 Task: Search one way flight ticket for 3 adults, 3 children in premium economy from San Diego: San Diego International Airport (lindbergh Field) to Sheridan: Sheridan County Airport on 8-6-2023. Choice of flights is Westjet. Number of bags: 1 carry on bag. Price is upto 94000. Outbound departure time preference is 19:15.
Action: Mouse moved to (329, 446)
Screenshot: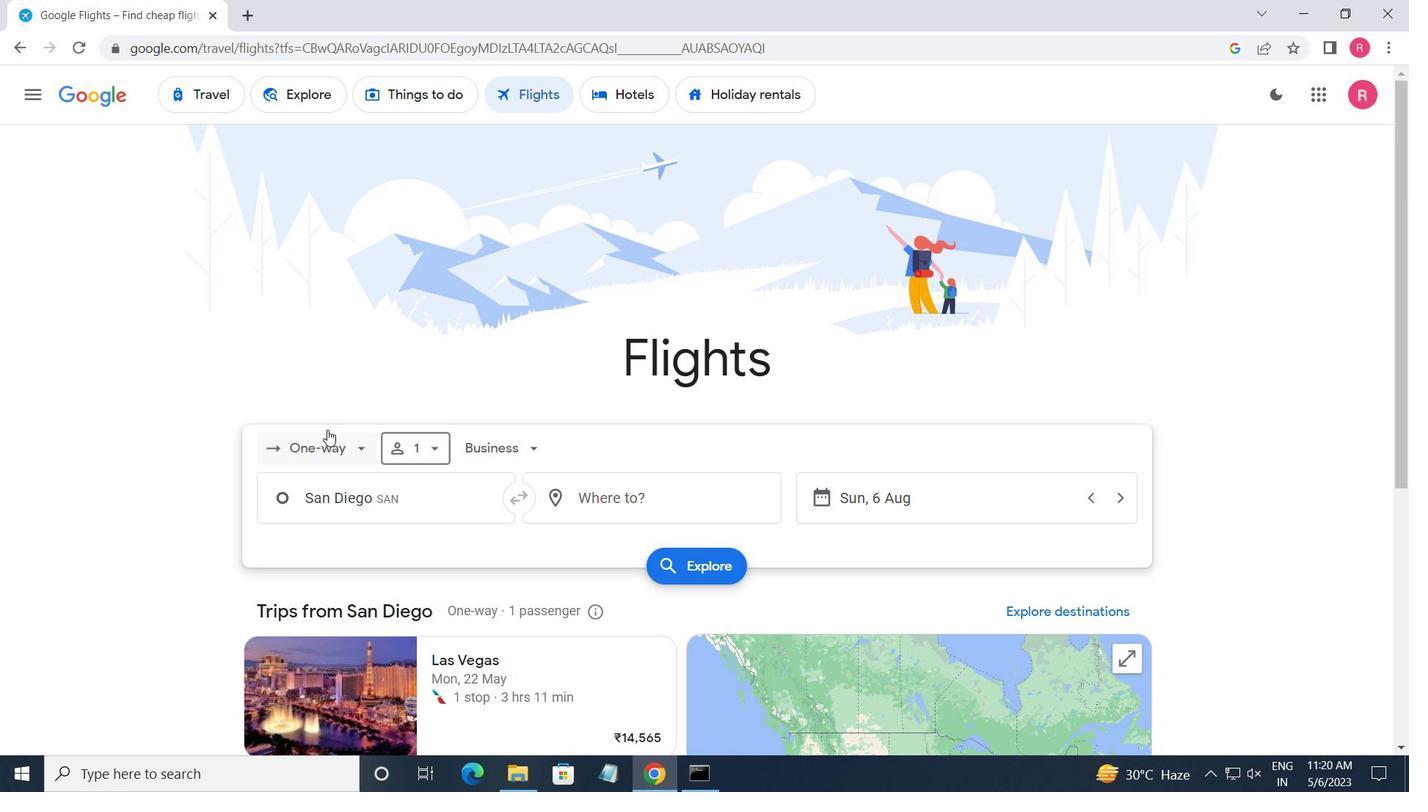 
Action: Mouse pressed left at (329, 446)
Screenshot: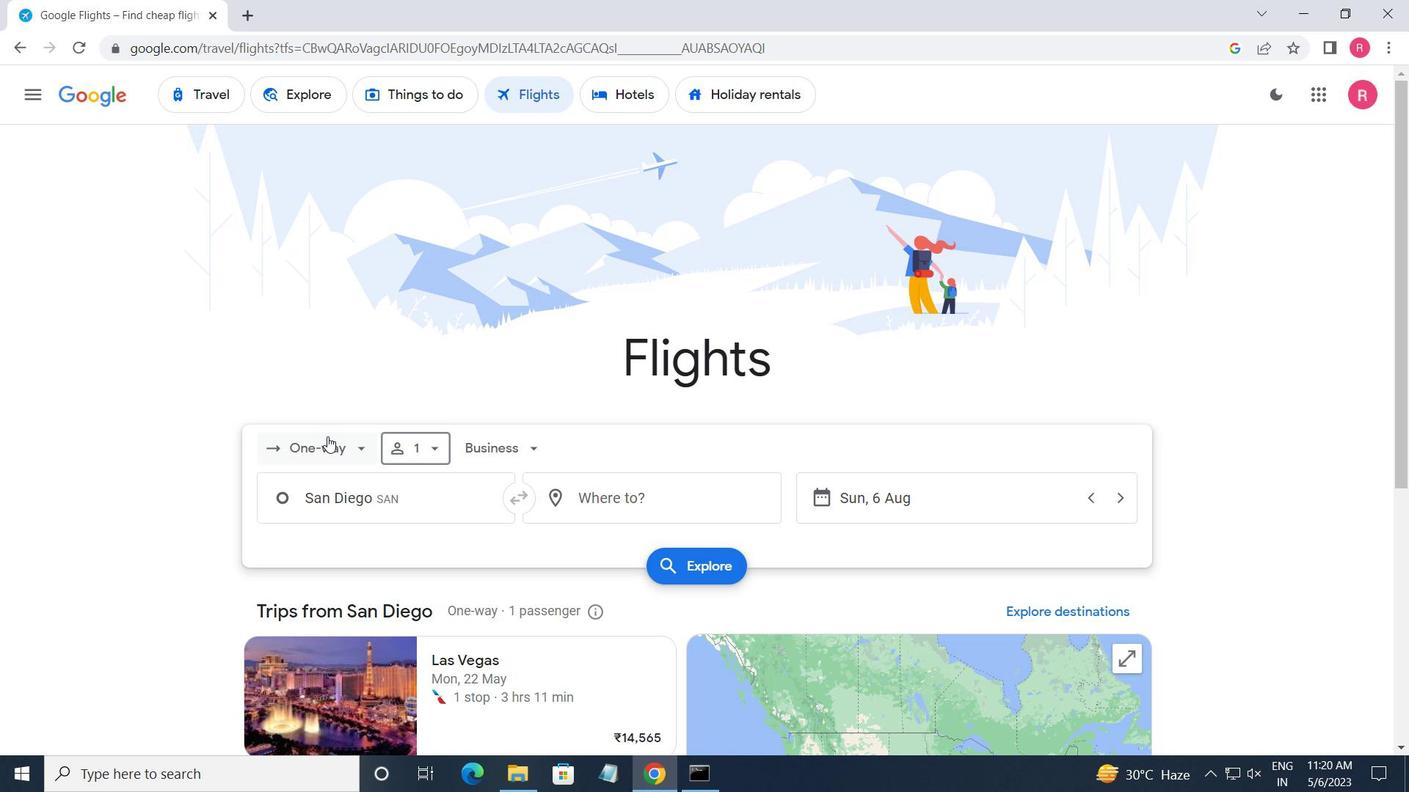 
Action: Mouse moved to (330, 547)
Screenshot: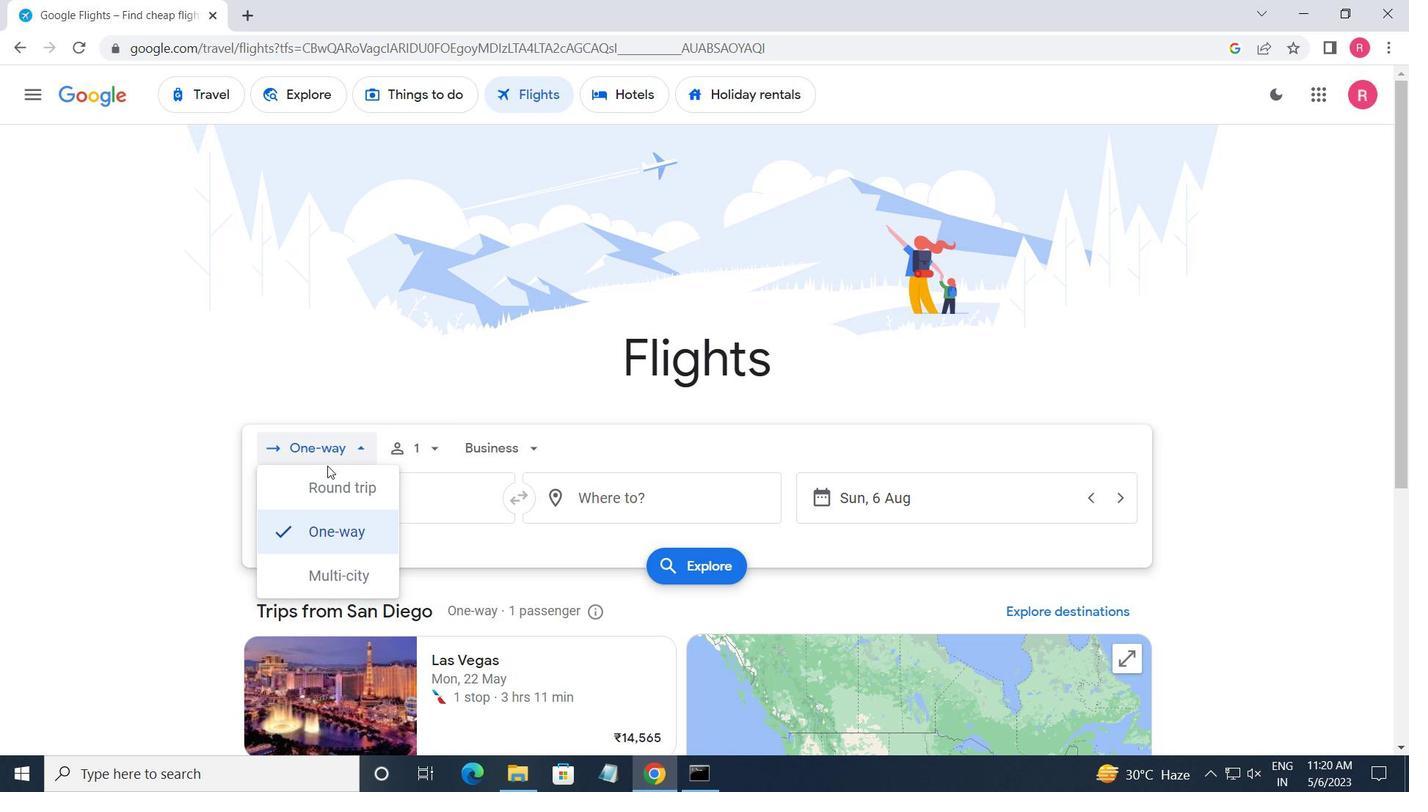 
Action: Mouse pressed left at (330, 547)
Screenshot: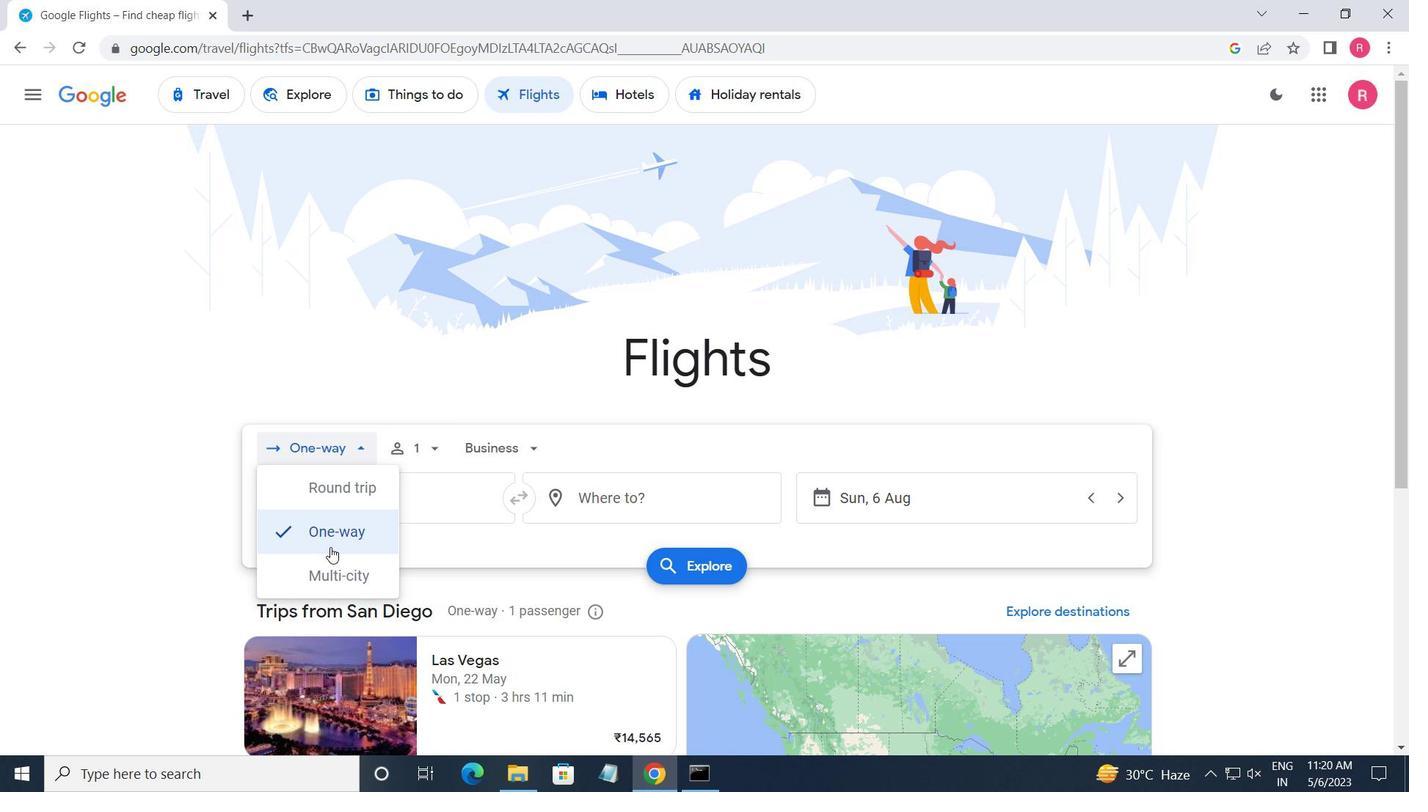 
Action: Mouse moved to (417, 455)
Screenshot: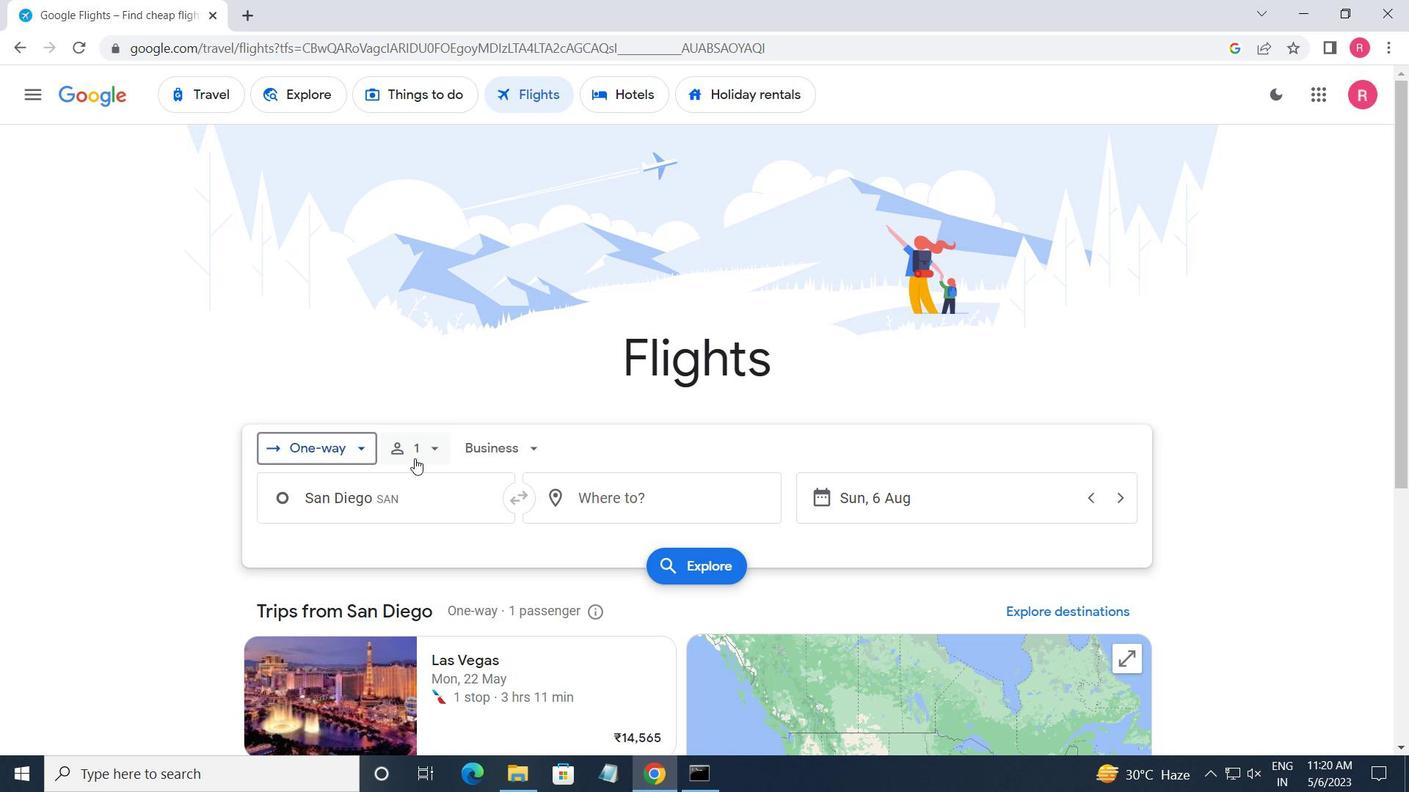
Action: Mouse pressed left at (417, 455)
Screenshot: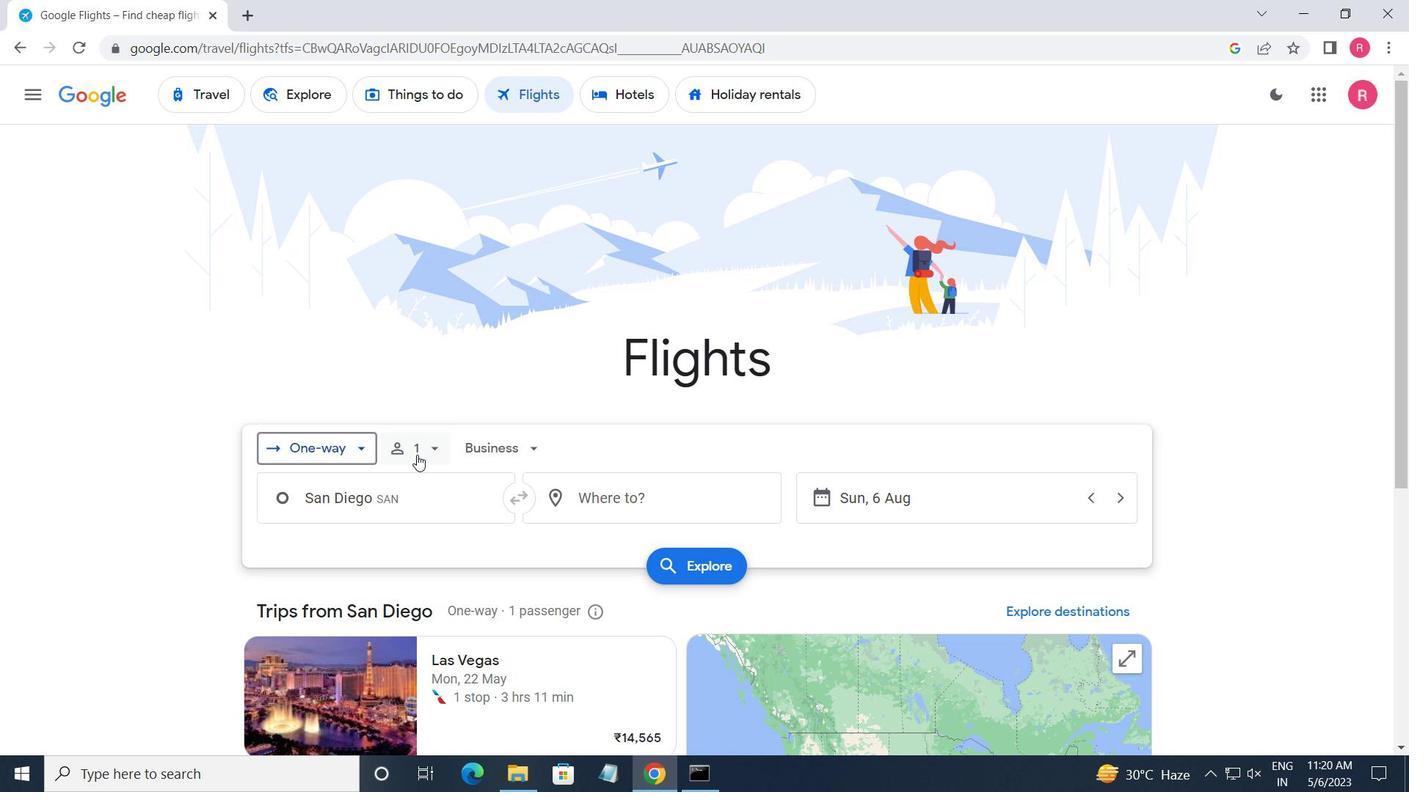 
Action: Mouse moved to (566, 496)
Screenshot: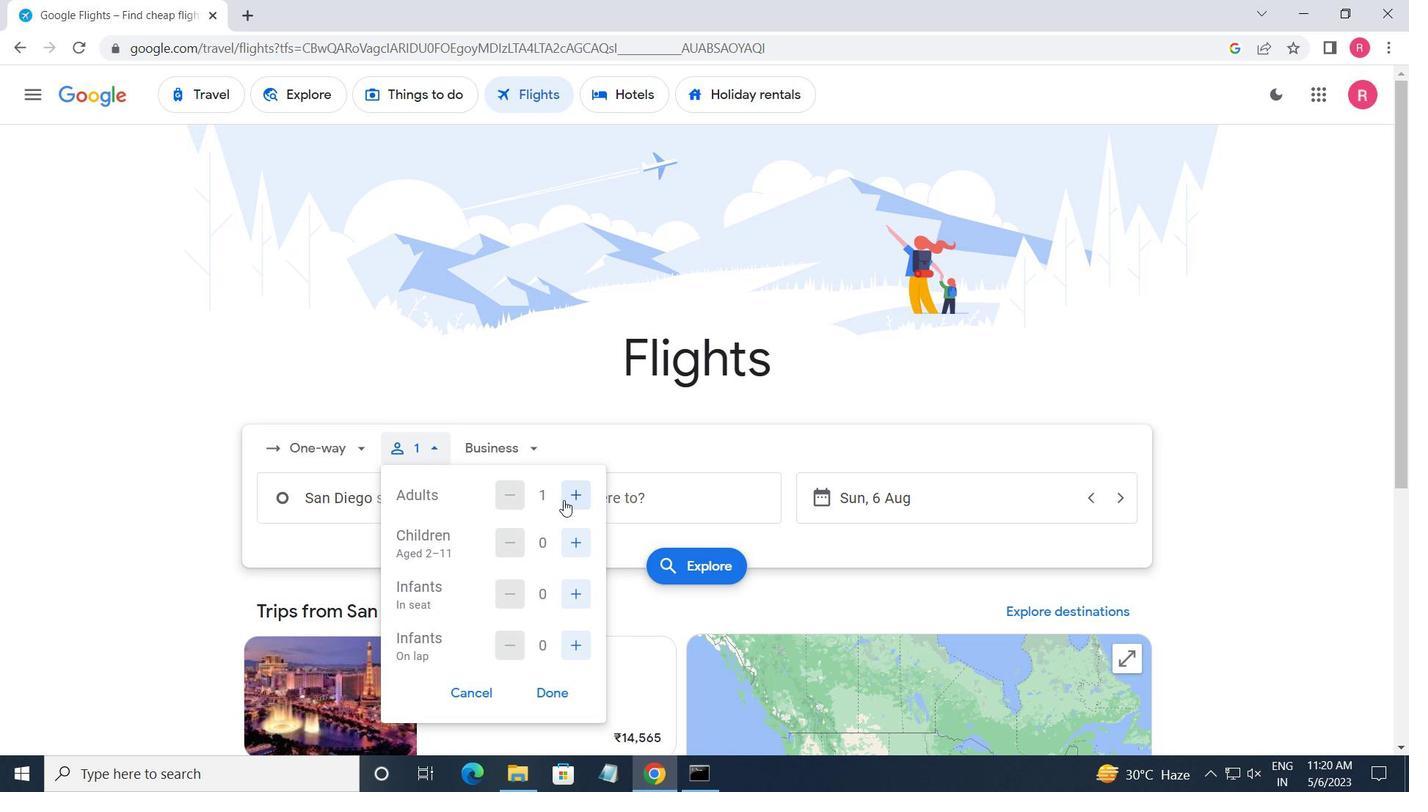 
Action: Mouse pressed left at (566, 496)
Screenshot: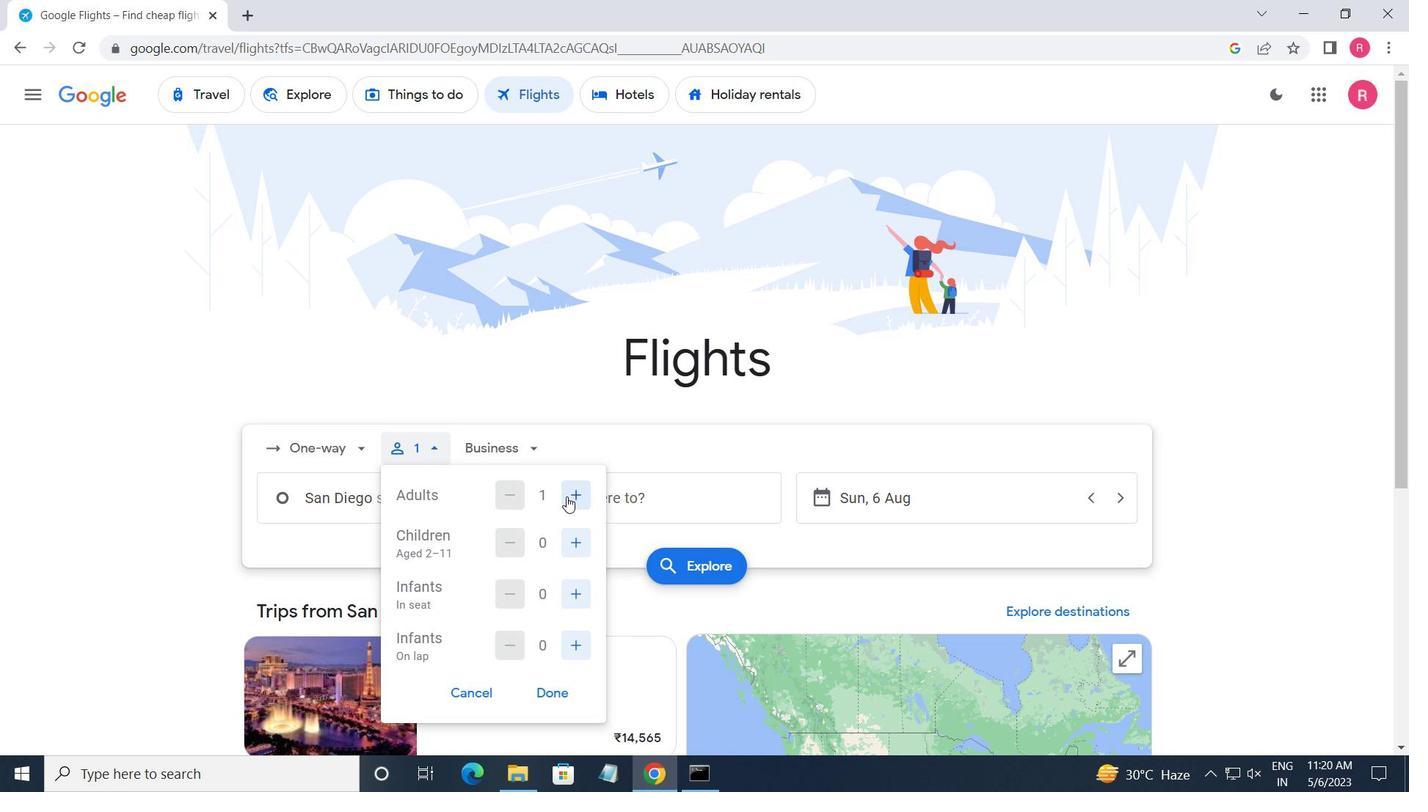 
Action: Mouse pressed left at (566, 496)
Screenshot: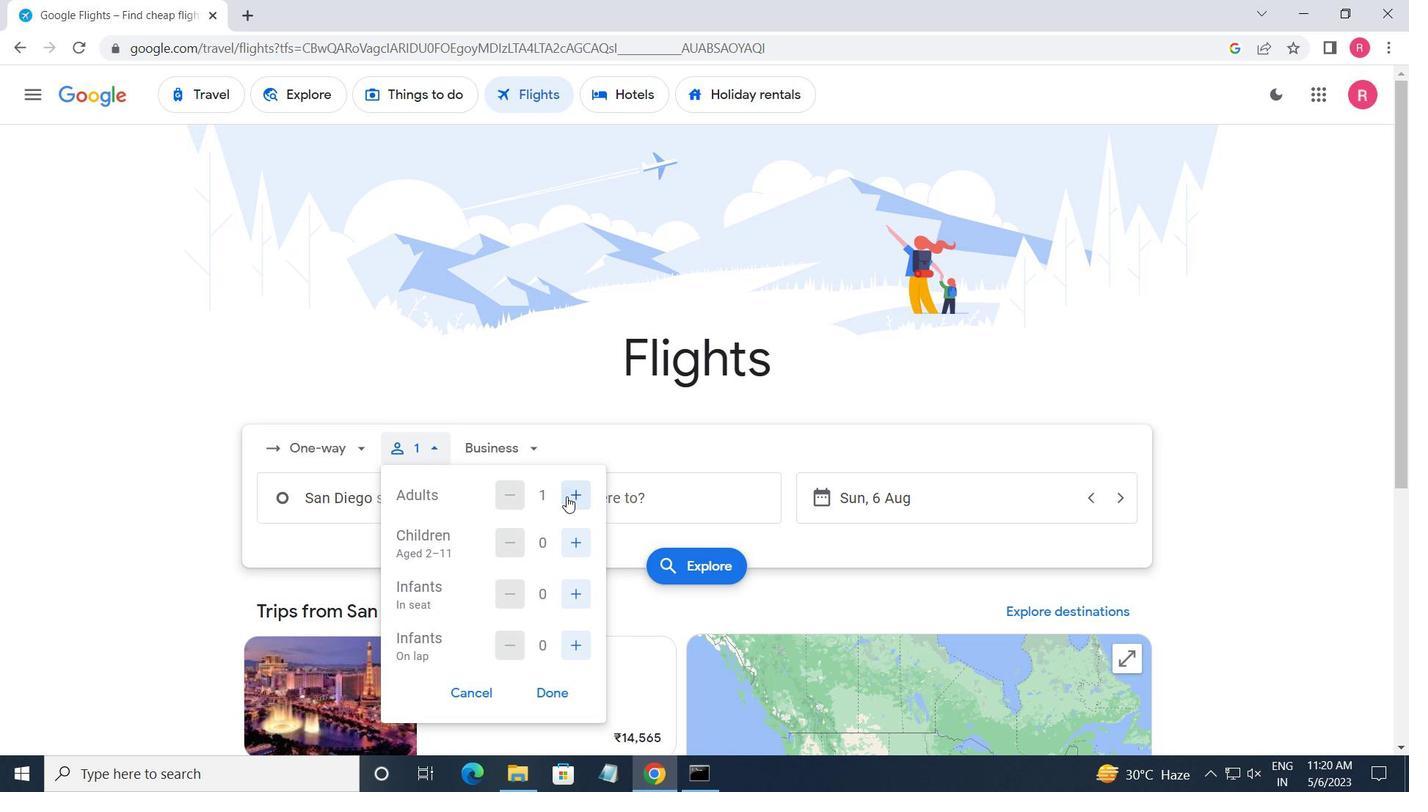 
Action: Mouse moved to (582, 552)
Screenshot: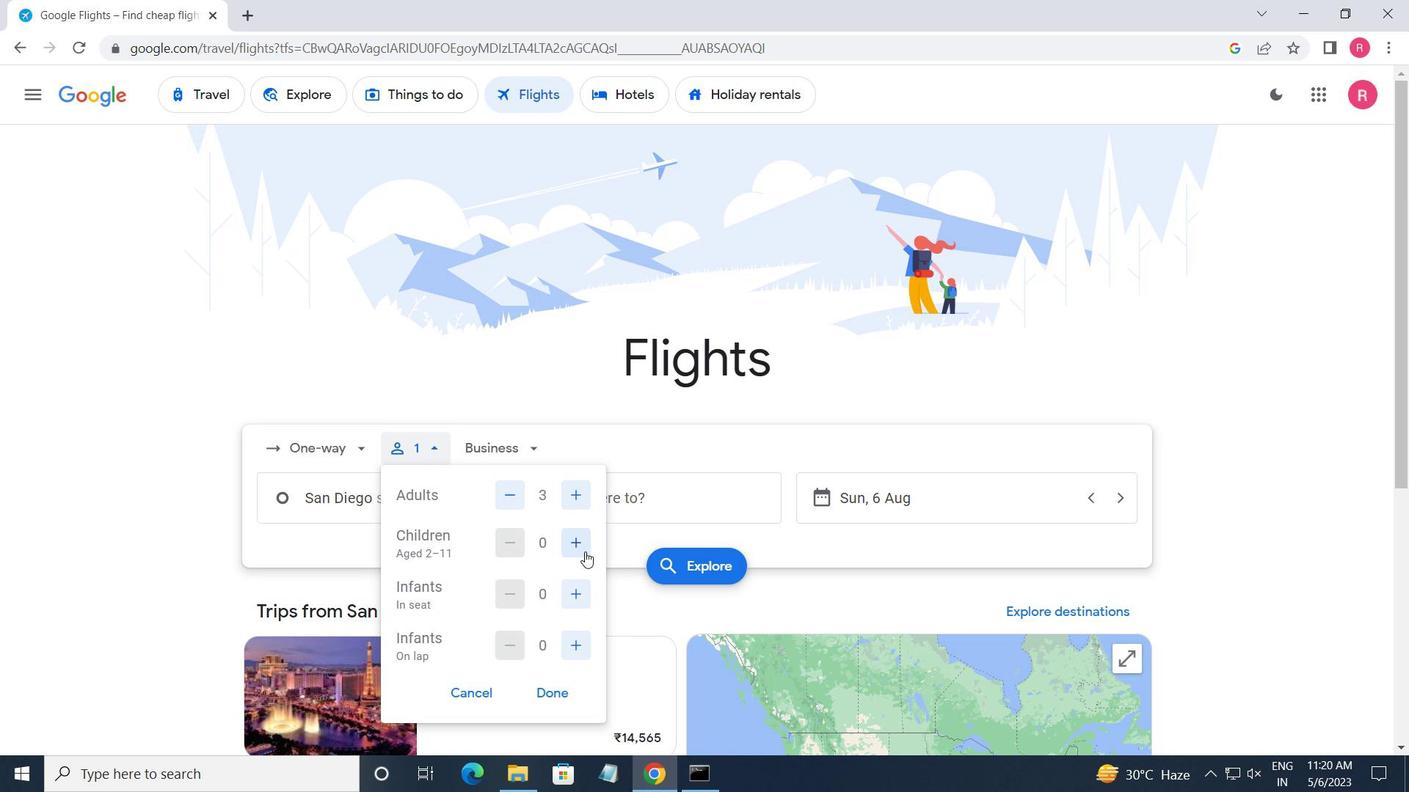 
Action: Mouse pressed left at (582, 552)
Screenshot: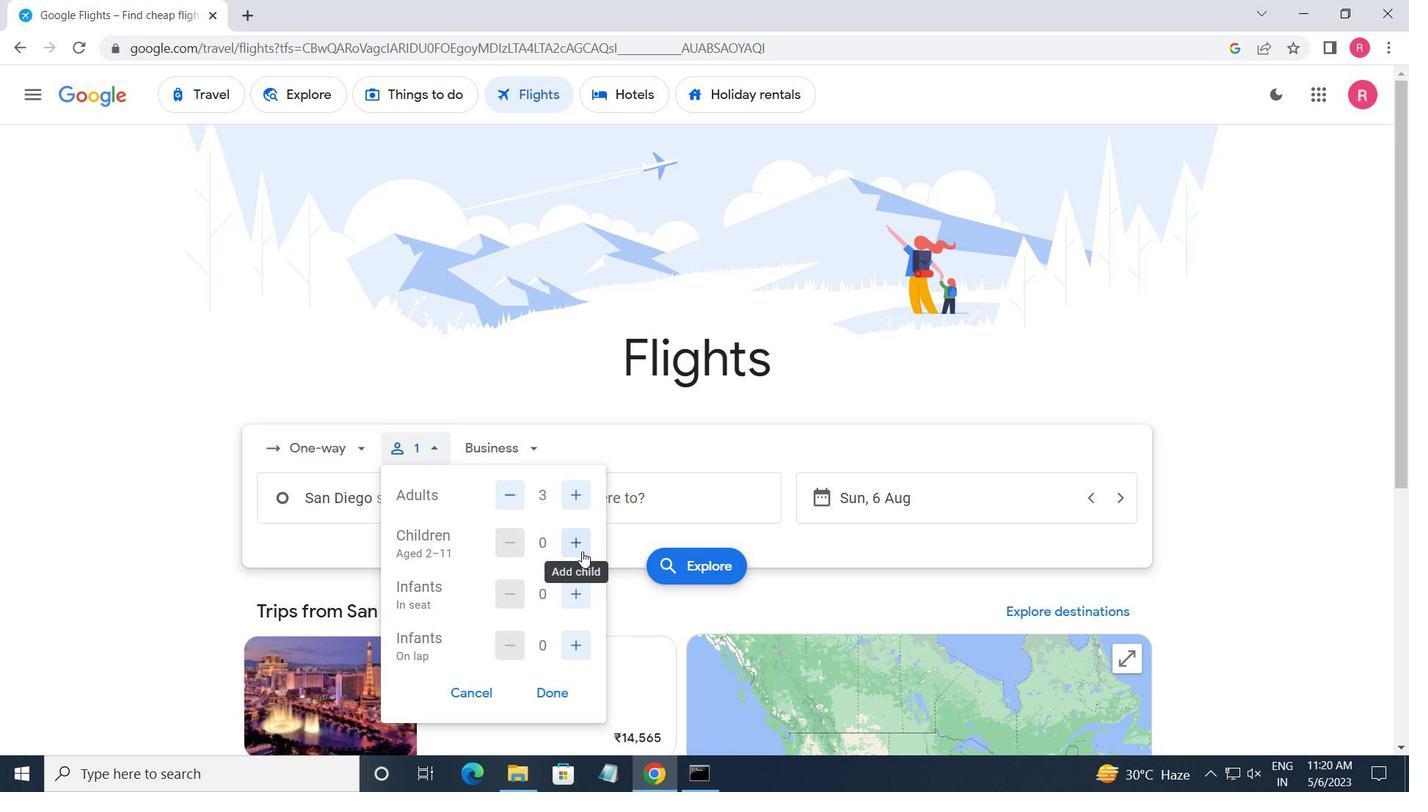 
Action: Mouse moved to (582, 552)
Screenshot: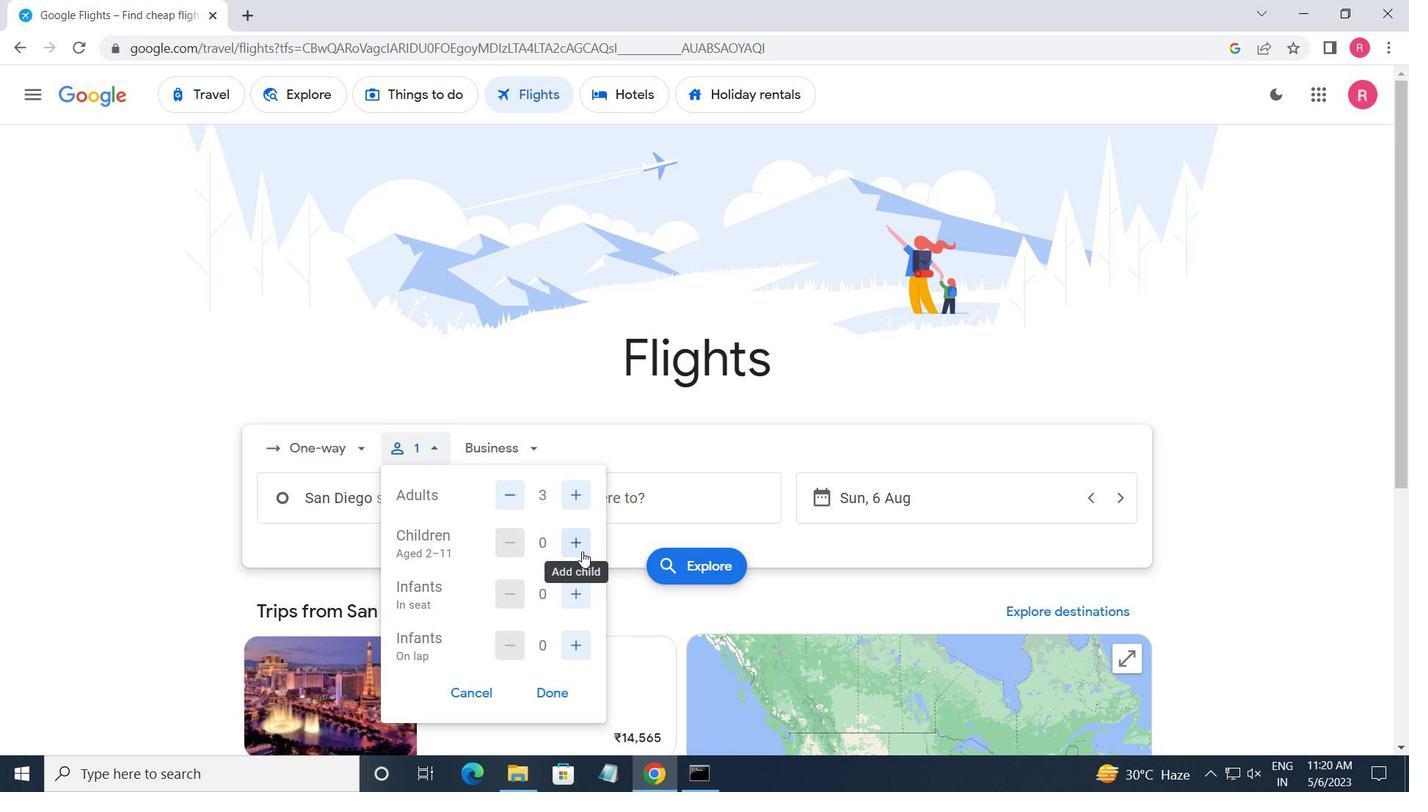 
Action: Mouse pressed left at (582, 552)
Screenshot: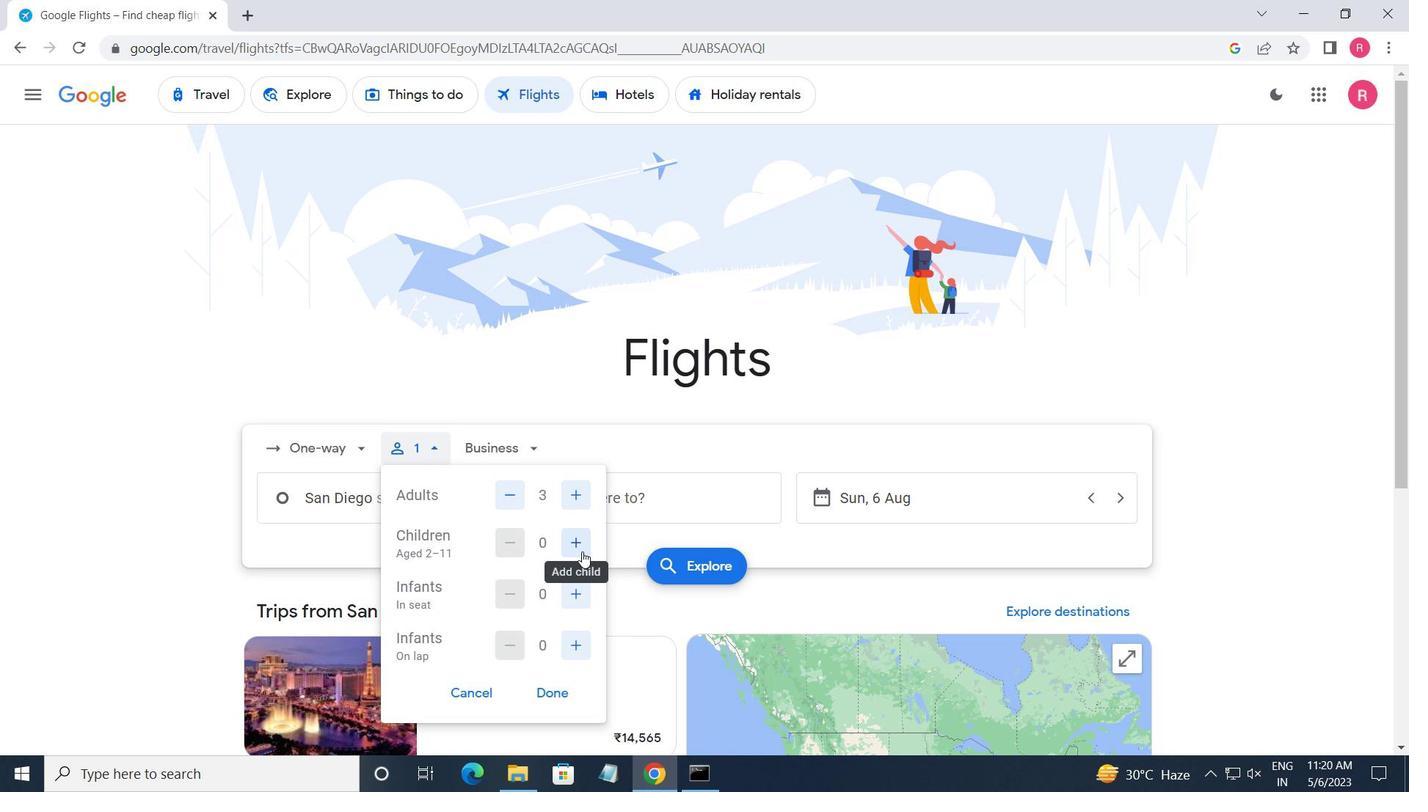 
Action: Mouse moved to (564, 533)
Screenshot: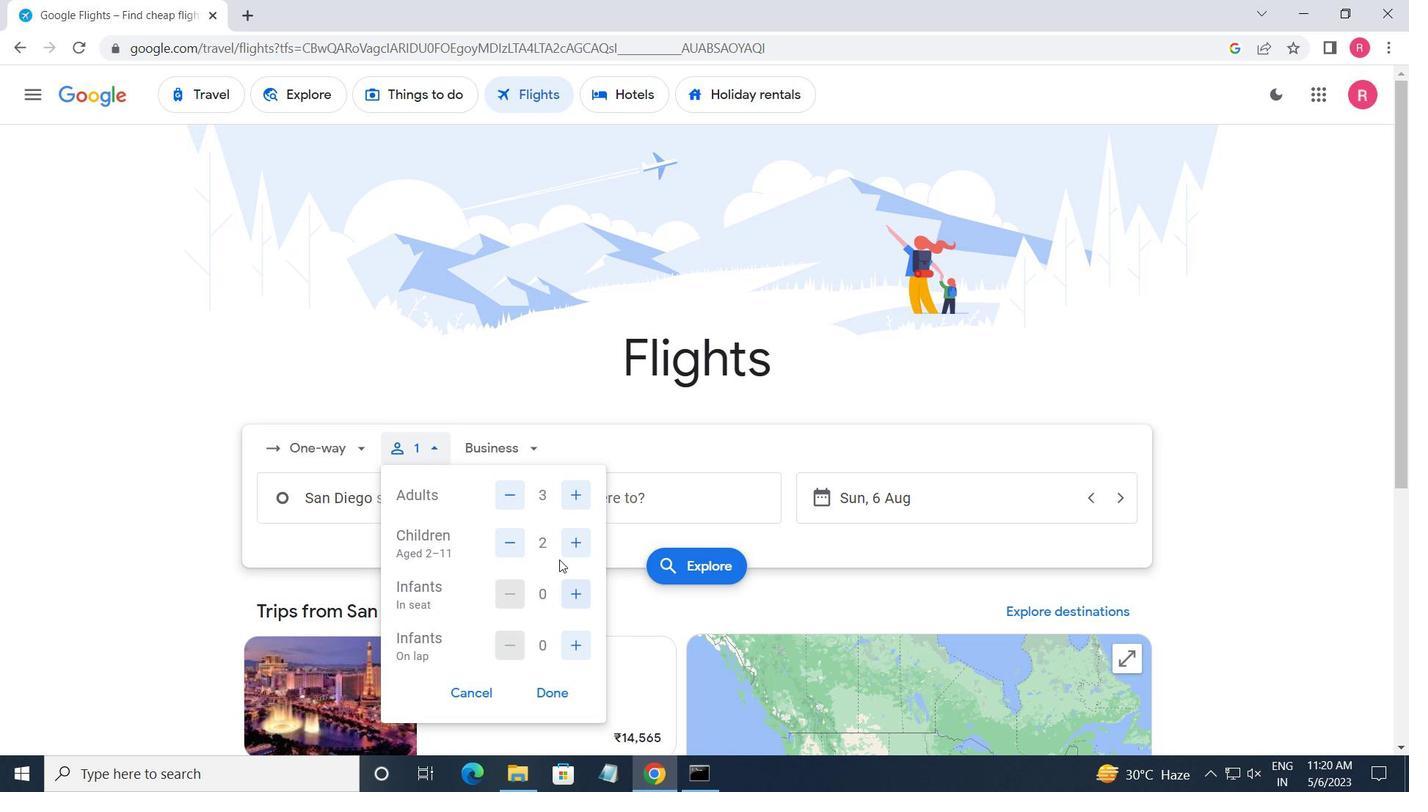 
Action: Mouse pressed left at (564, 533)
Screenshot: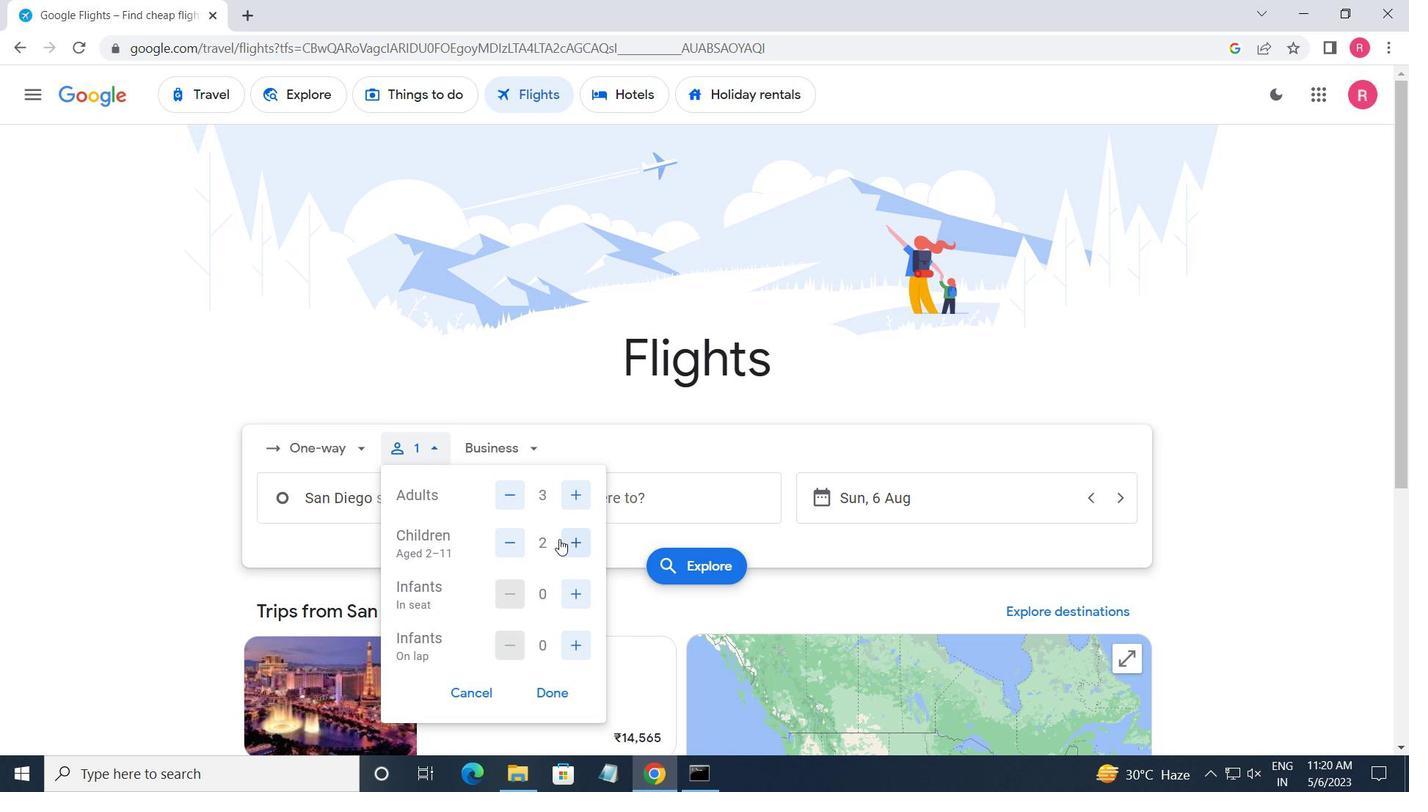 
Action: Mouse moved to (552, 692)
Screenshot: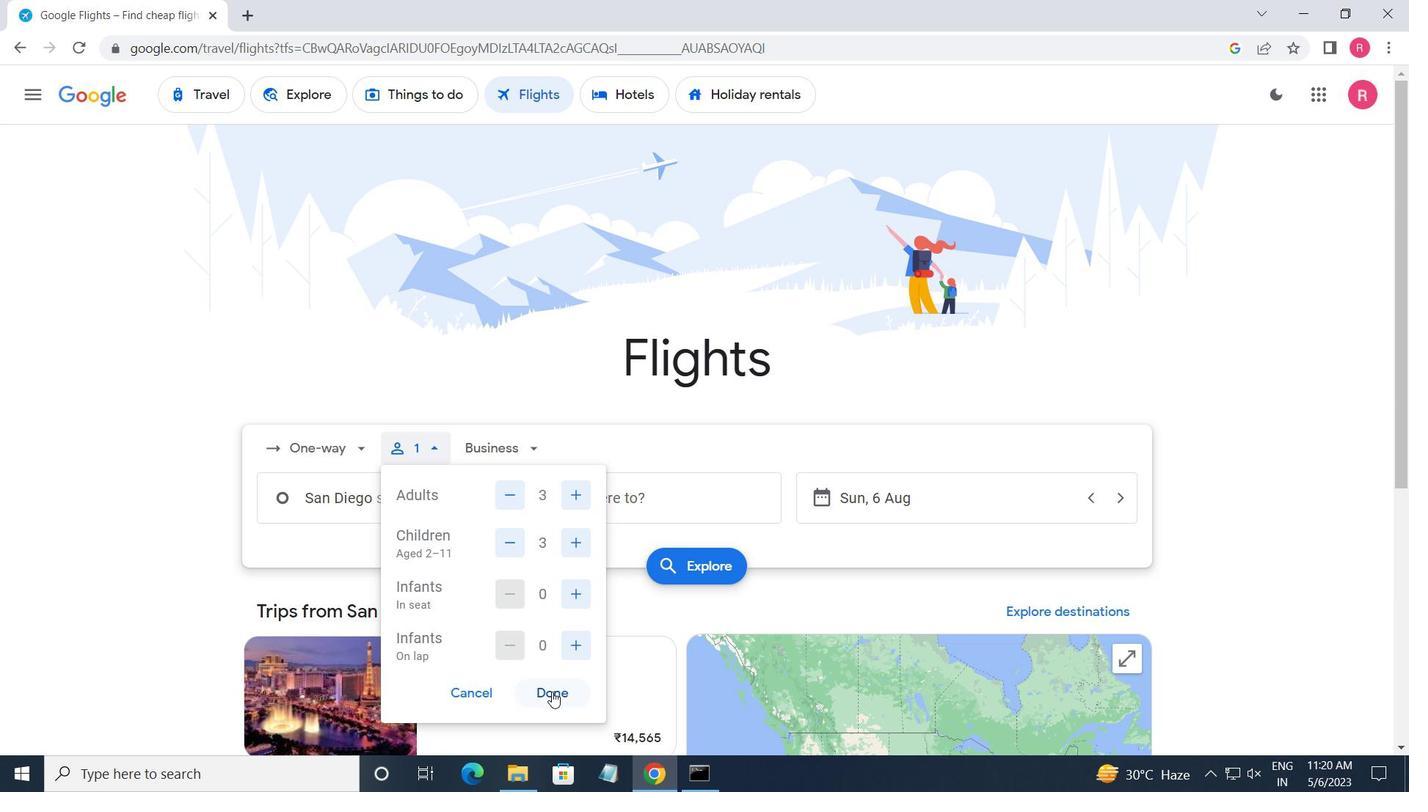 
Action: Mouse pressed left at (552, 692)
Screenshot: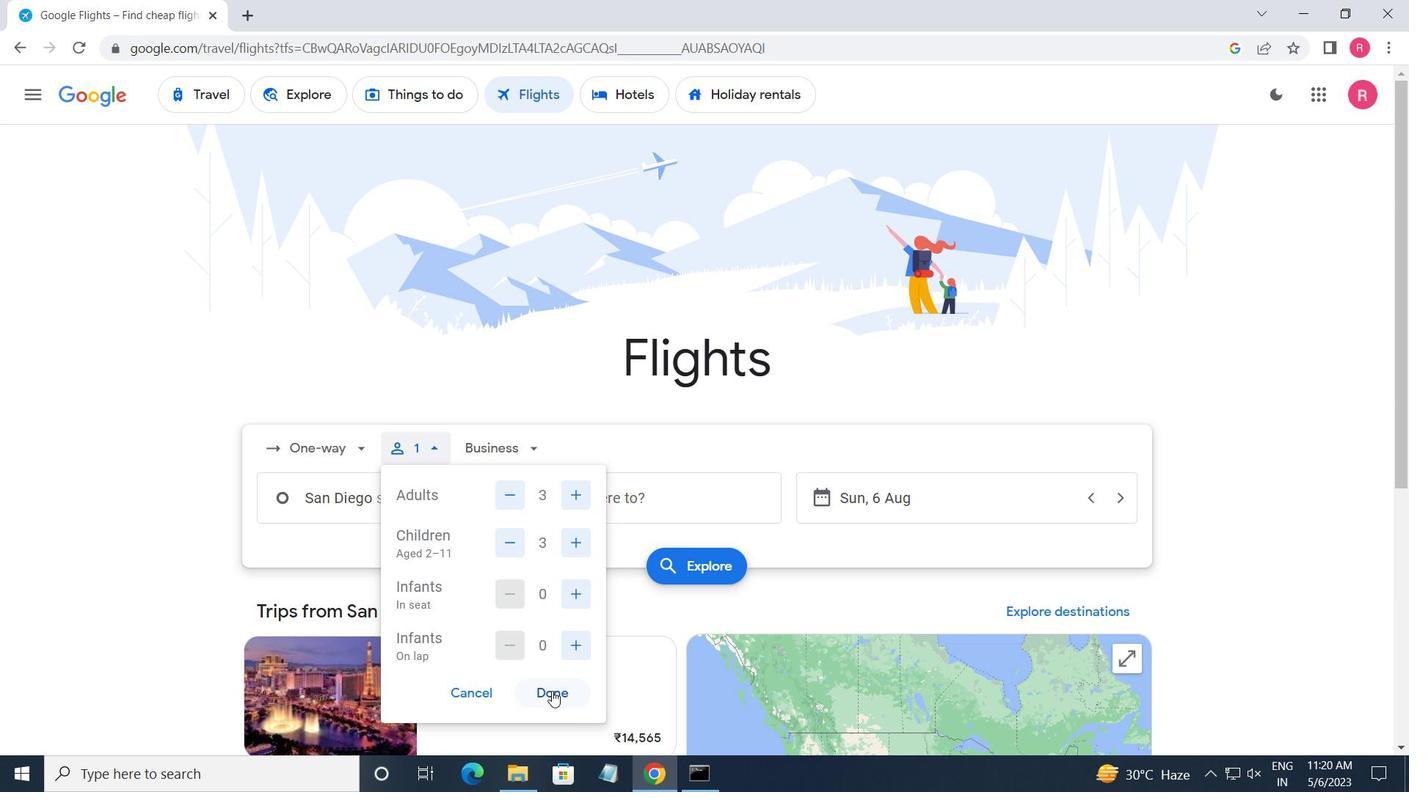 
Action: Mouse moved to (487, 452)
Screenshot: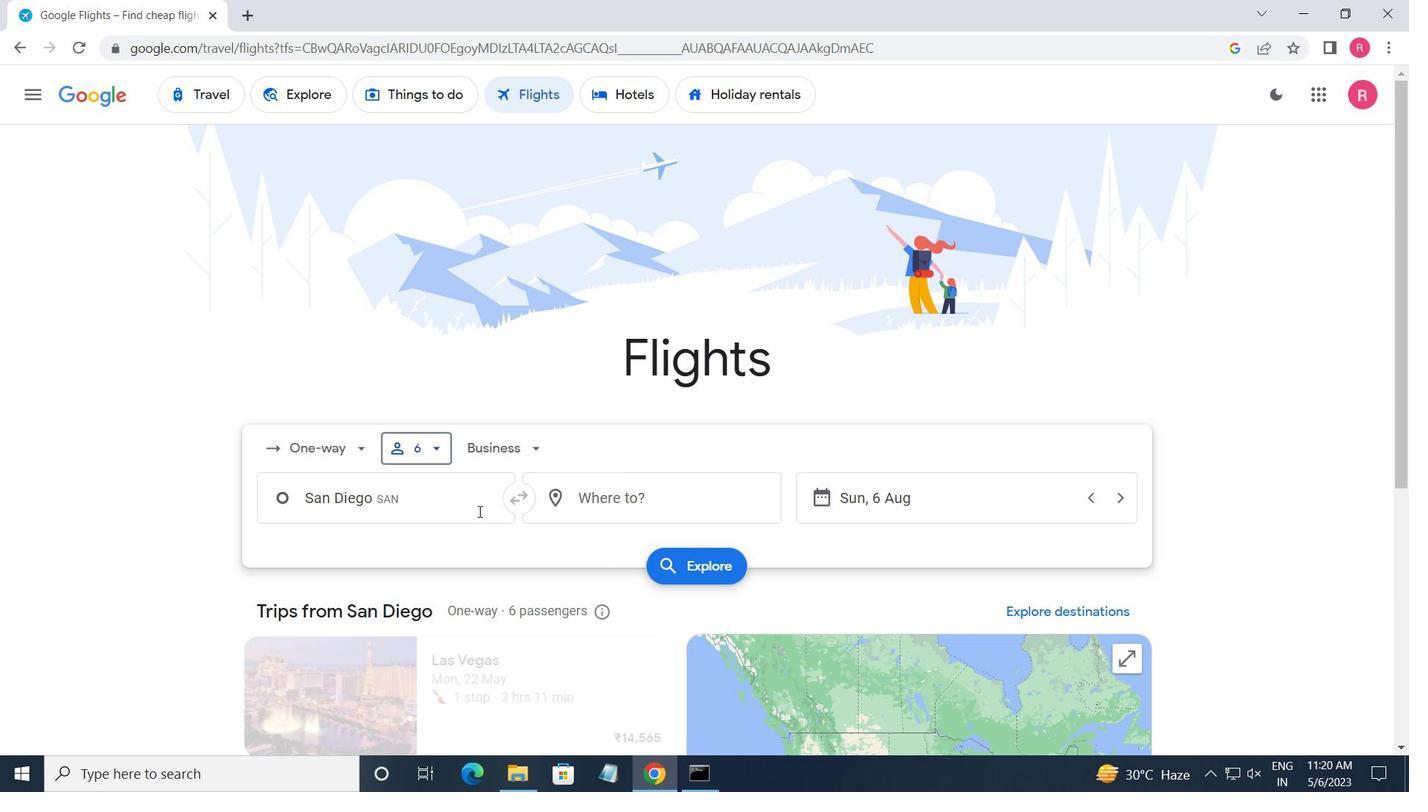 
Action: Mouse pressed left at (487, 452)
Screenshot: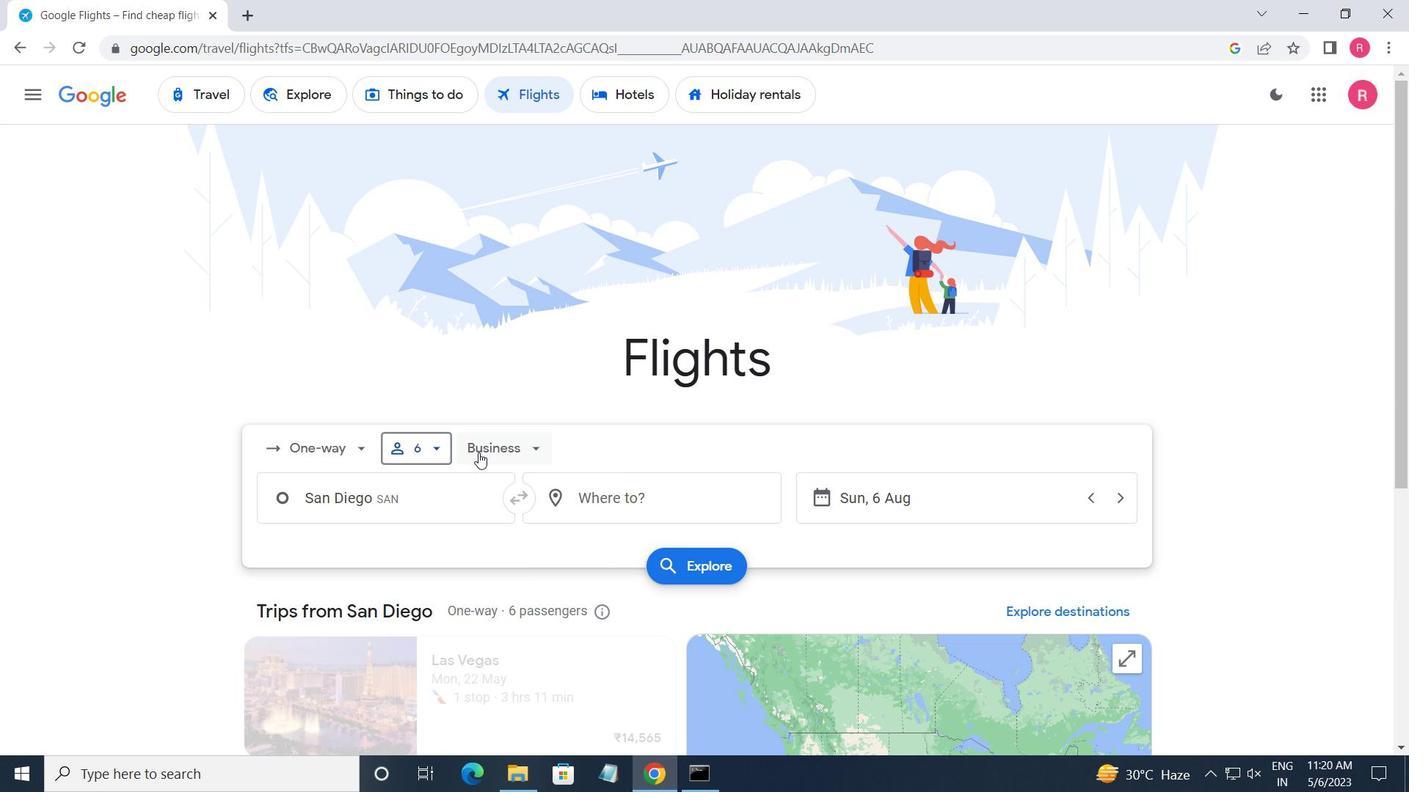 
Action: Mouse moved to (529, 537)
Screenshot: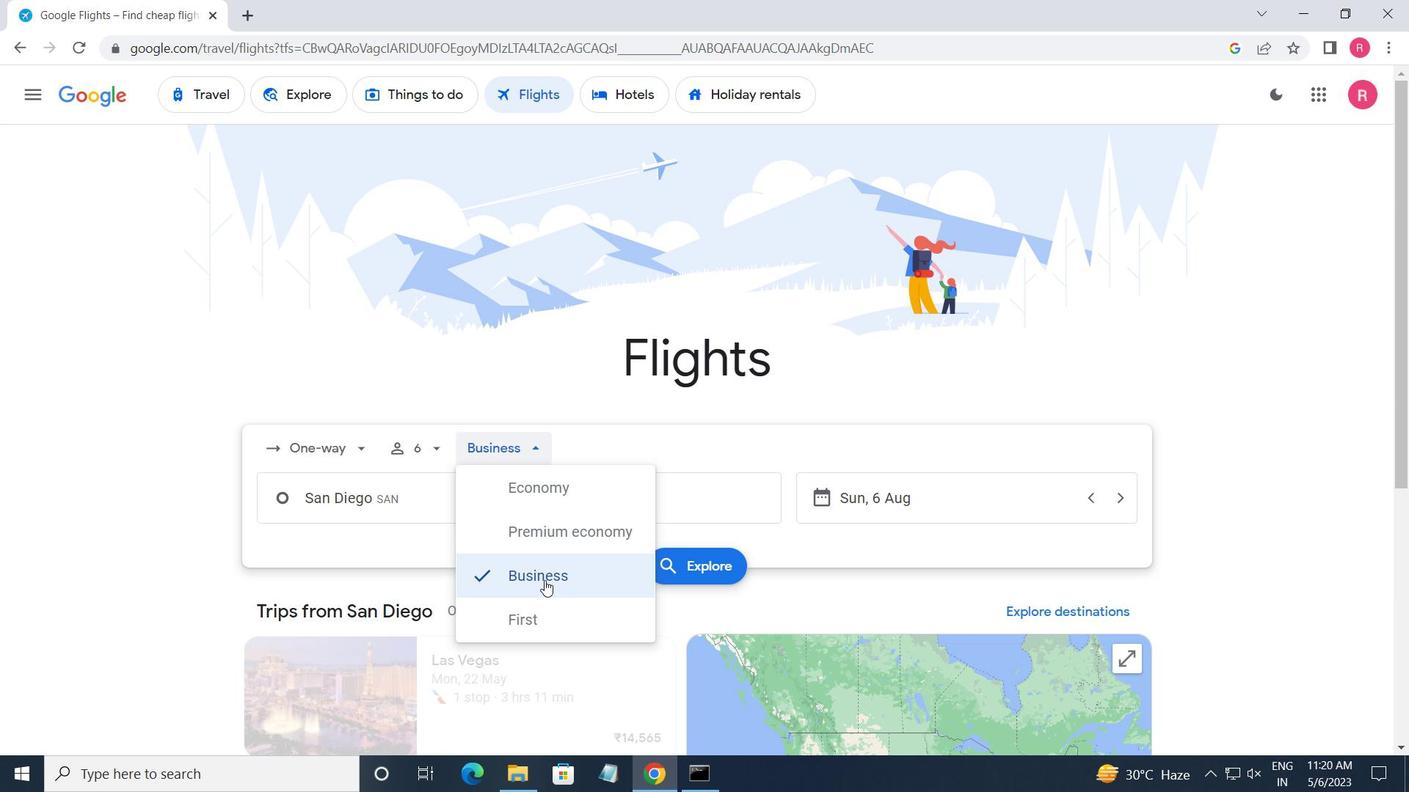 
Action: Mouse pressed left at (529, 537)
Screenshot: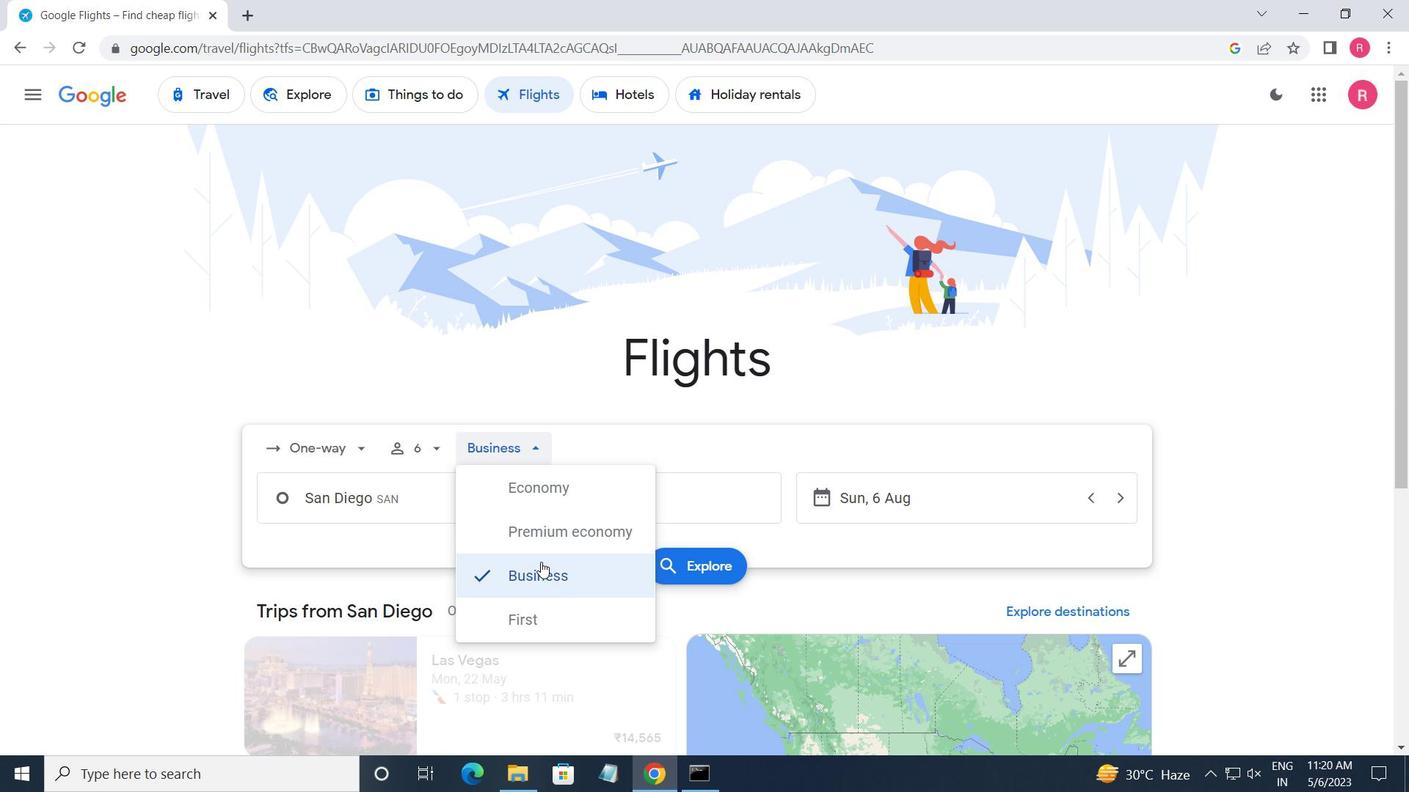 
Action: Mouse moved to (444, 516)
Screenshot: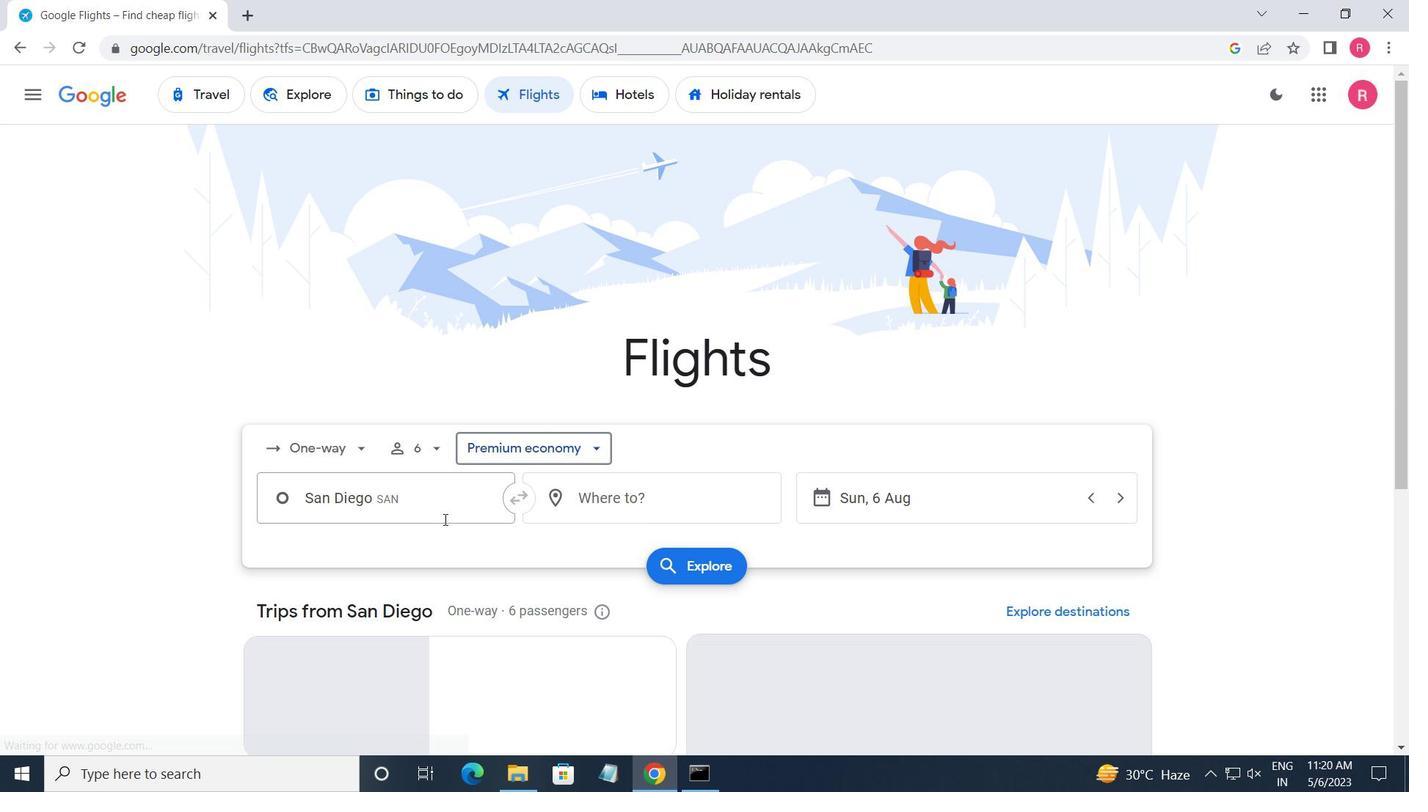 
Action: Mouse pressed left at (444, 516)
Screenshot: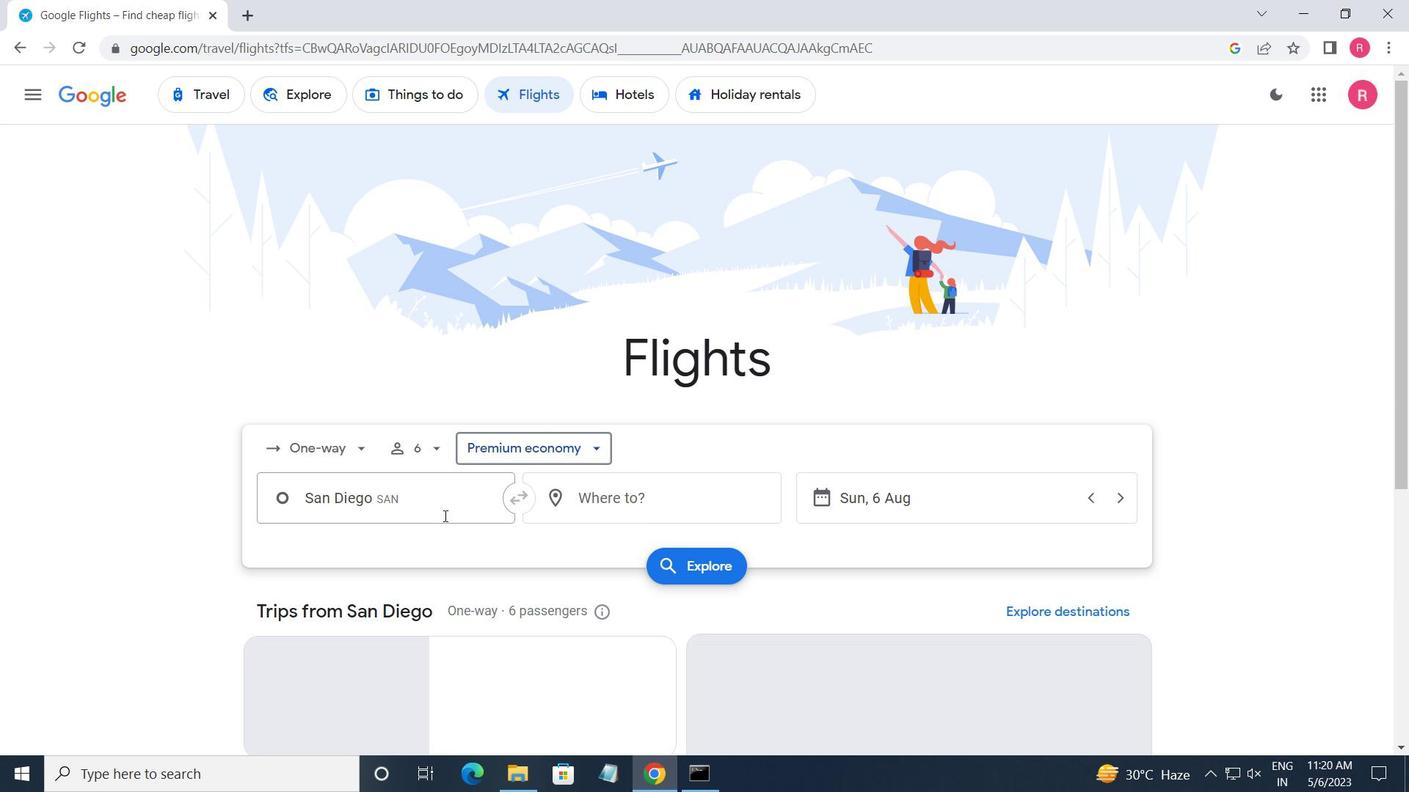 
Action: Key pressed <Key.shift>SAN<Key.space><Key.shift>DIEGO
Screenshot: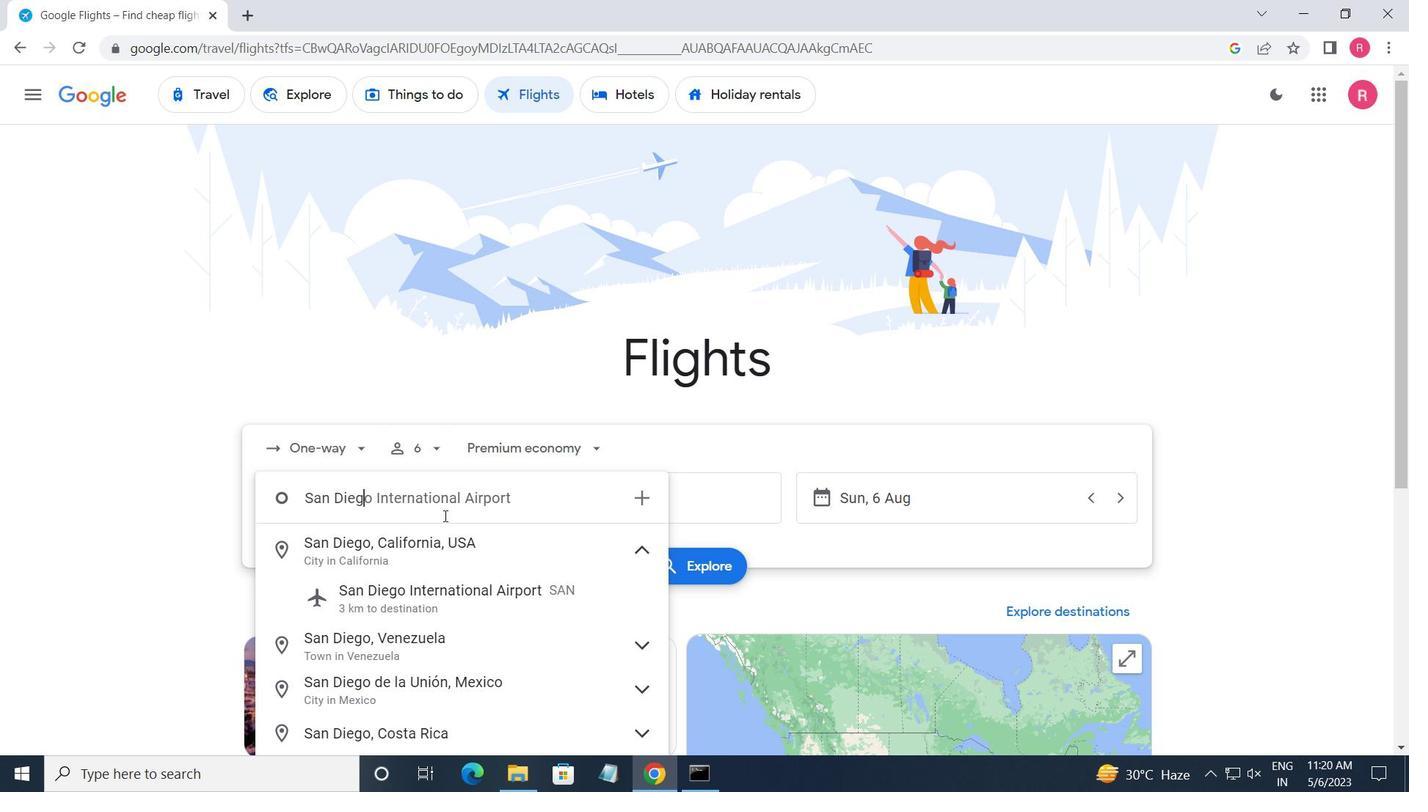 
Action: Mouse moved to (462, 606)
Screenshot: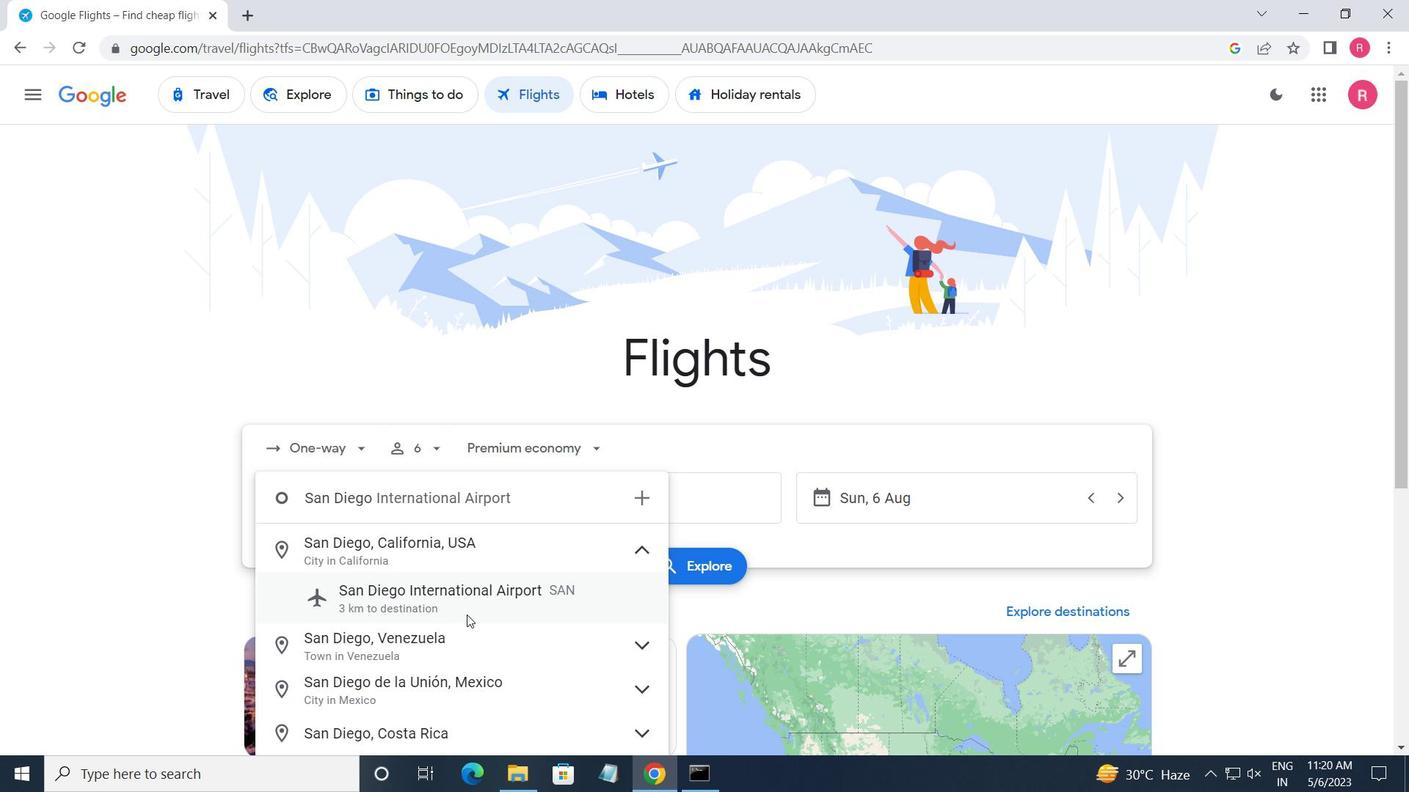 
Action: Mouse pressed left at (462, 606)
Screenshot: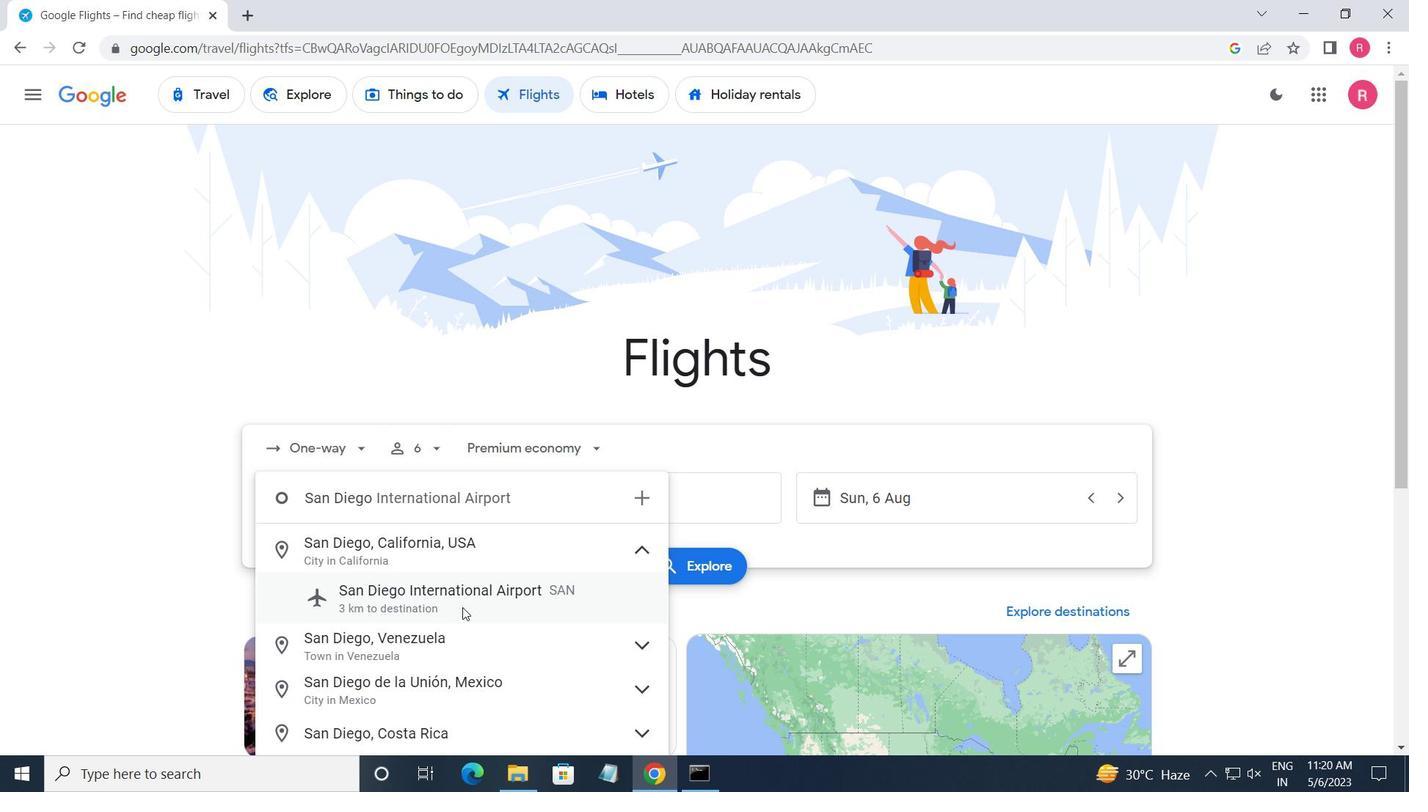 
Action: Mouse moved to (705, 498)
Screenshot: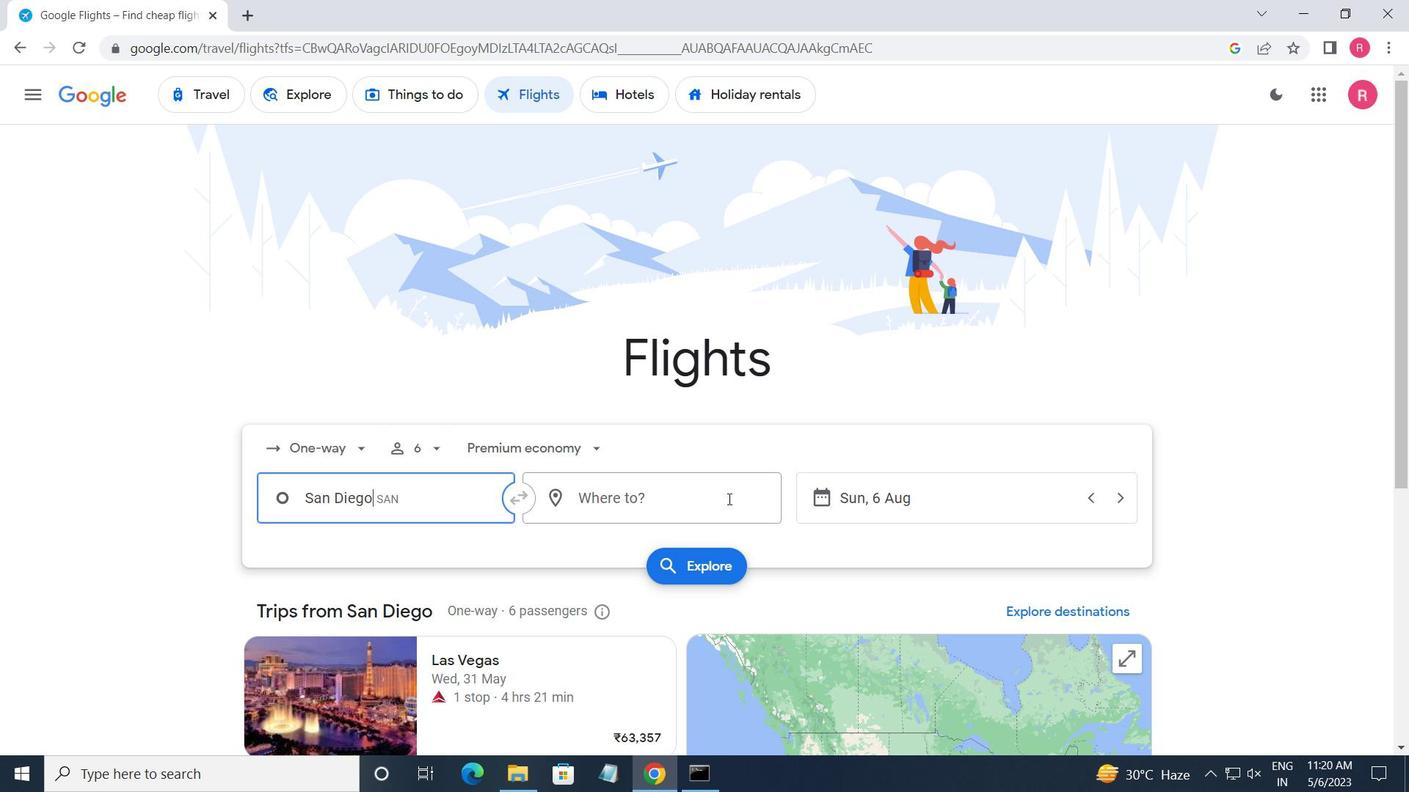 
Action: Mouse pressed left at (705, 498)
Screenshot: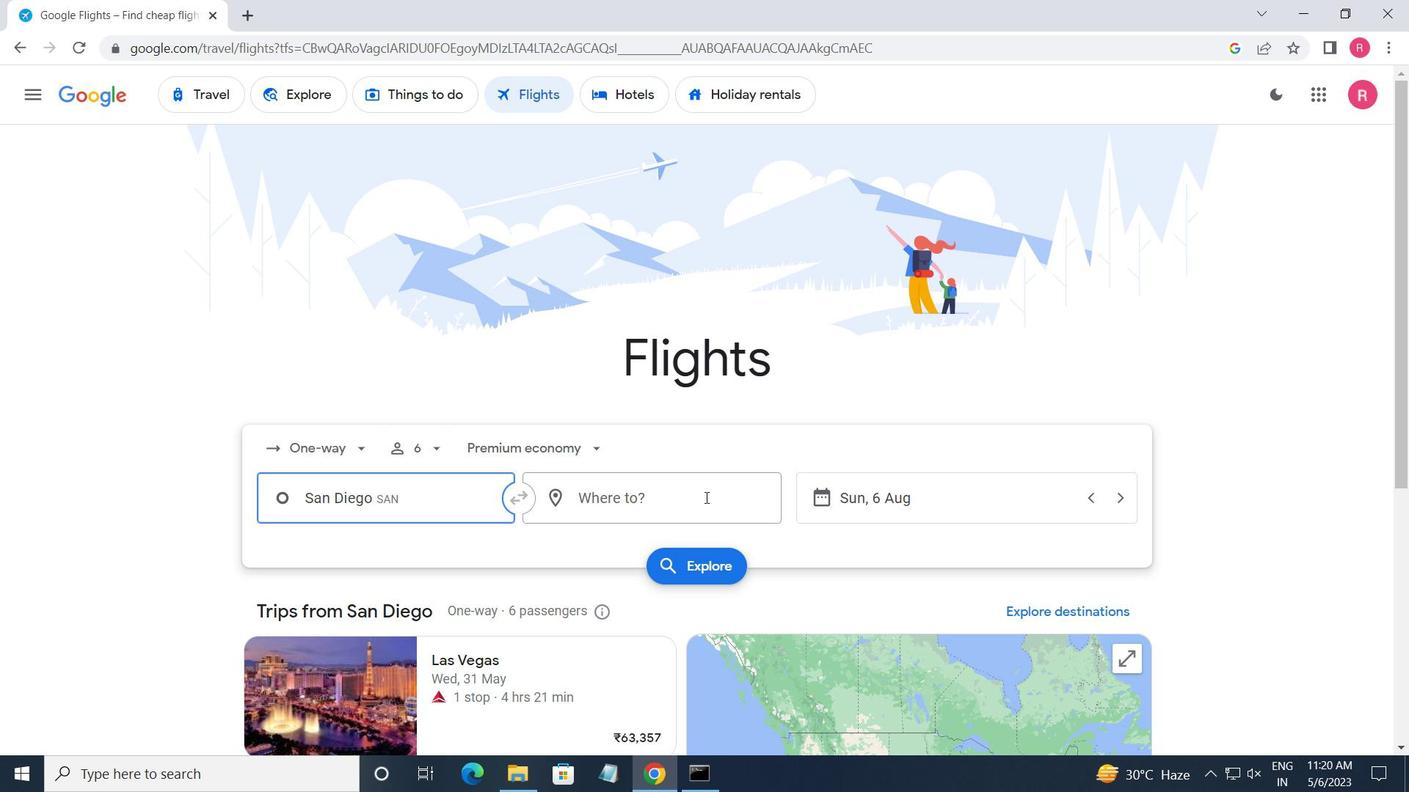 
Action: Mouse moved to (705, 499)
Screenshot: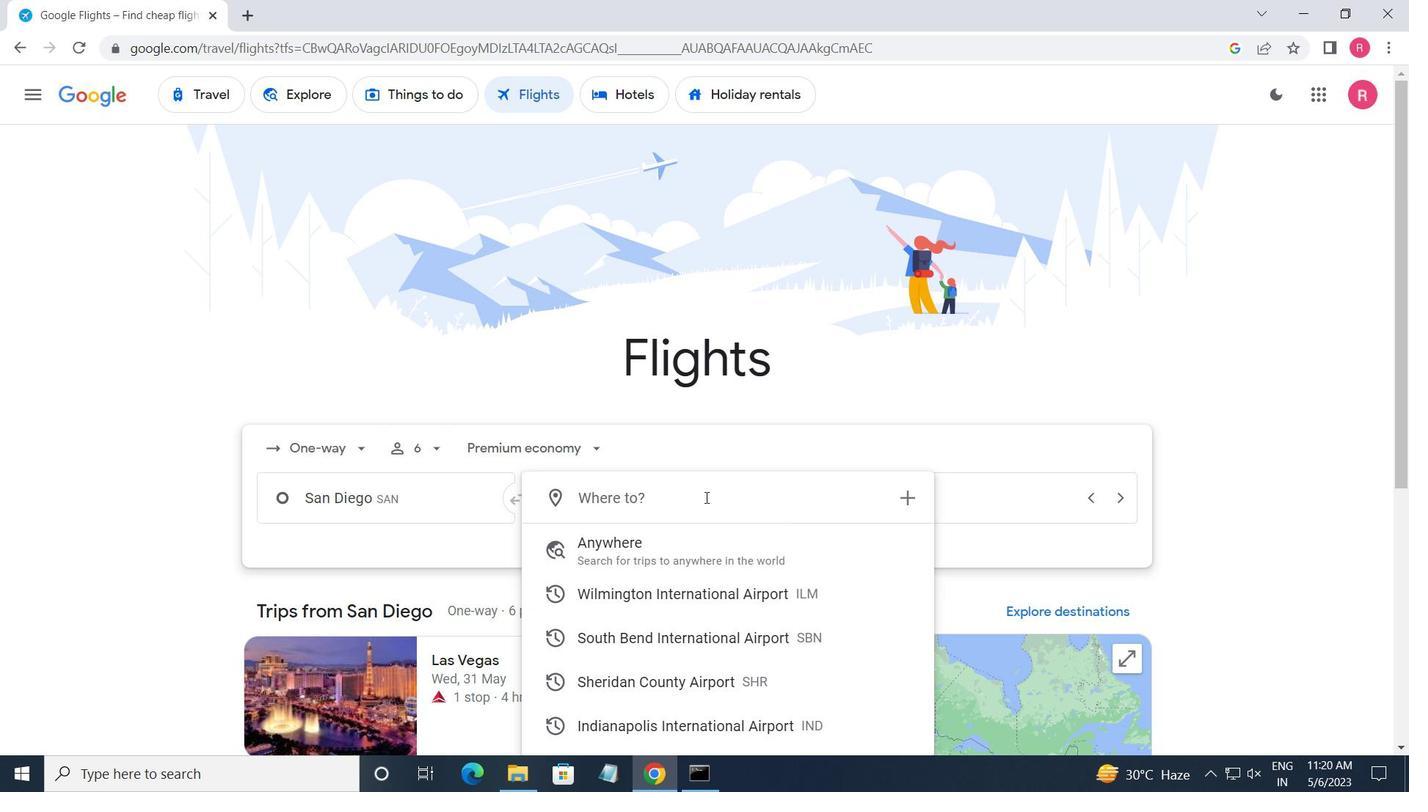 
Action: Key pressed <Key.shift>SHERIDAN
Screenshot: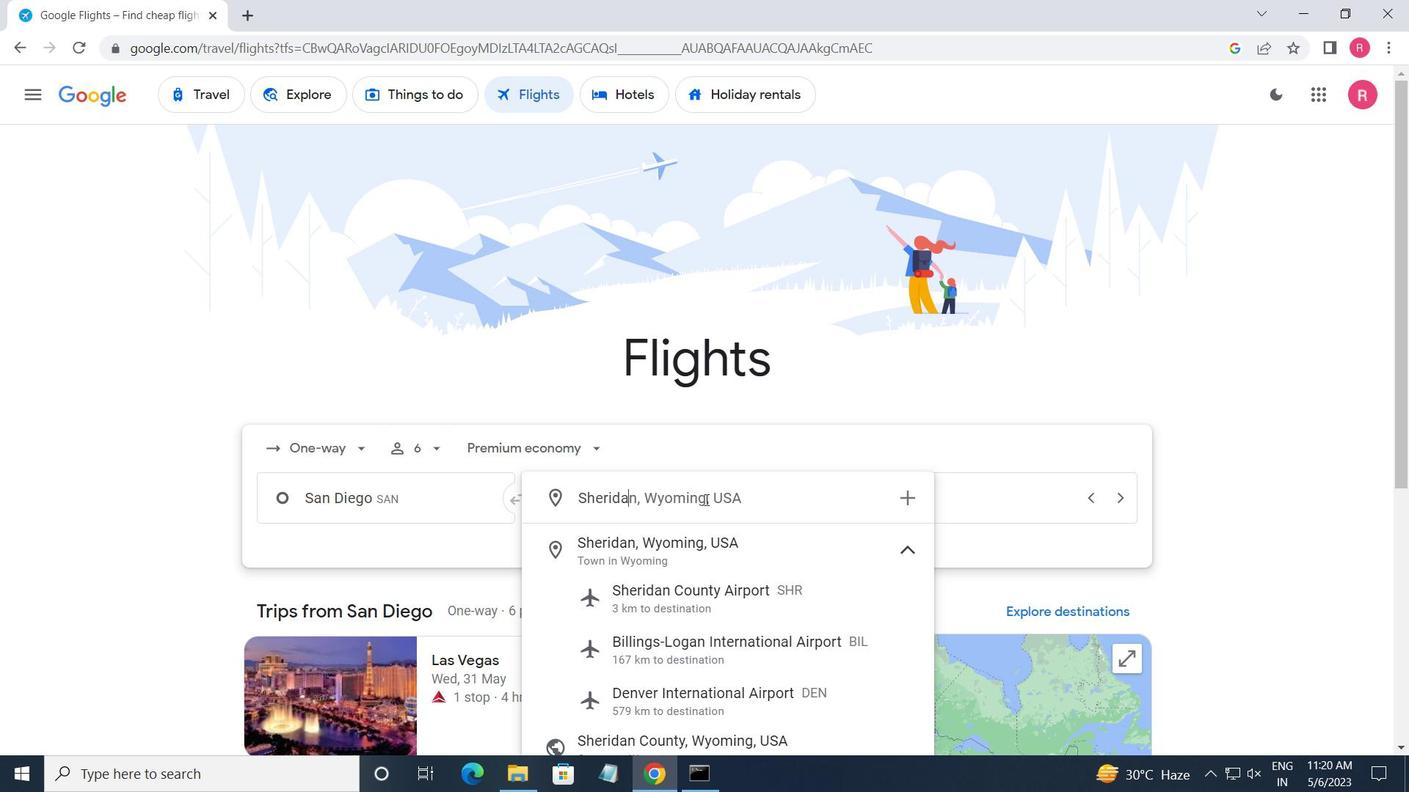 
Action: Mouse moved to (717, 607)
Screenshot: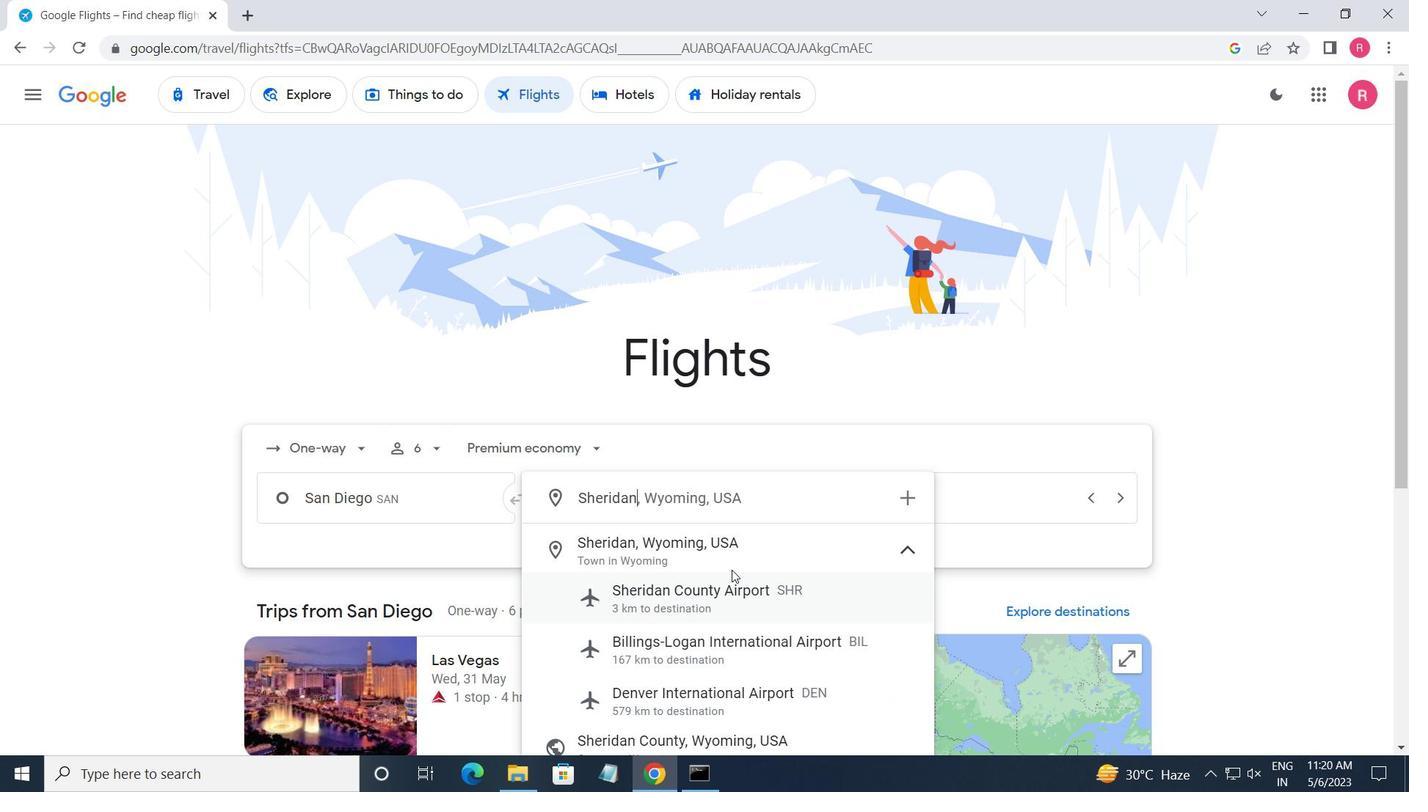
Action: Mouse pressed left at (717, 607)
Screenshot: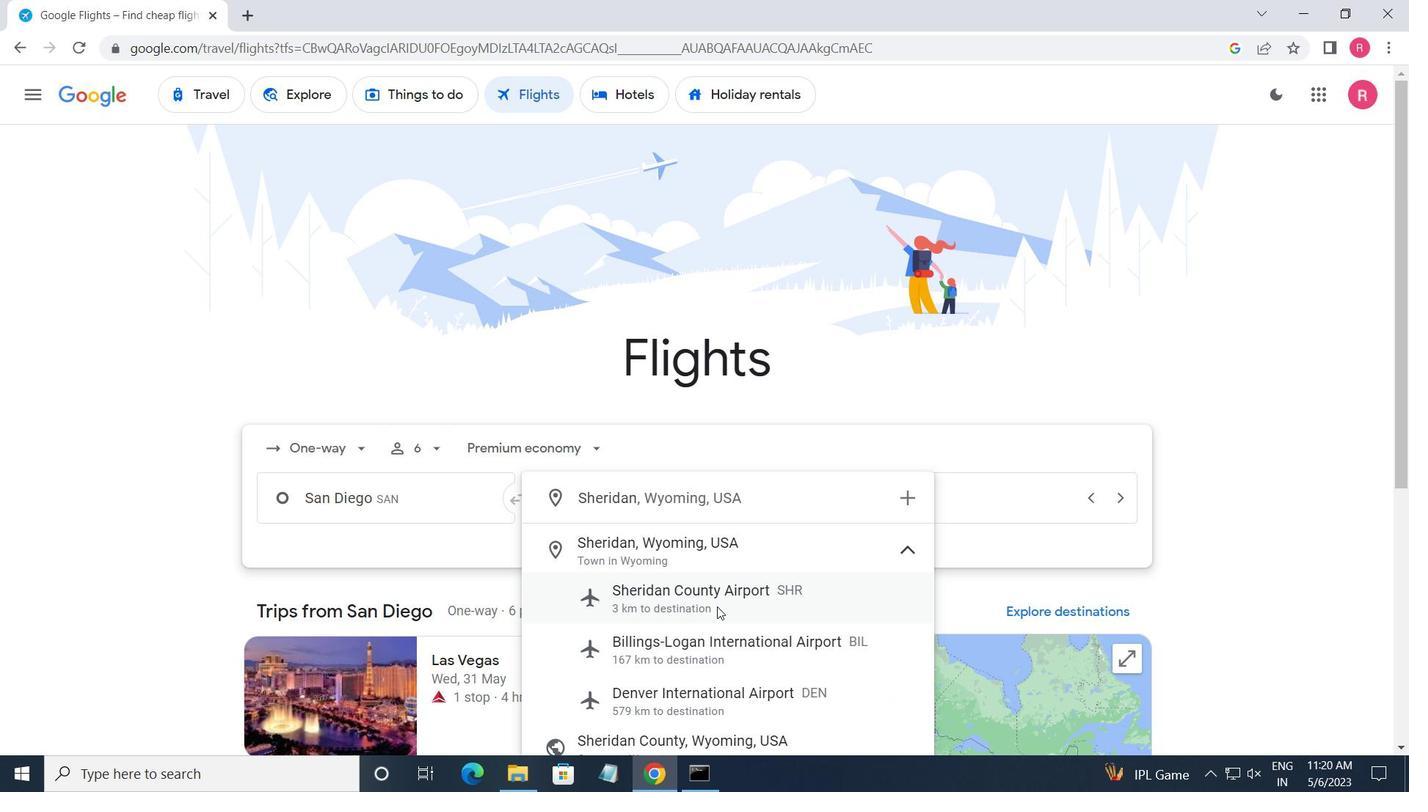 
Action: Mouse moved to (944, 500)
Screenshot: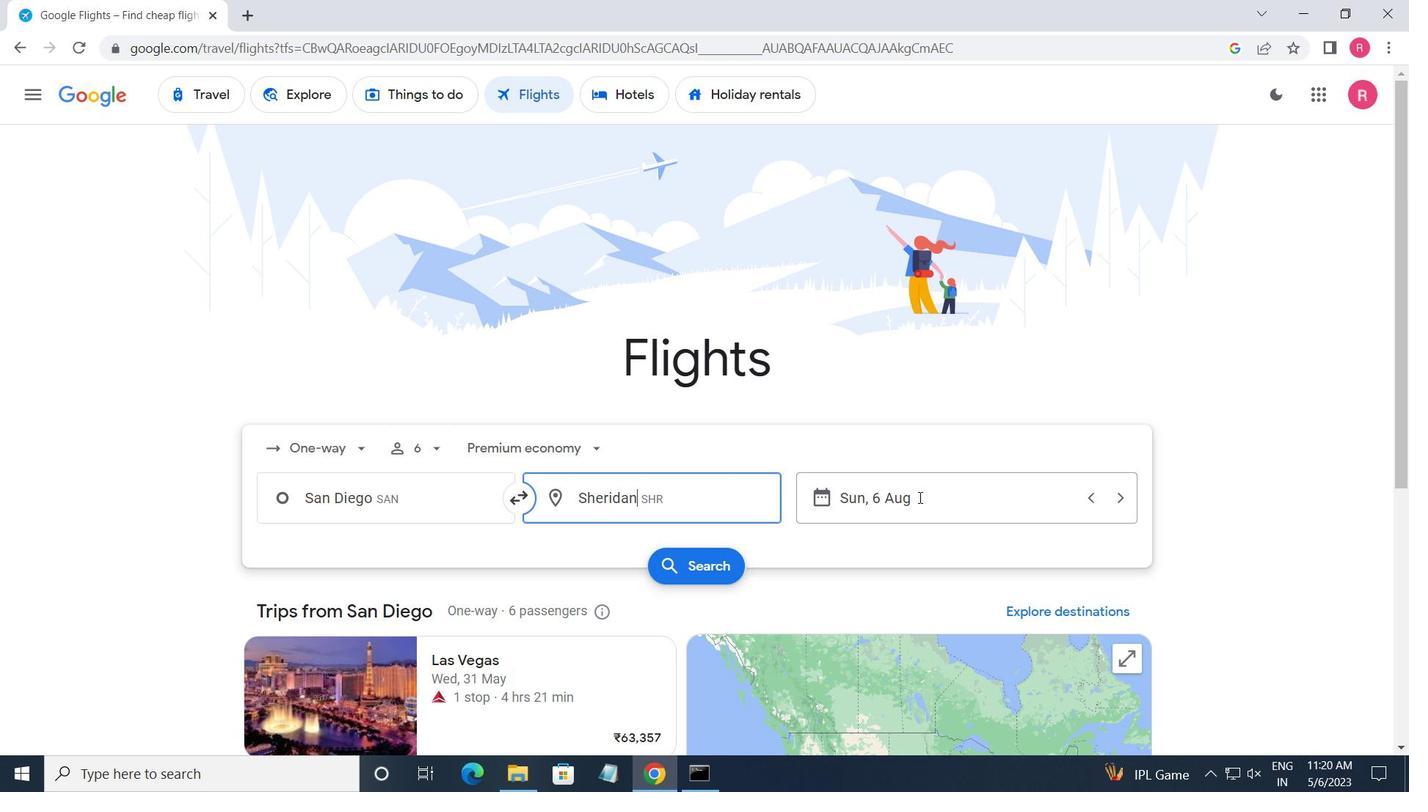 
Action: Mouse pressed left at (944, 500)
Screenshot: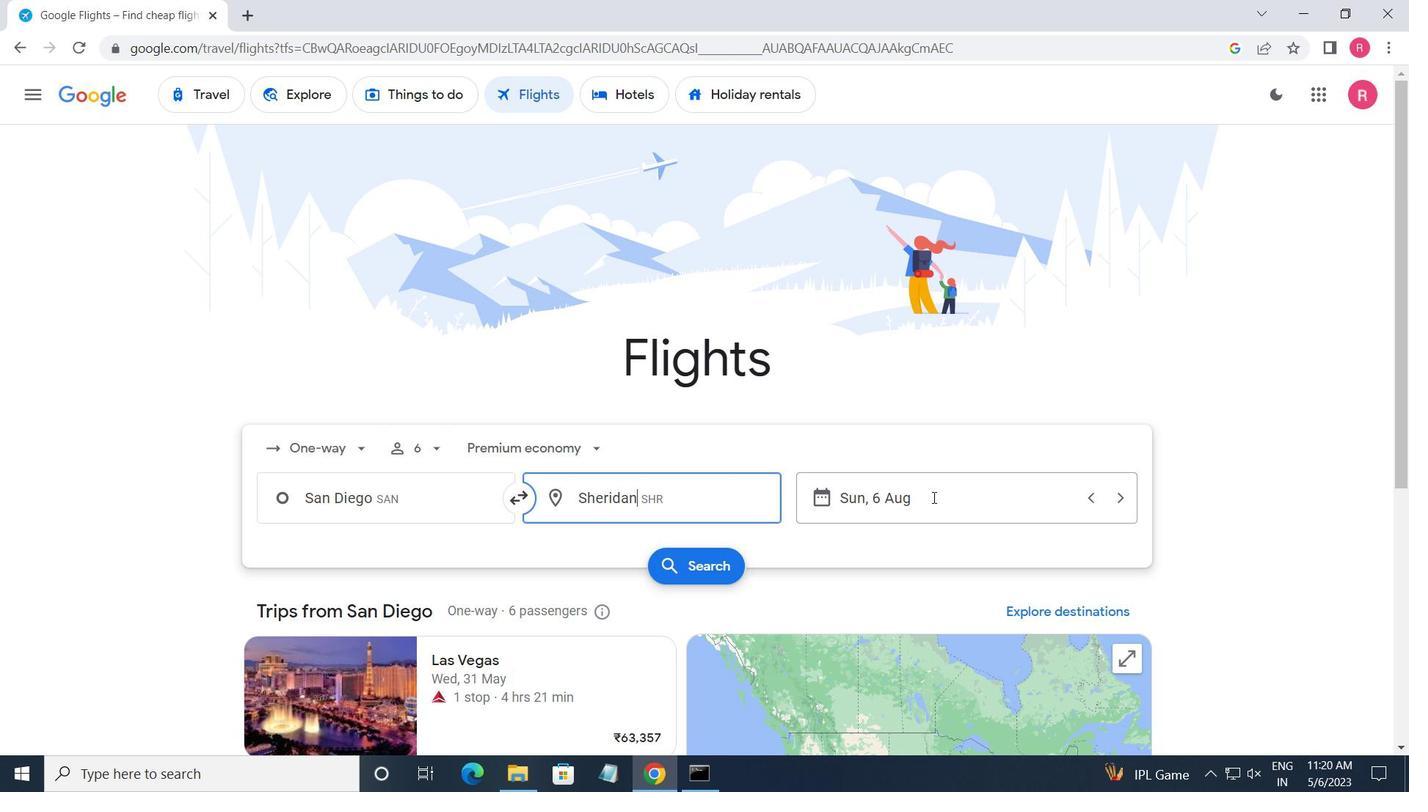 
Action: Mouse moved to (477, 469)
Screenshot: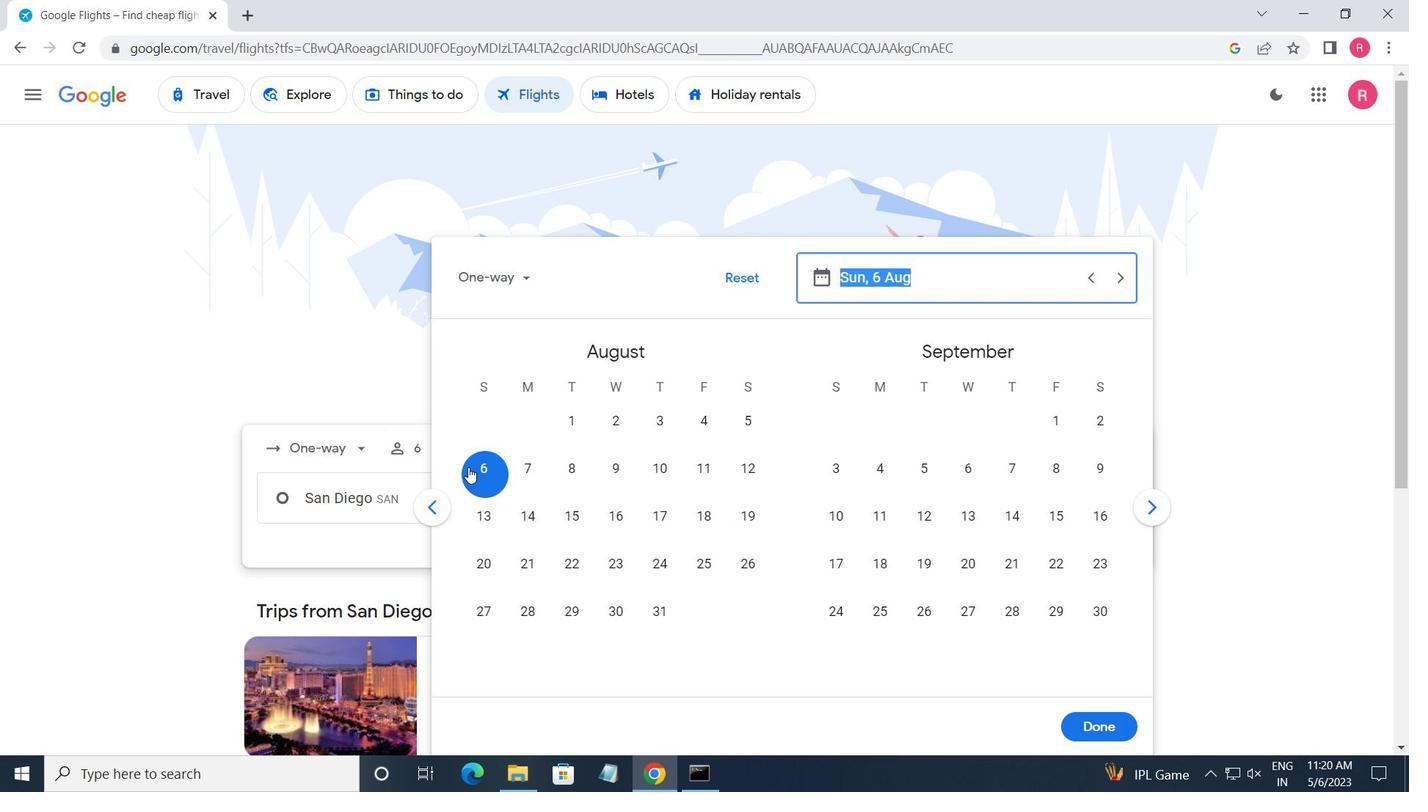 
Action: Mouse pressed left at (477, 469)
Screenshot: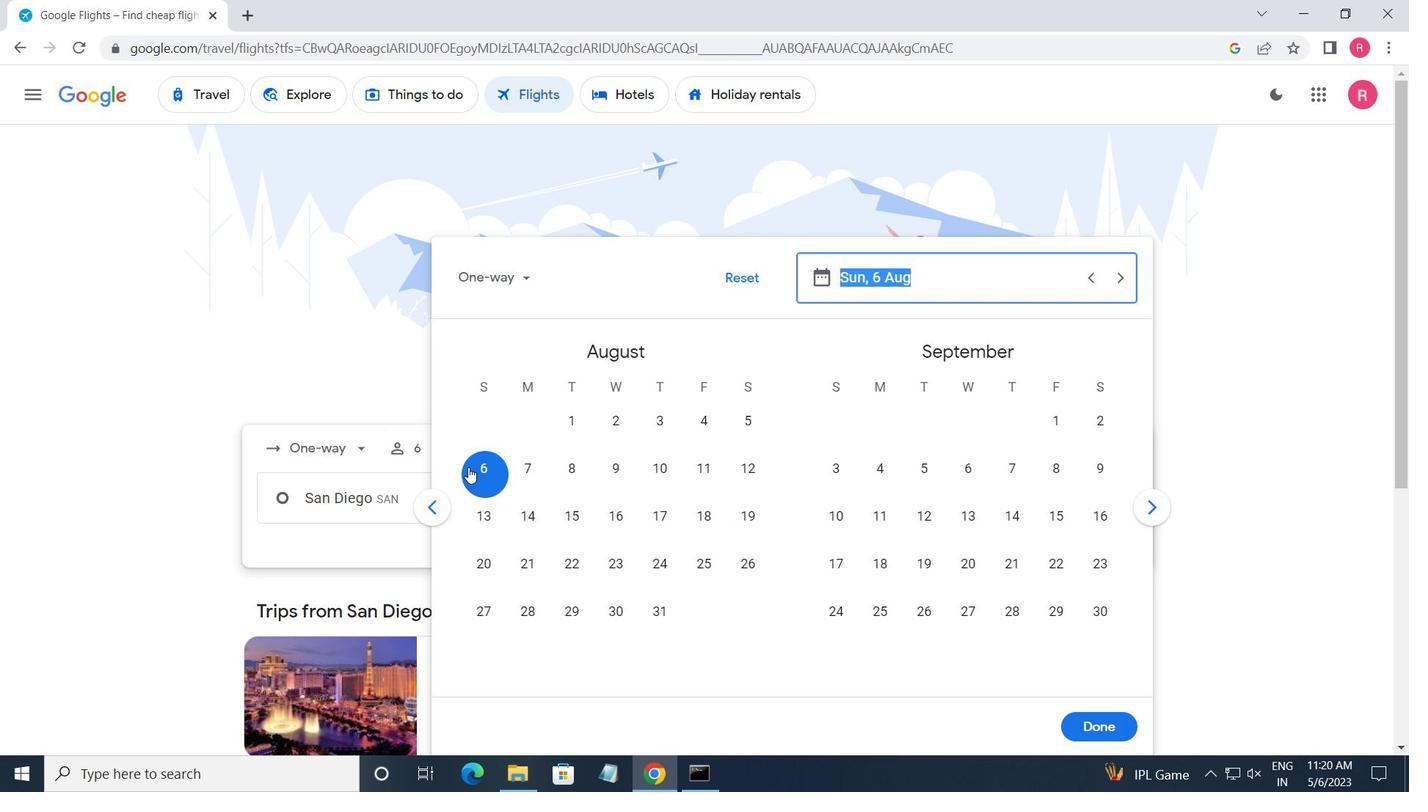 
Action: Mouse moved to (1083, 723)
Screenshot: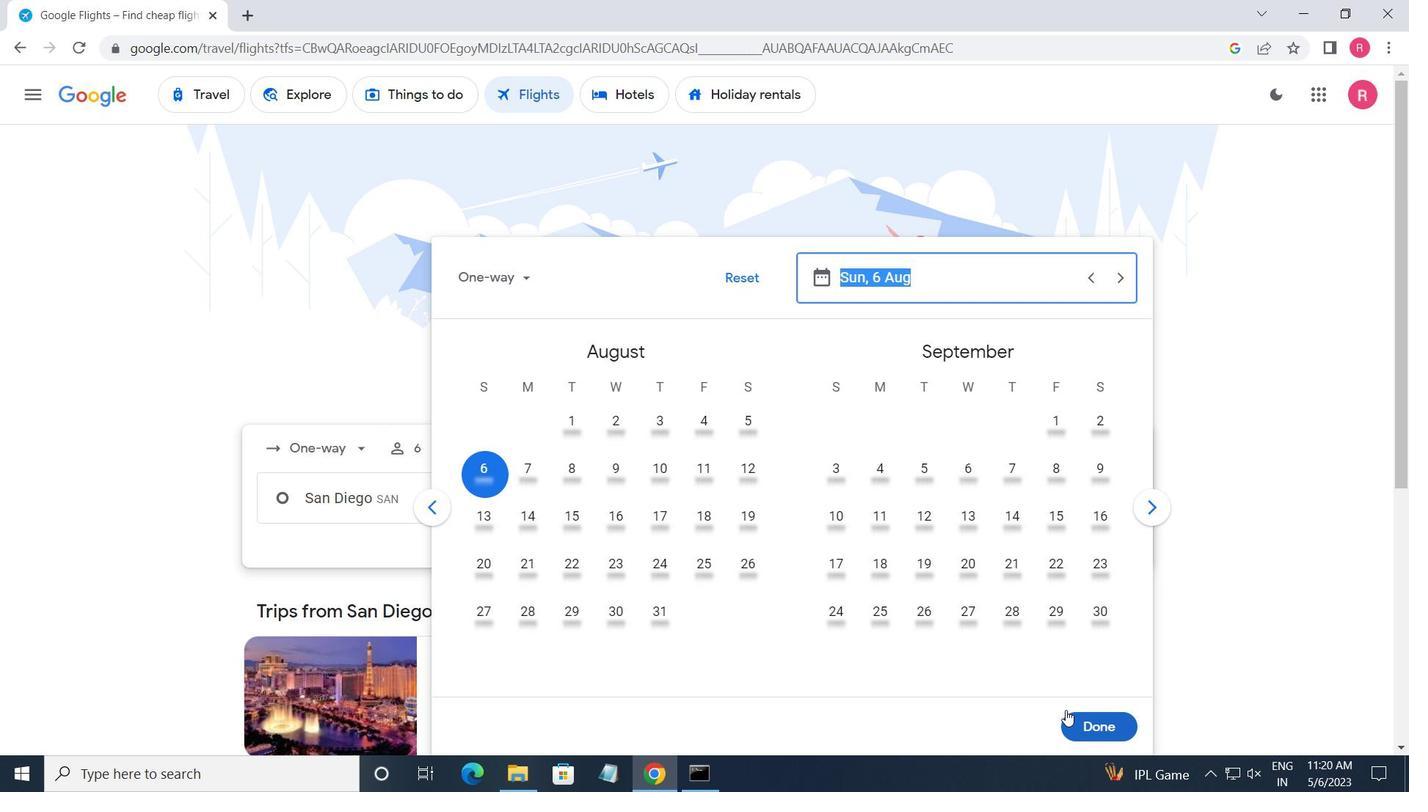 
Action: Mouse pressed left at (1083, 723)
Screenshot: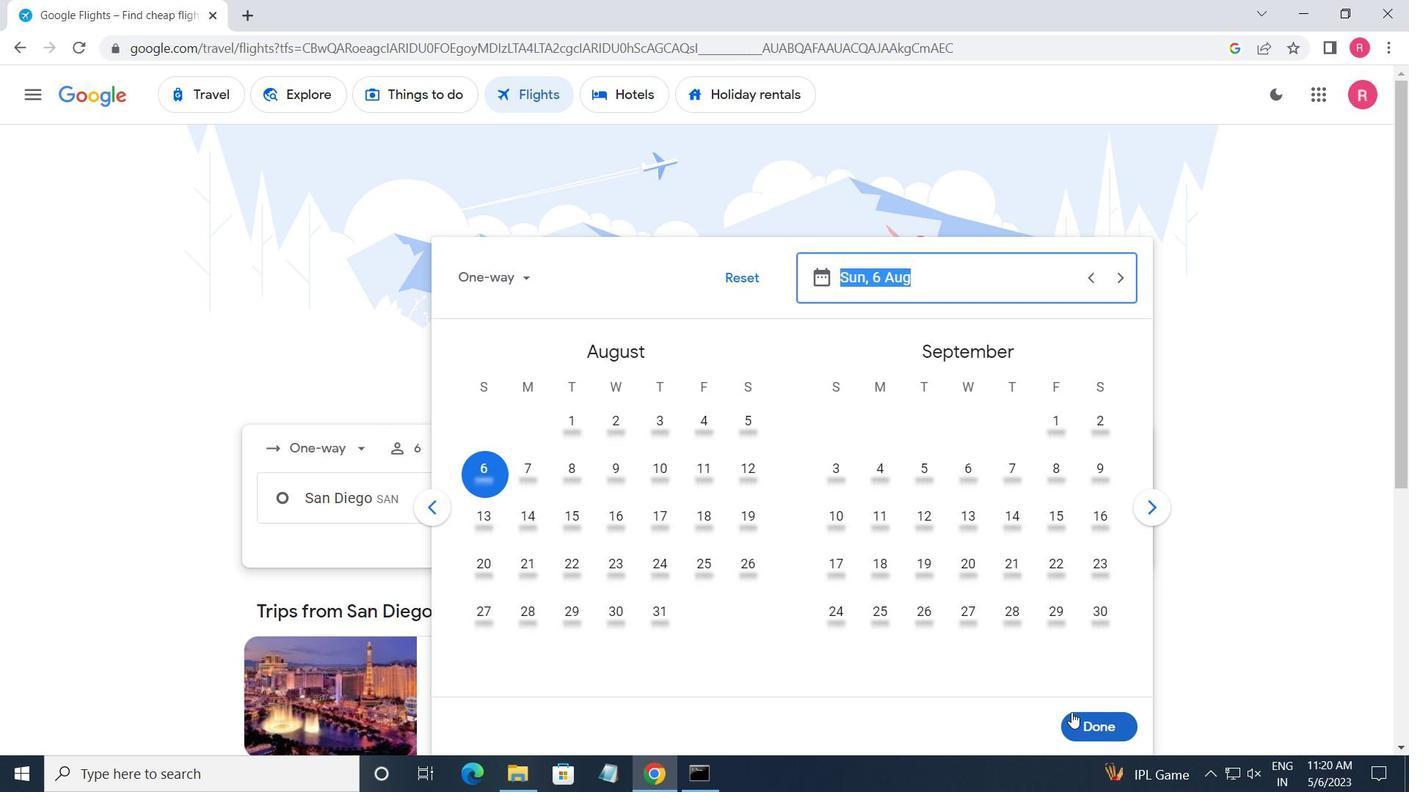 
Action: Mouse moved to (695, 555)
Screenshot: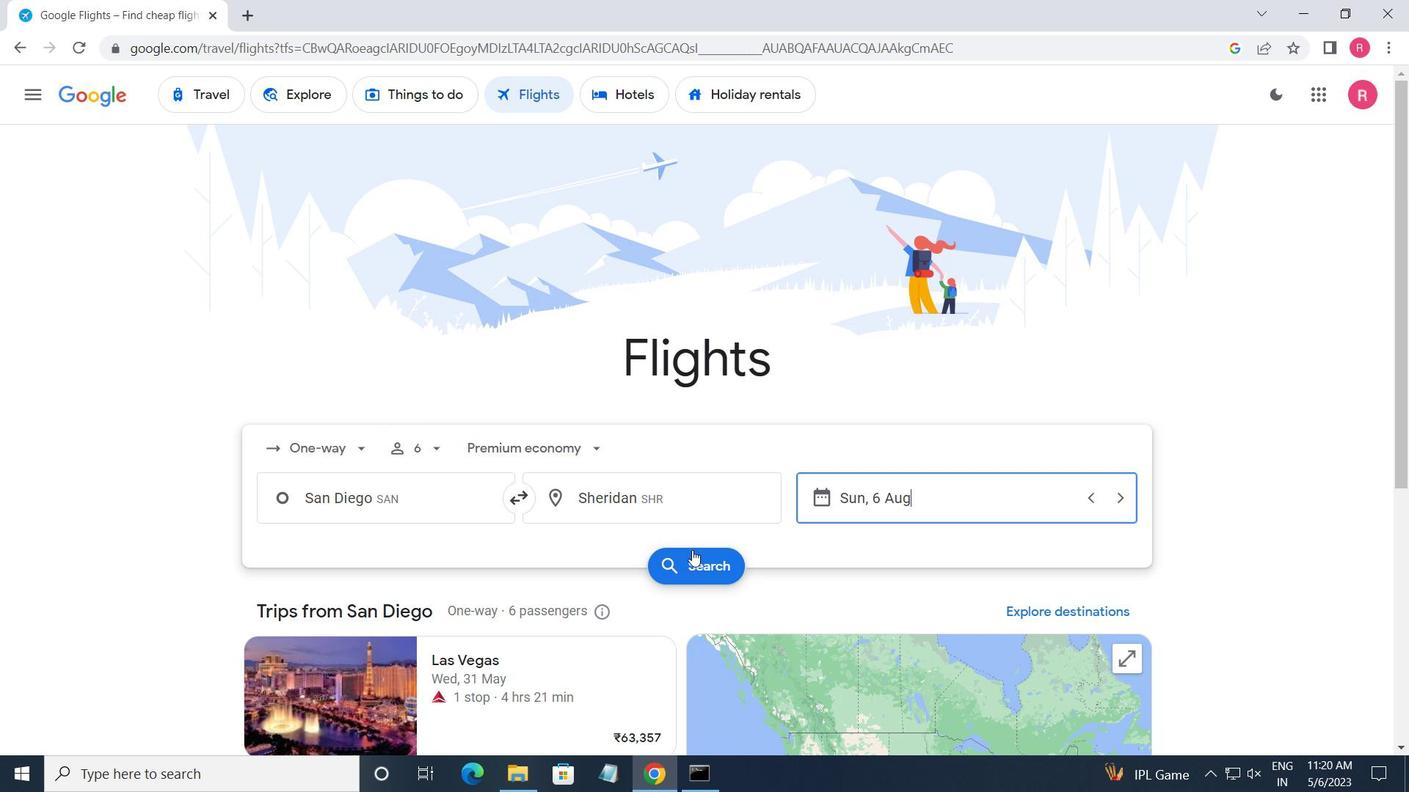 
Action: Mouse pressed left at (695, 555)
Screenshot: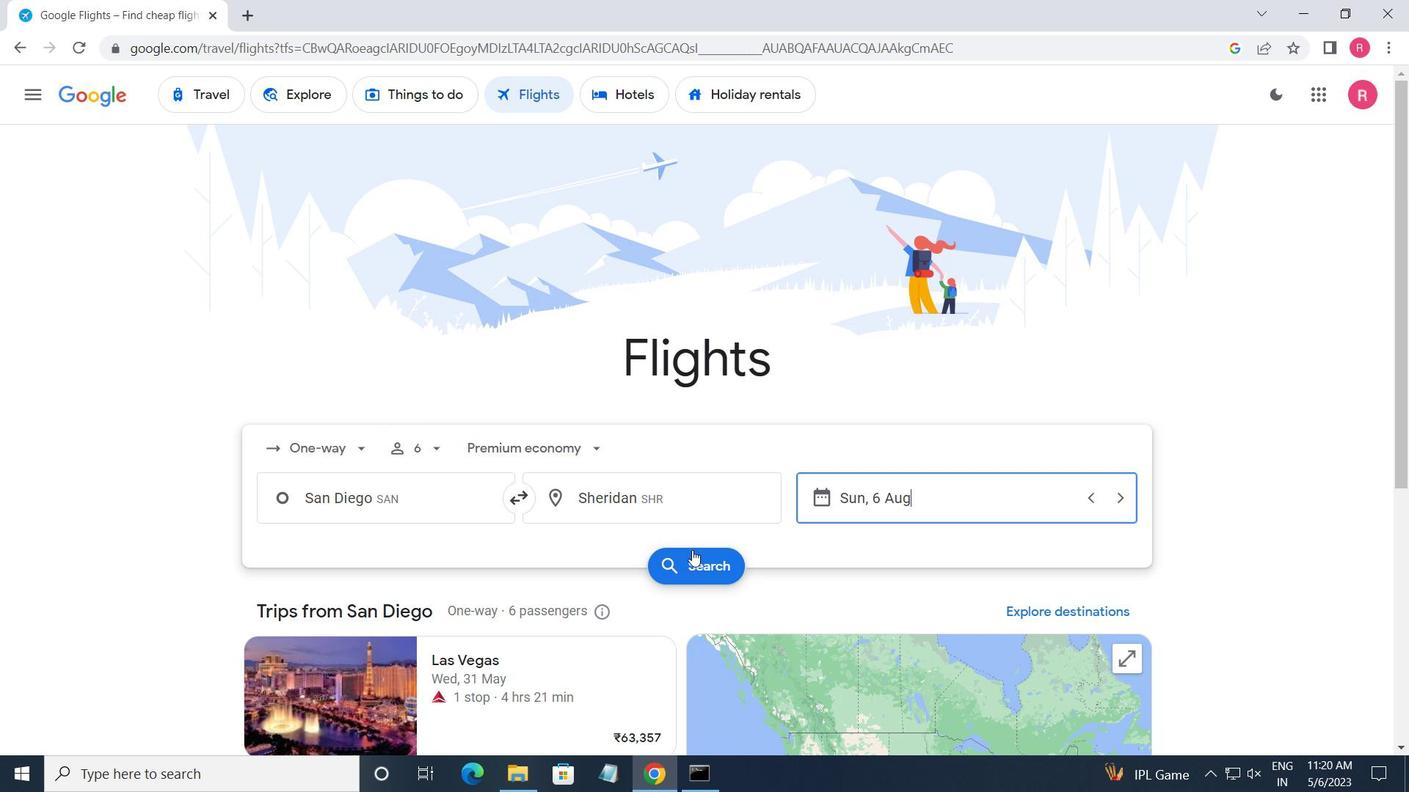 
Action: Mouse moved to (247, 258)
Screenshot: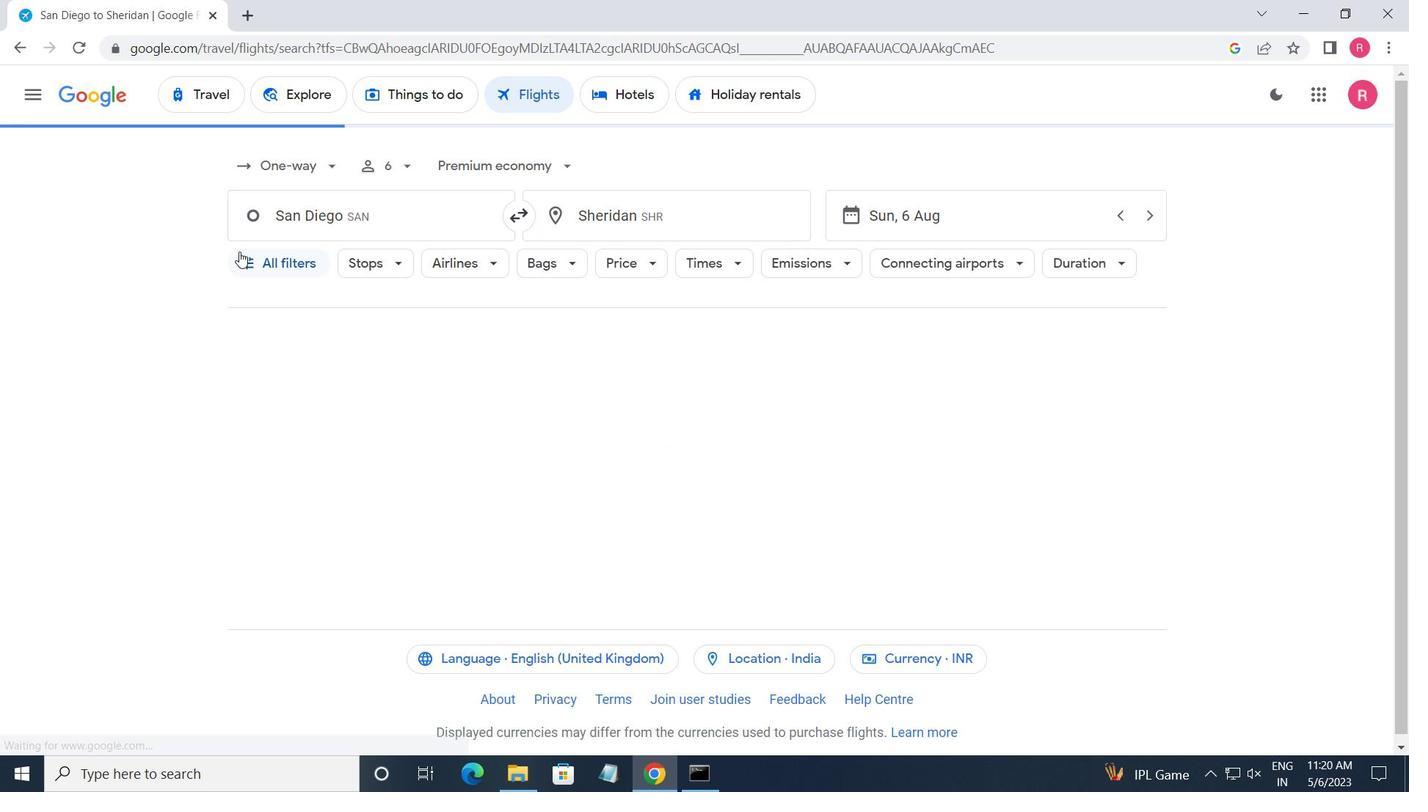 
Action: Mouse pressed left at (247, 258)
Screenshot: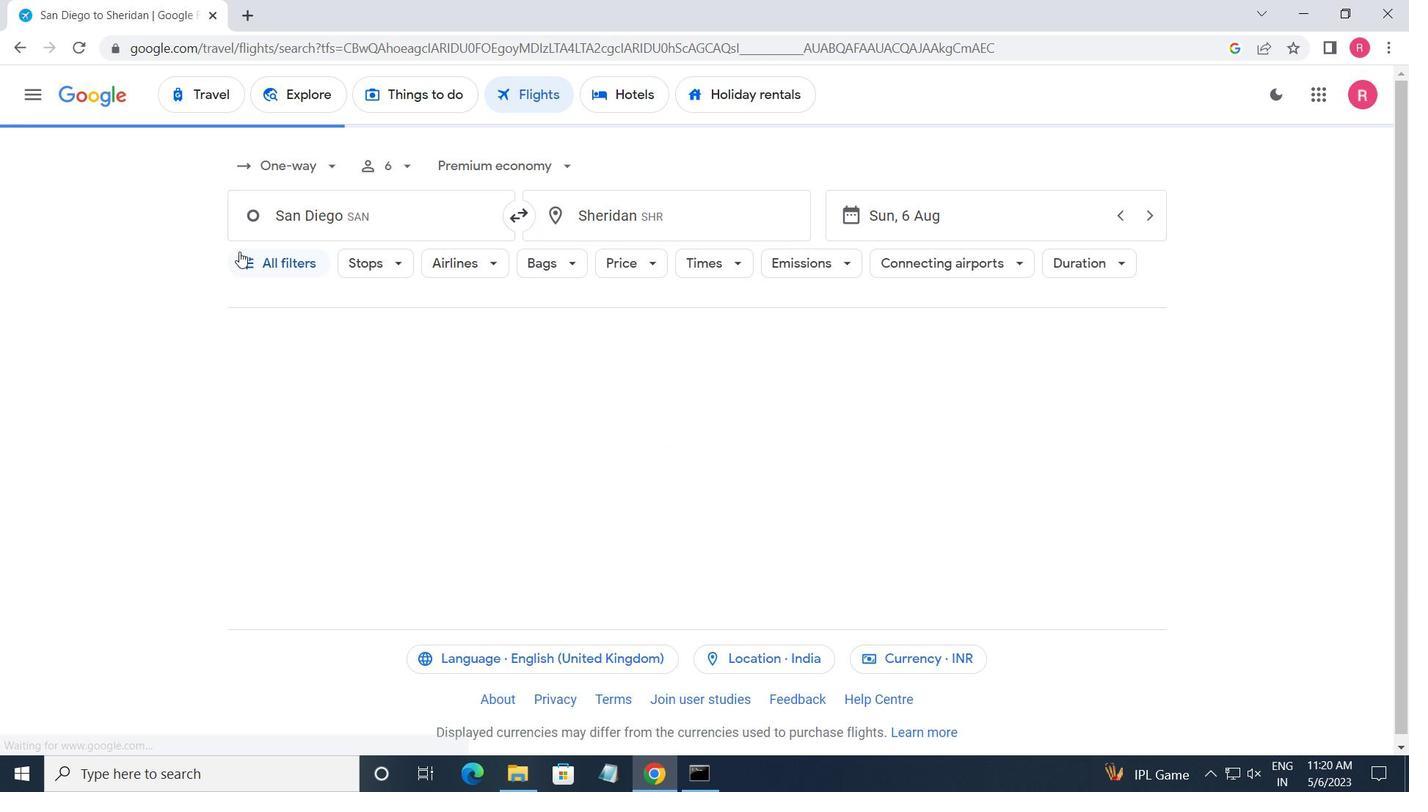 
Action: Mouse moved to (342, 483)
Screenshot: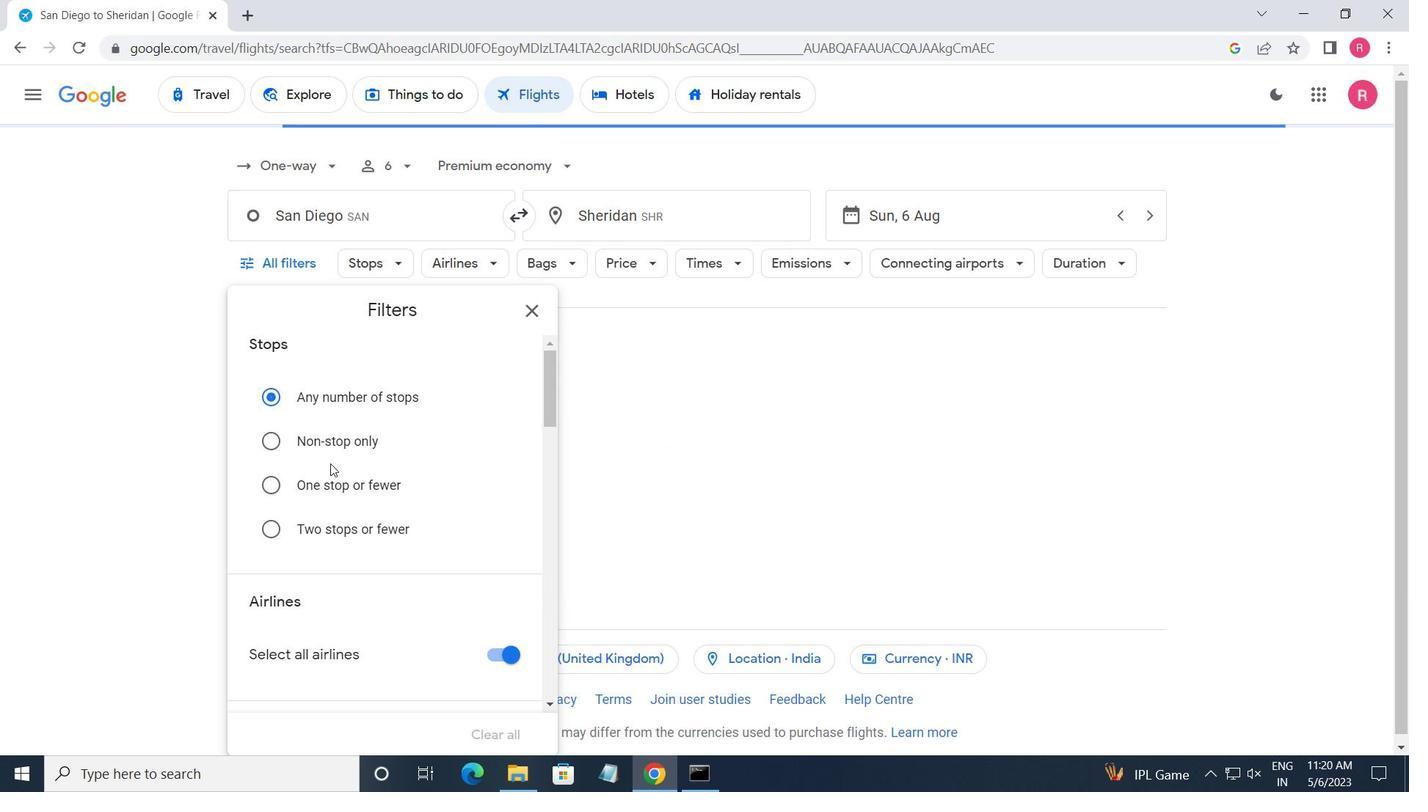 
Action: Mouse scrolled (342, 482) with delta (0, 0)
Screenshot: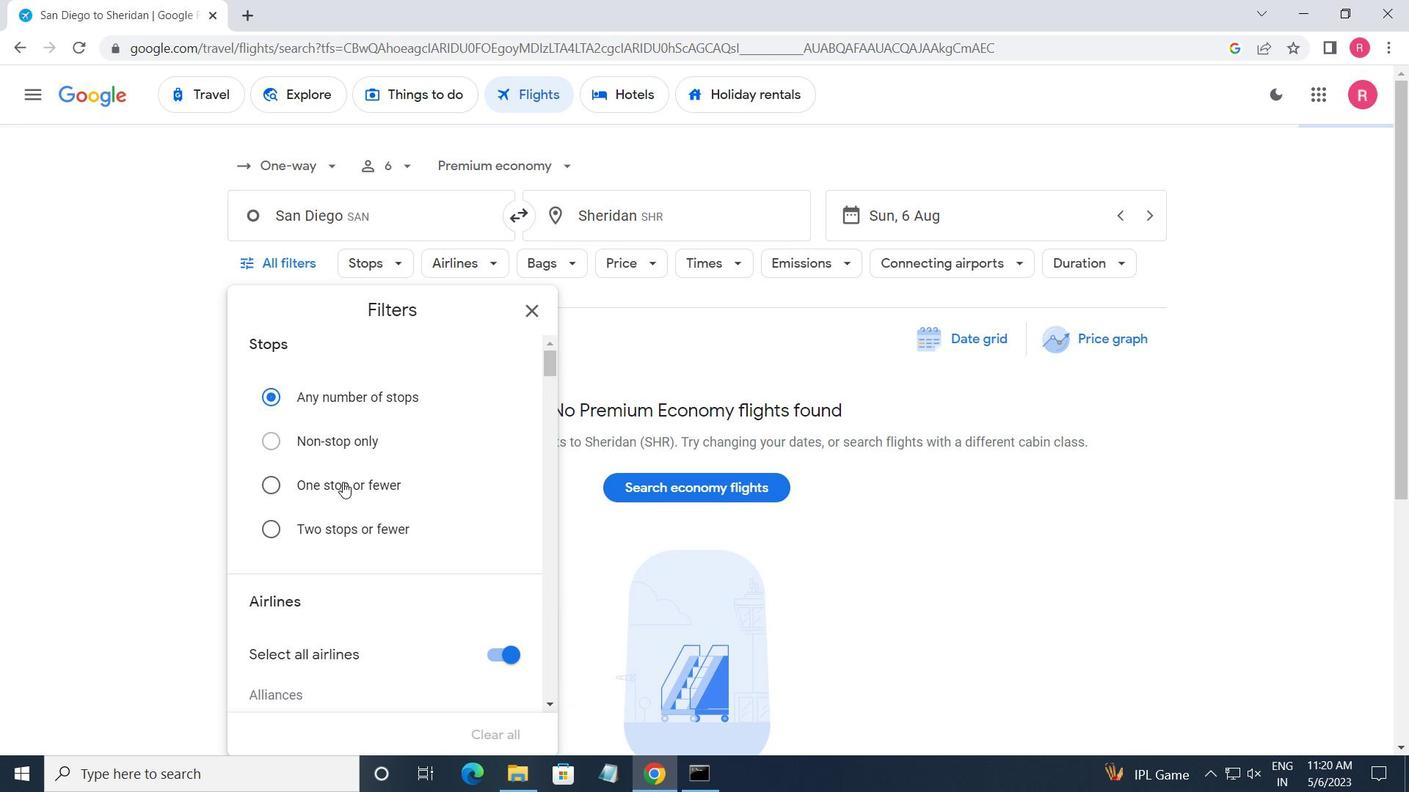 
Action: Mouse scrolled (342, 482) with delta (0, 0)
Screenshot: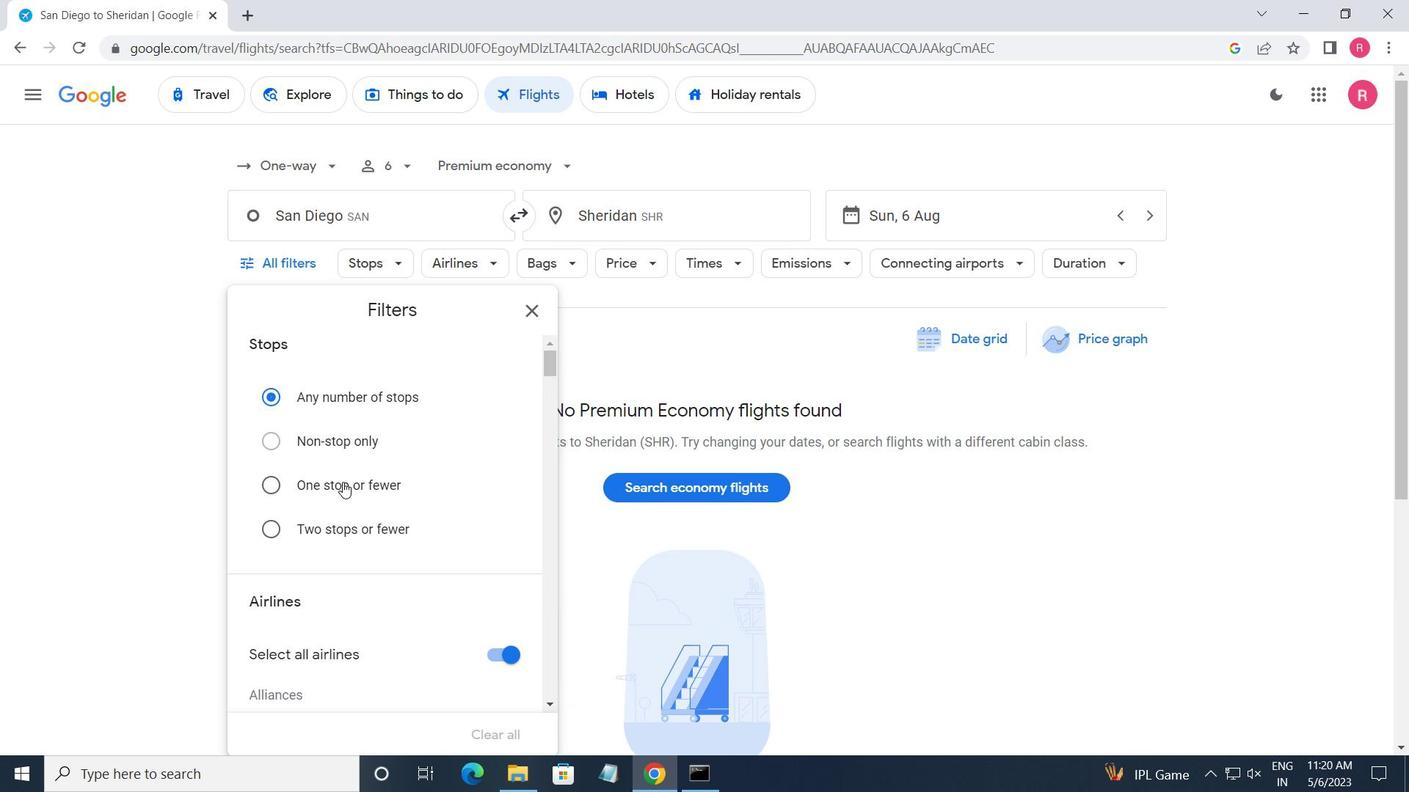 
Action: Mouse scrolled (342, 482) with delta (0, 0)
Screenshot: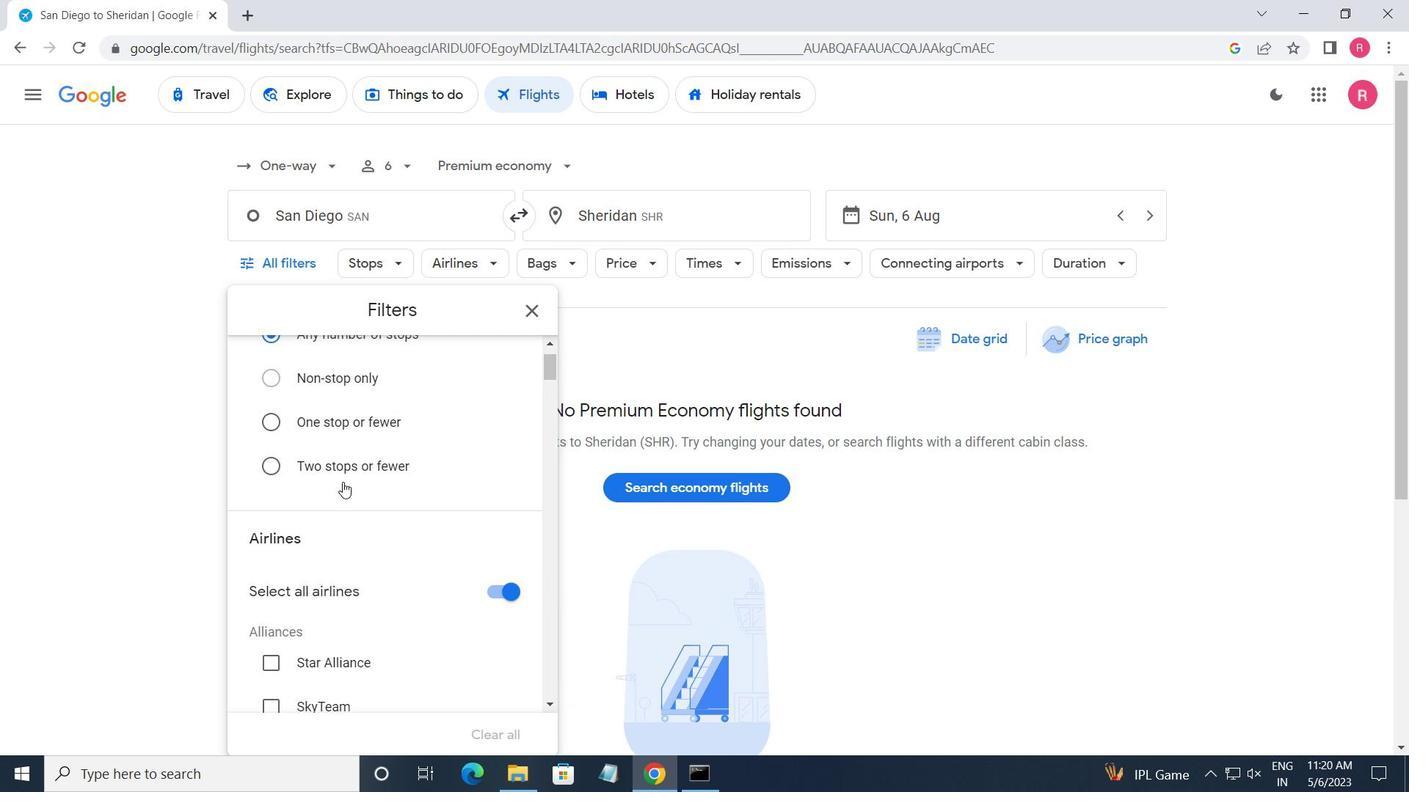 
Action: Mouse scrolled (342, 482) with delta (0, 0)
Screenshot: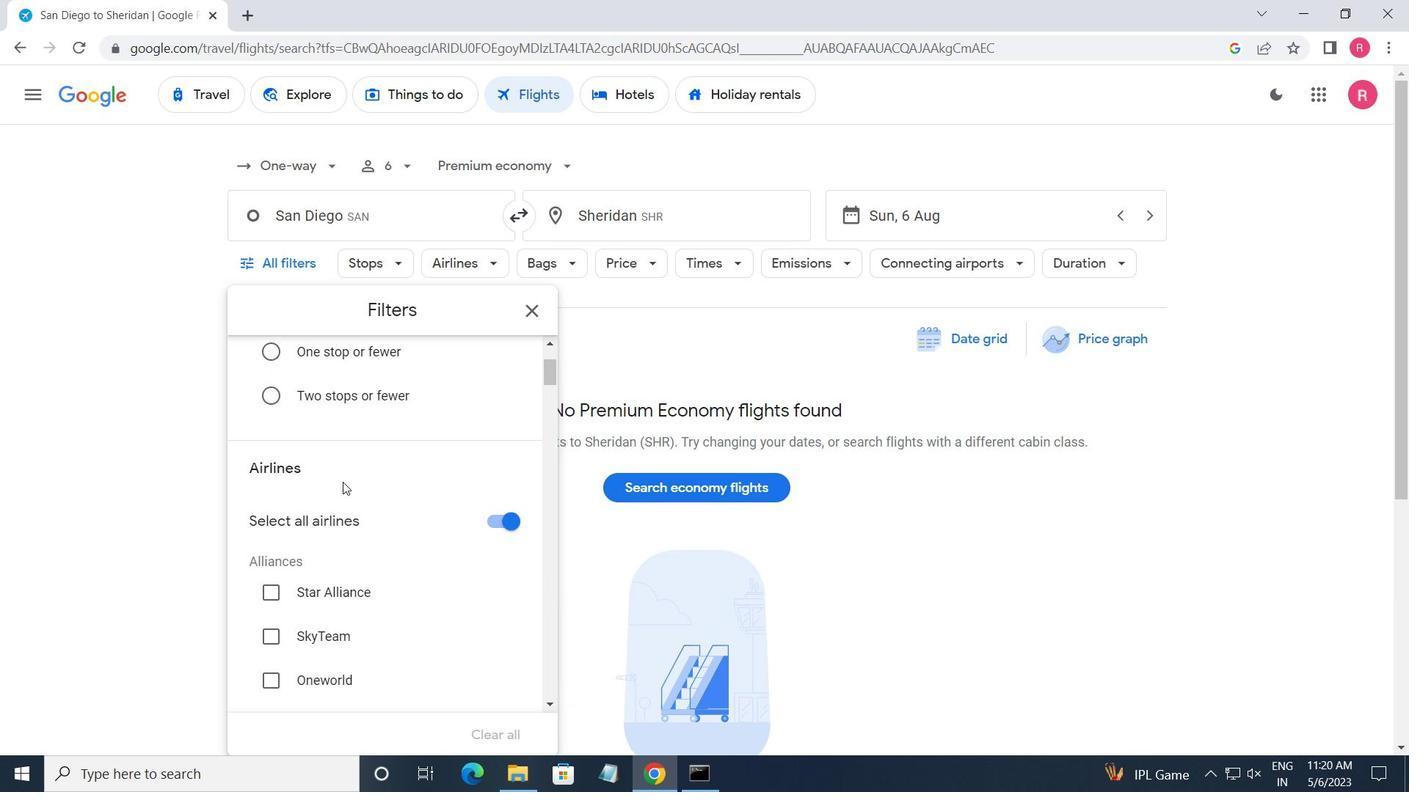 
Action: Mouse scrolled (342, 482) with delta (0, 0)
Screenshot: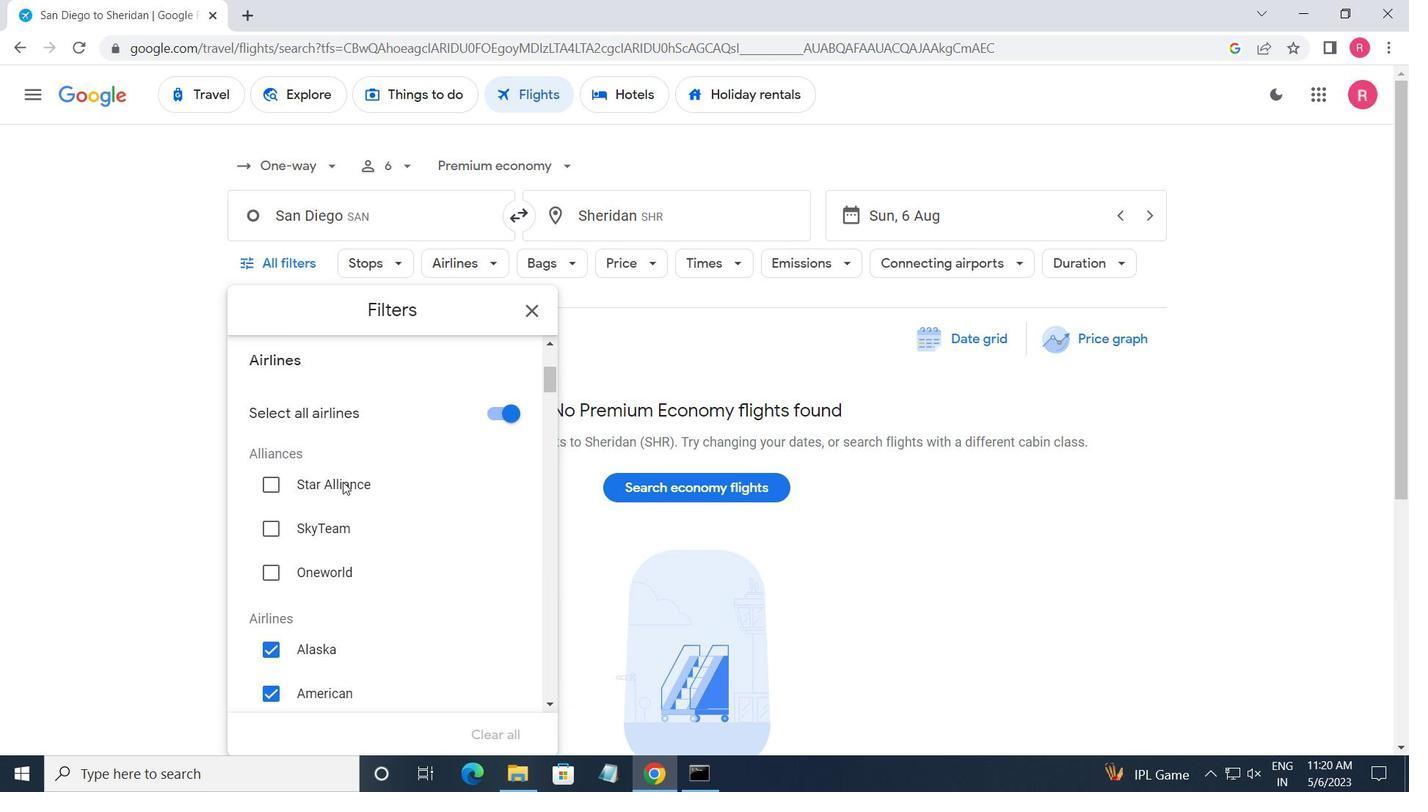 
Action: Mouse scrolled (342, 482) with delta (0, 0)
Screenshot: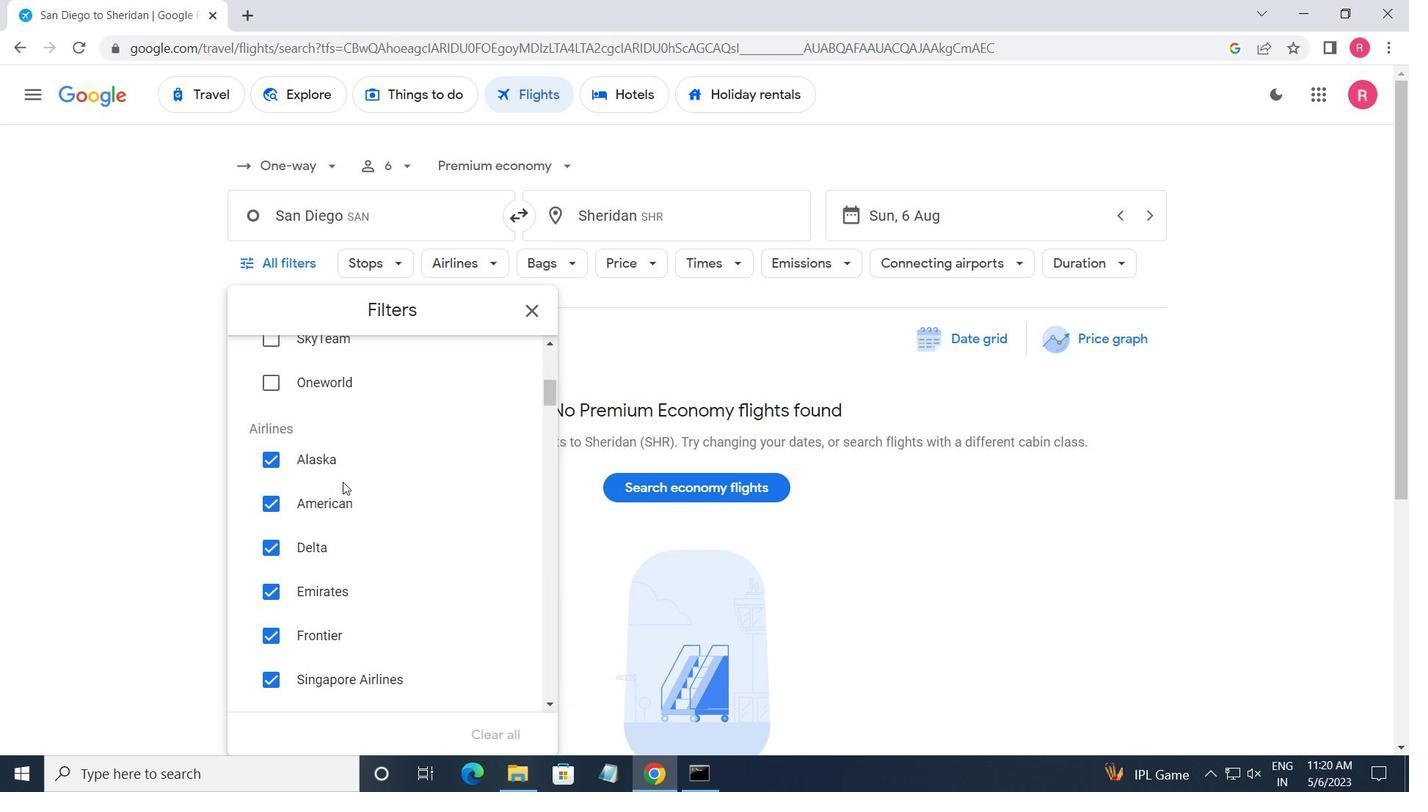
Action: Mouse scrolled (342, 482) with delta (0, 0)
Screenshot: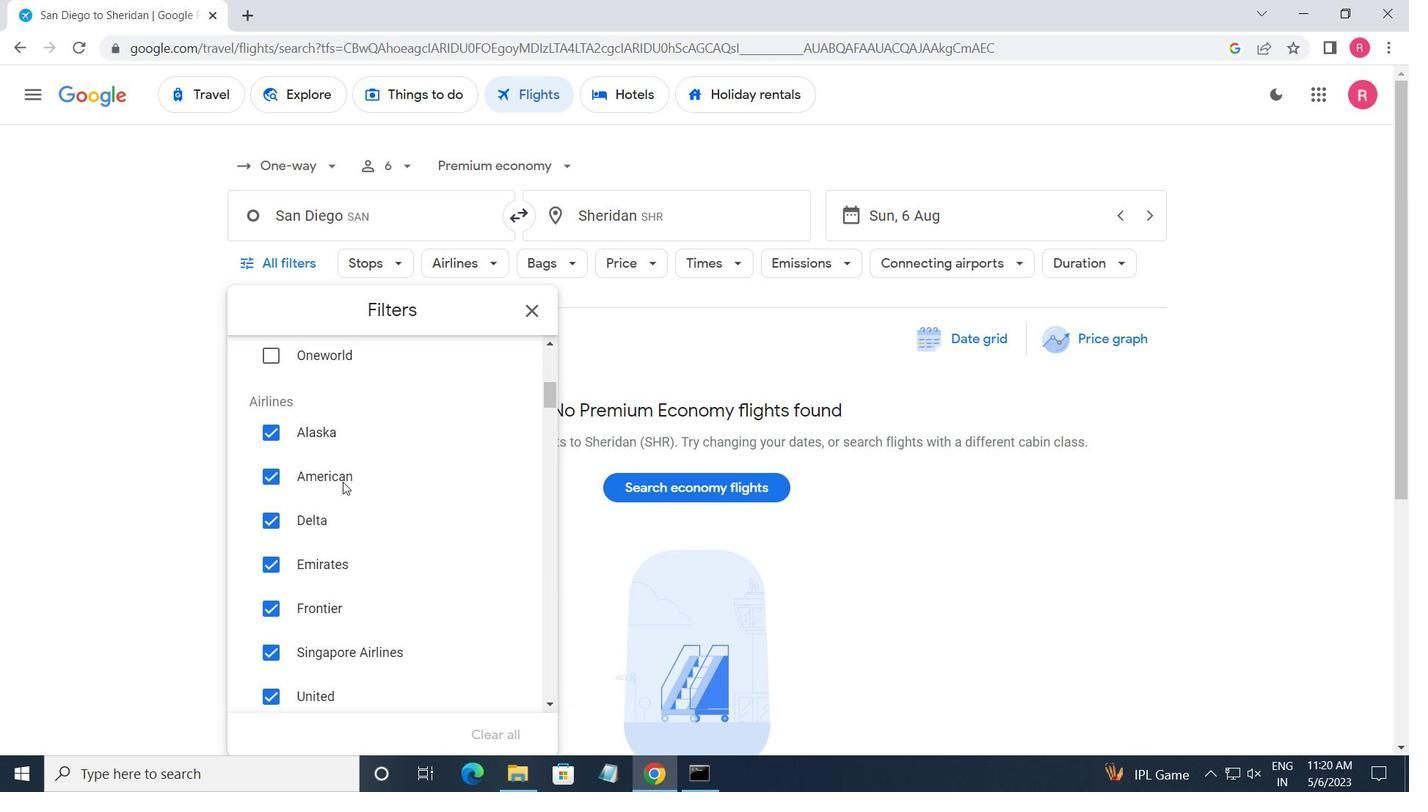 
Action: Mouse moved to (515, 381)
Screenshot: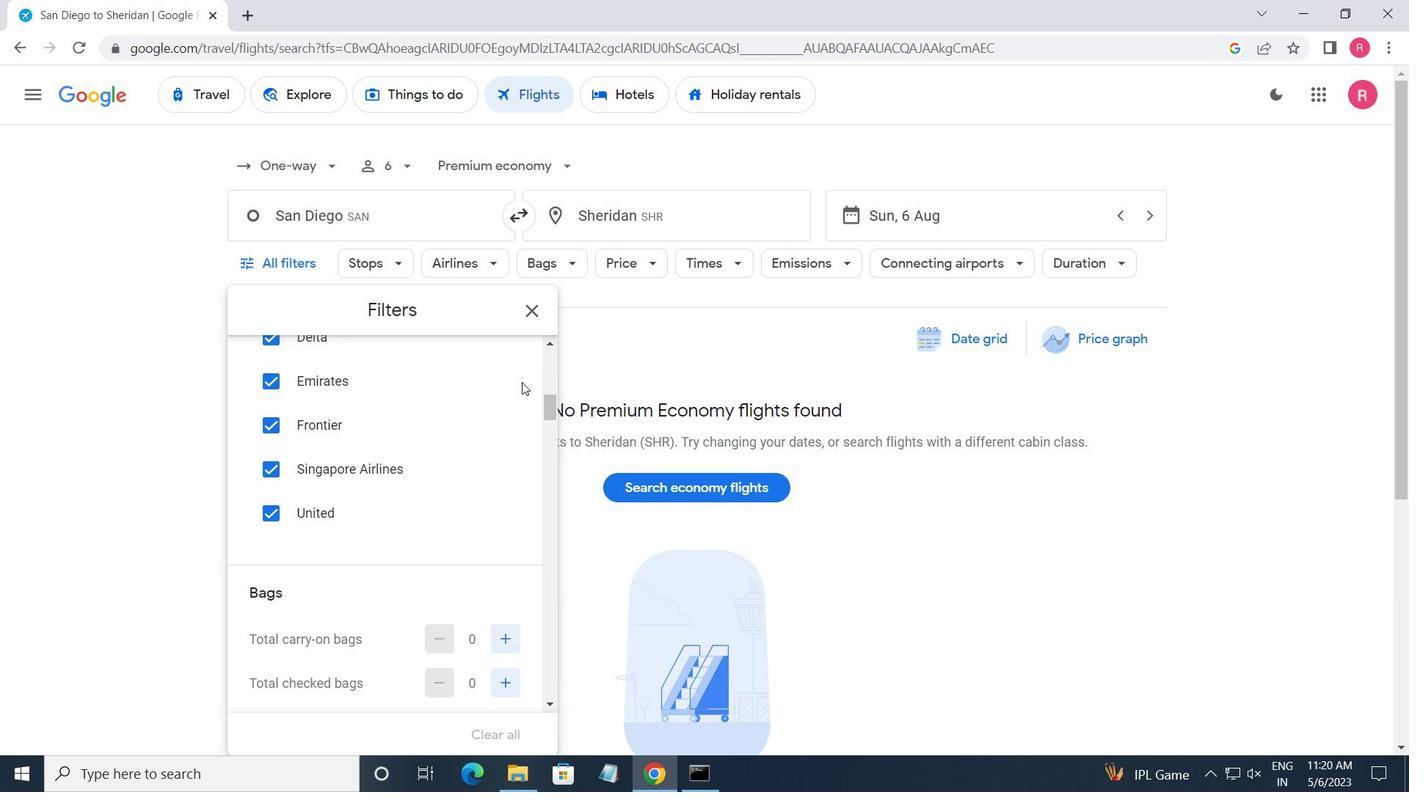 
Action: Mouse scrolled (515, 382) with delta (0, 0)
Screenshot: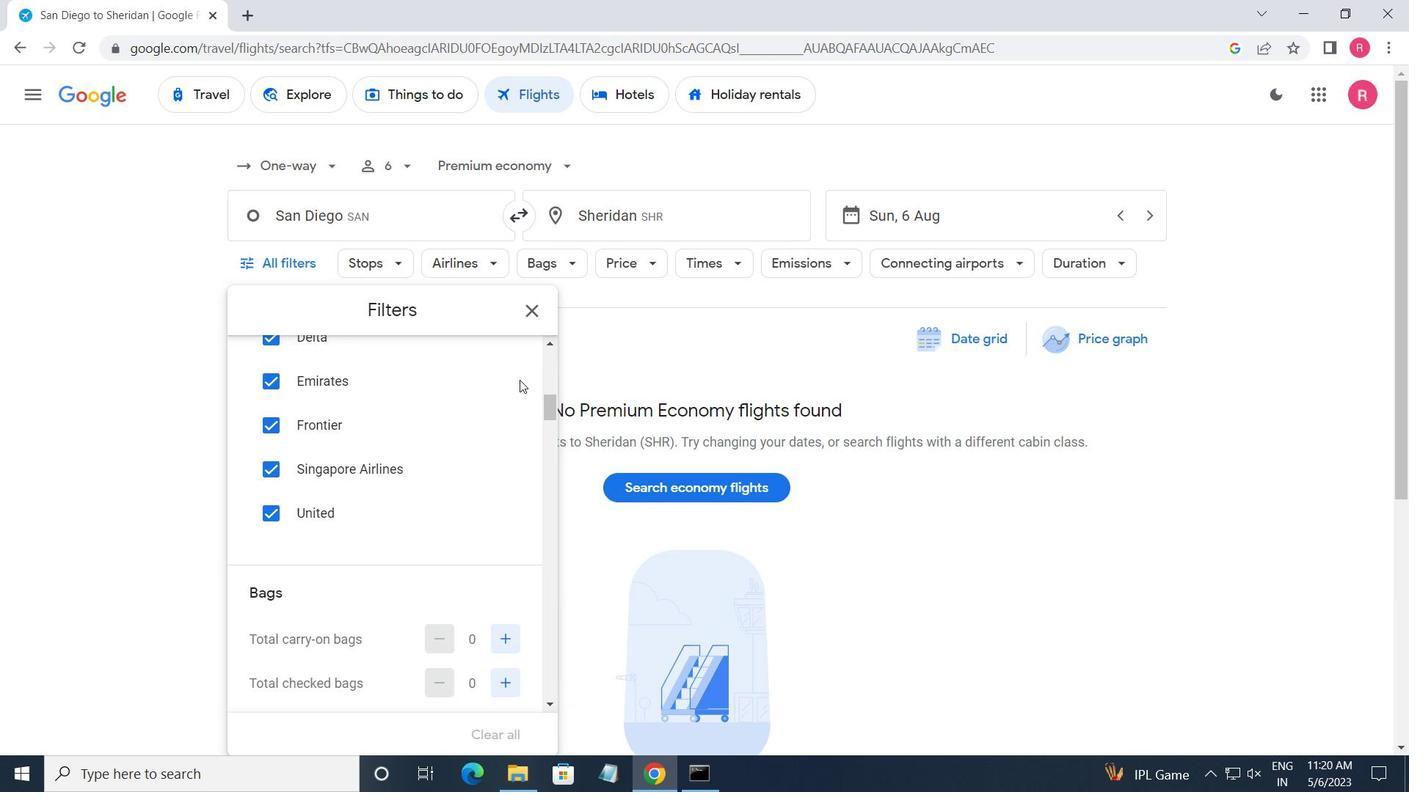 
Action: Mouse scrolled (515, 382) with delta (0, 0)
Screenshot: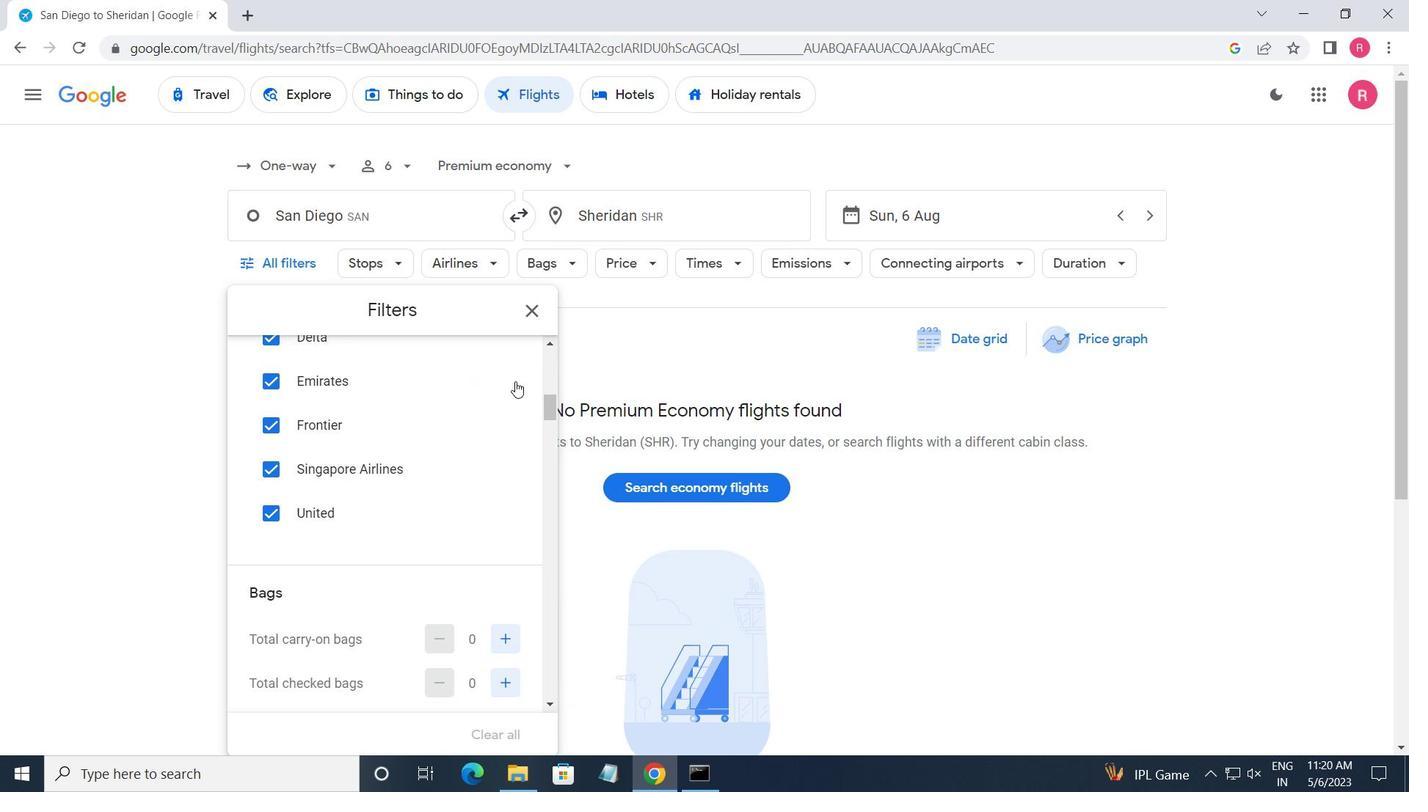 
Action: Mouse moved to (514, 375)
Screenshot: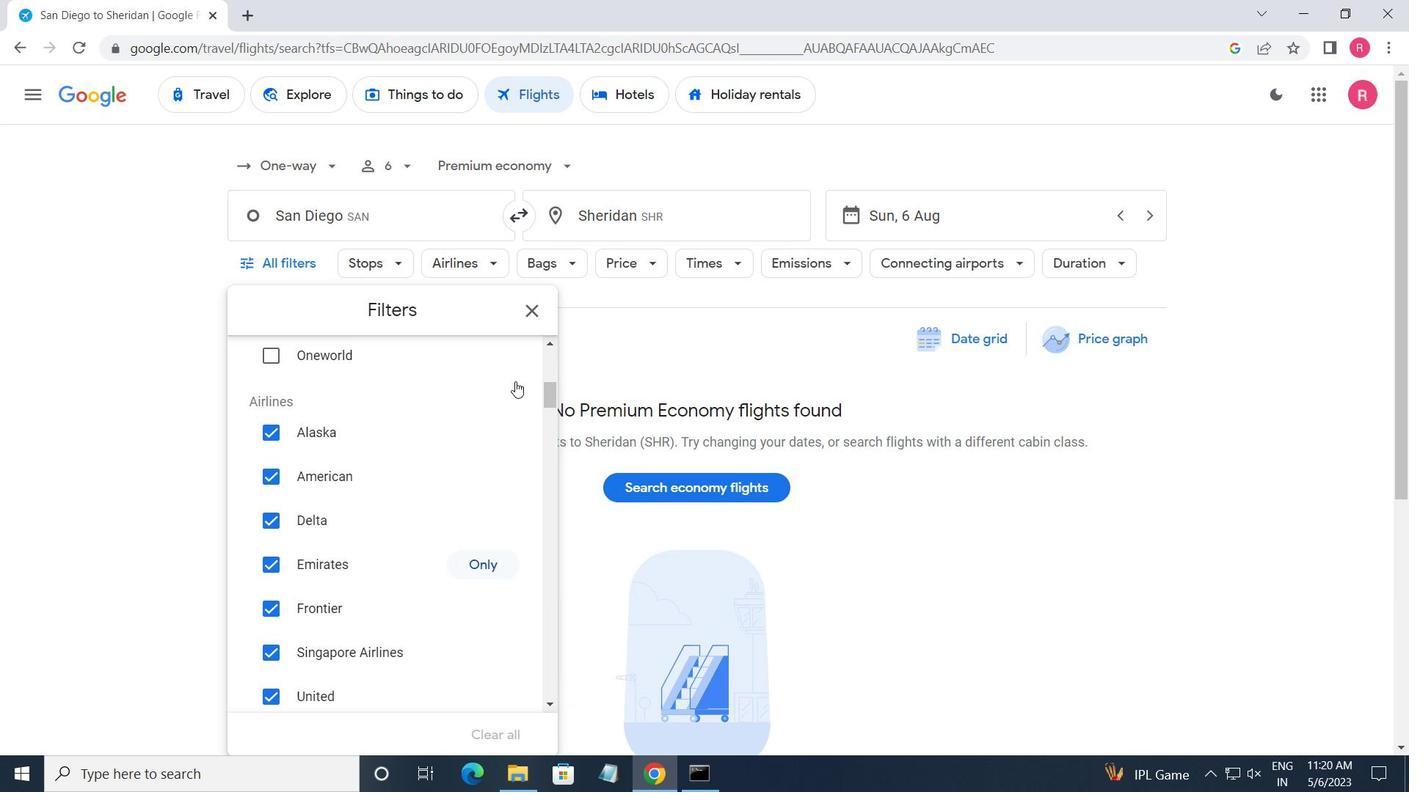 
Action: Mouse scrolled (514, 375) with delta (0, 0)
Screenshot: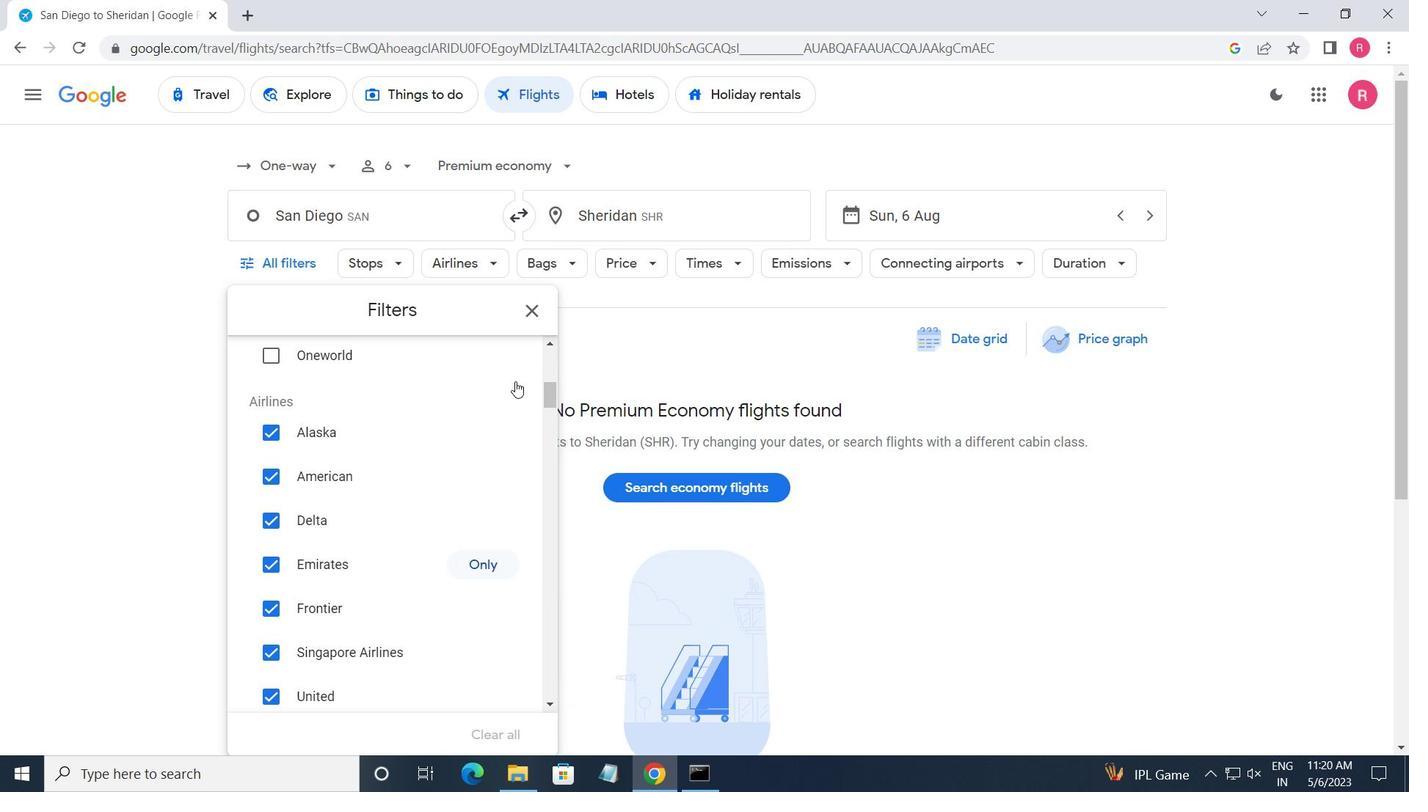 
Action: Mouse scrolled (514, 375) with delta (0, 0)
Screenshot: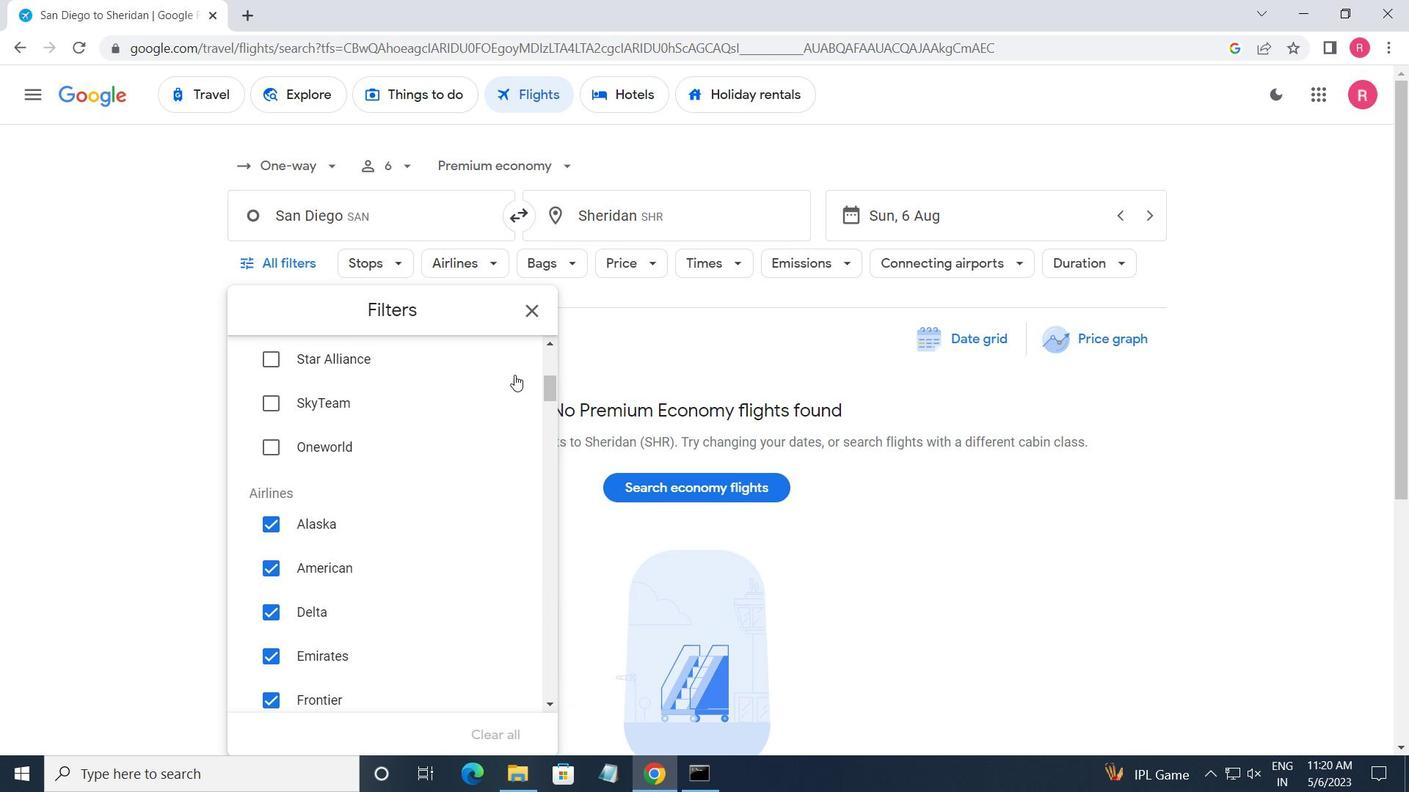 
Action: Mouse pressed left at (514, 375)
Screenshot: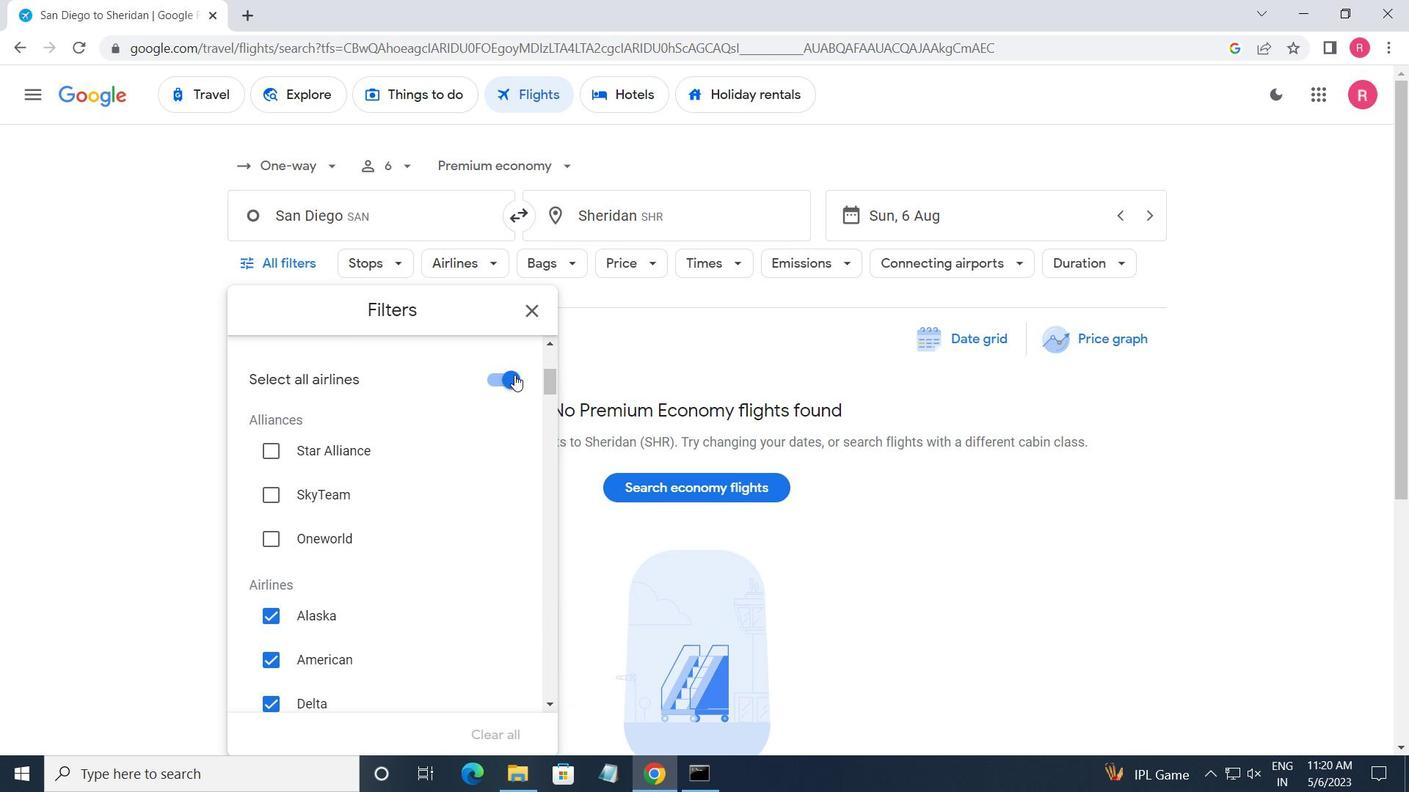 
Action: Mouse moved to (478, 446)
Screenshot: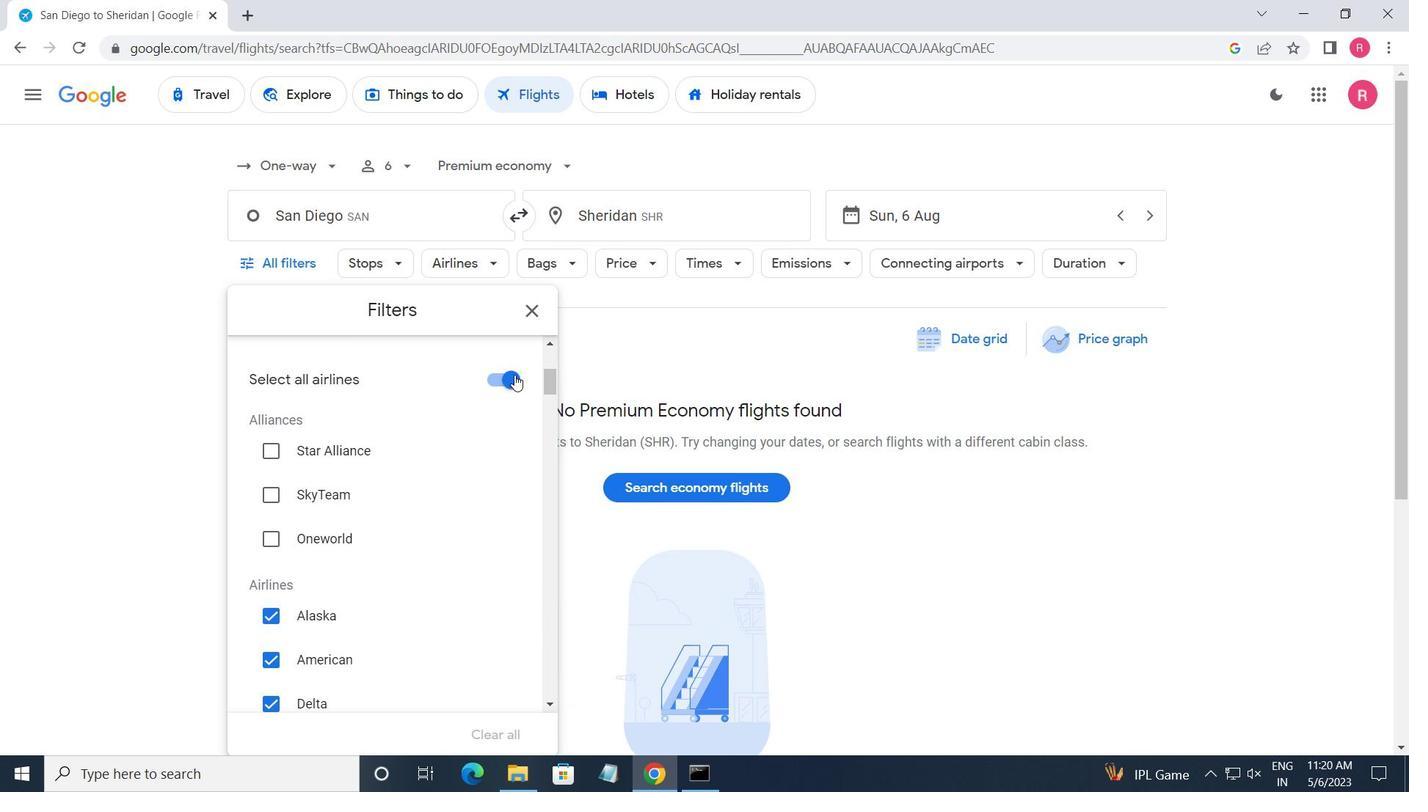 
Action: Mouse scrolled (478, 445) with delta (0, 0)
Screenshot: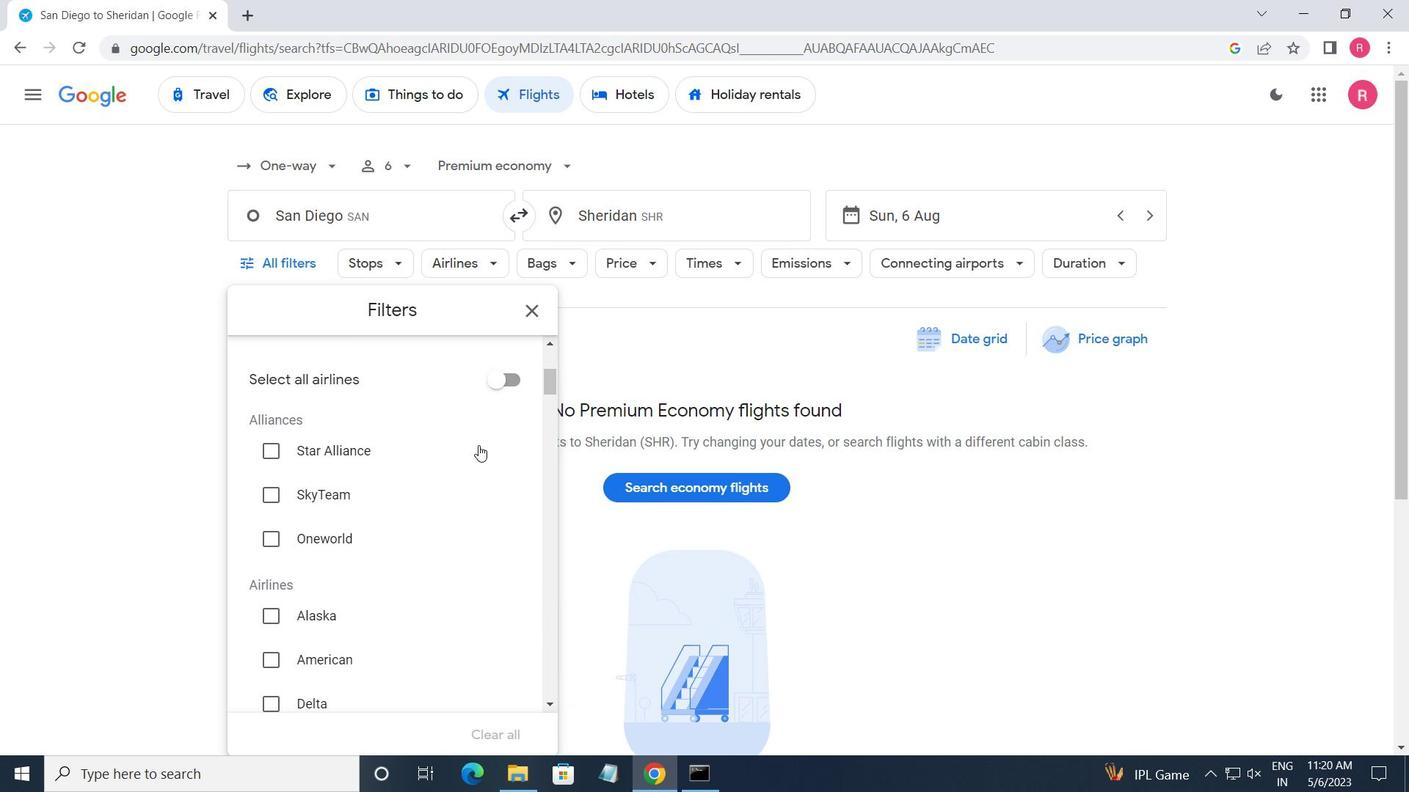 
Action: Mouse scrolled (478, 445) with delta (0, 0)
Screenshot: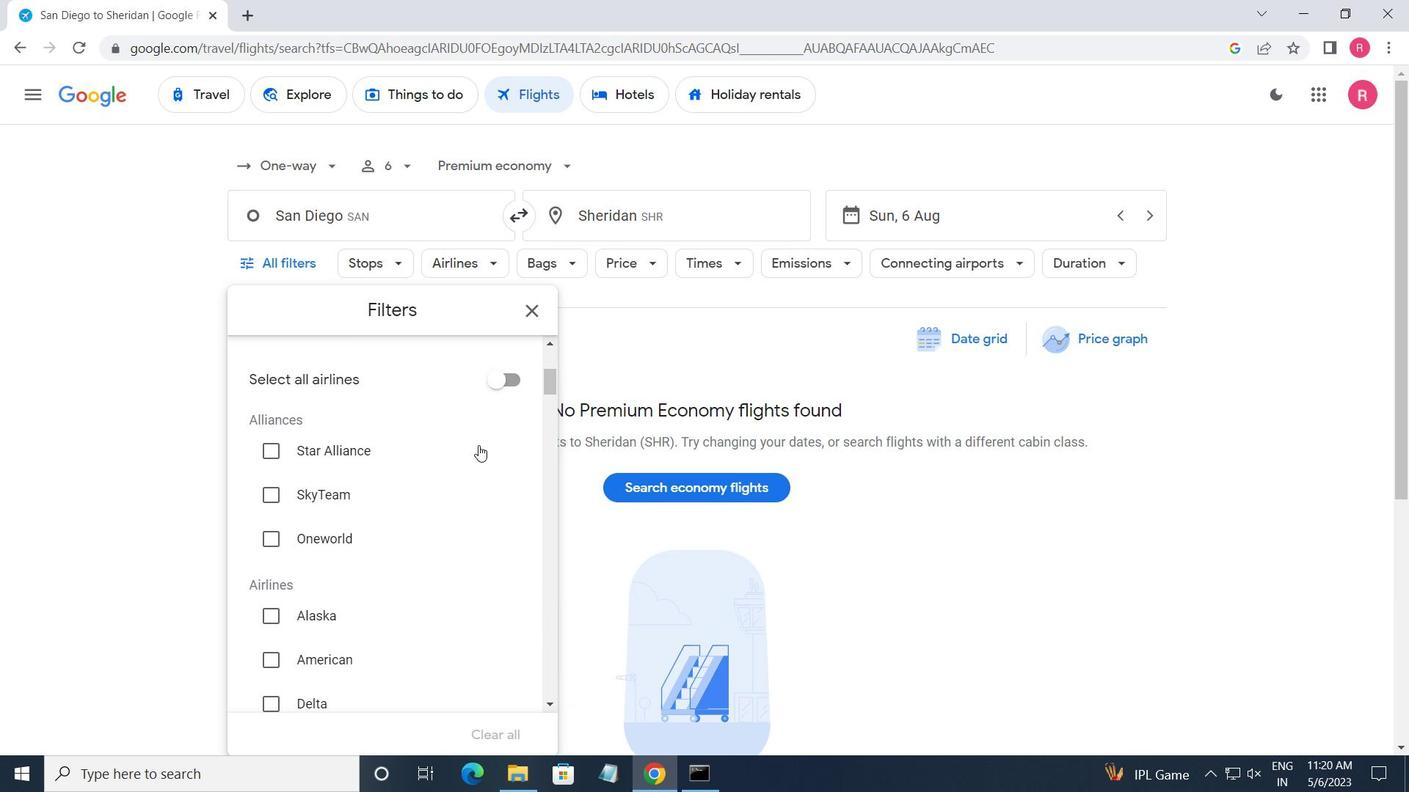 
Action: Mouse scrolled (478, 445) with delta (0, 0)
Screenshot: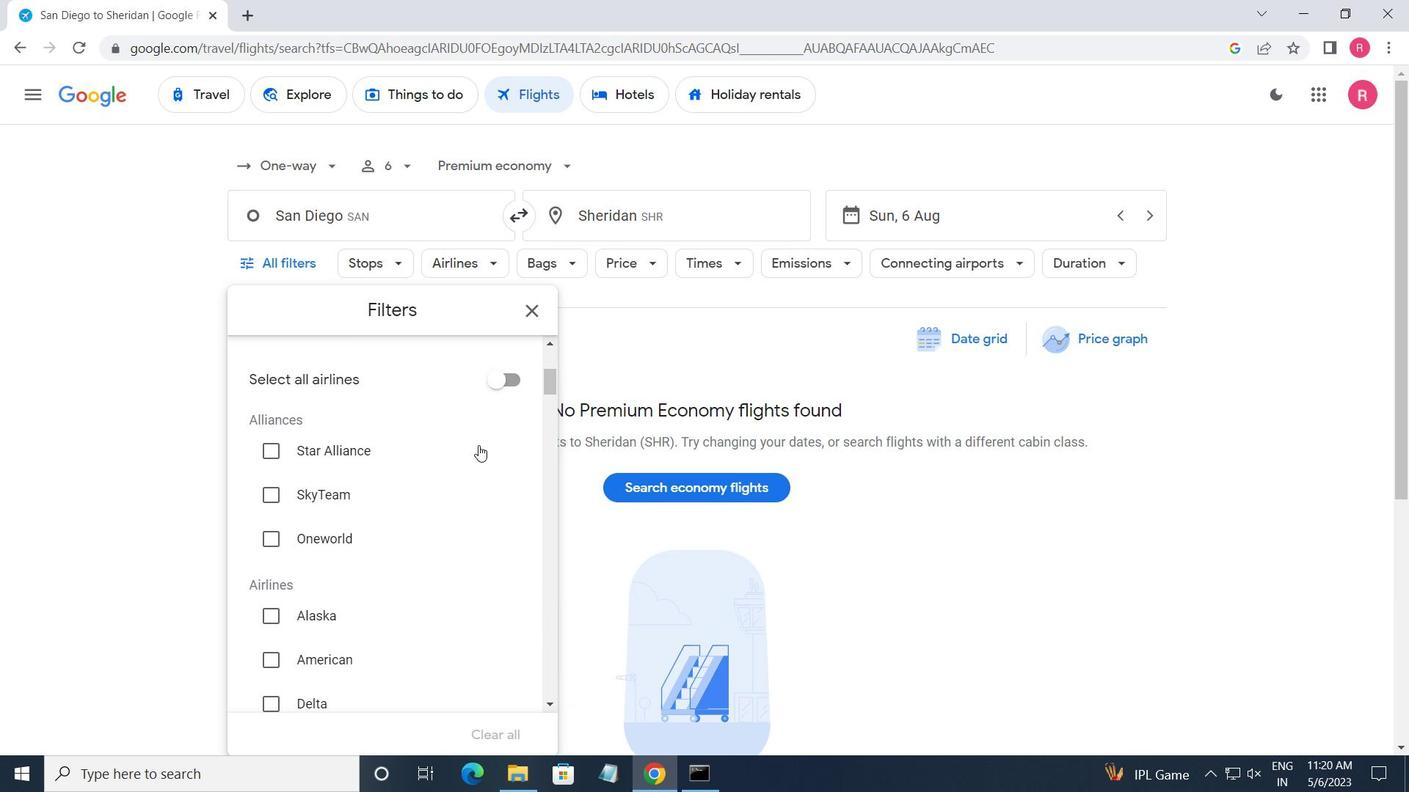 
Action: Mouse scrolled (478, 445) with delta (0, 0)
Screenshot: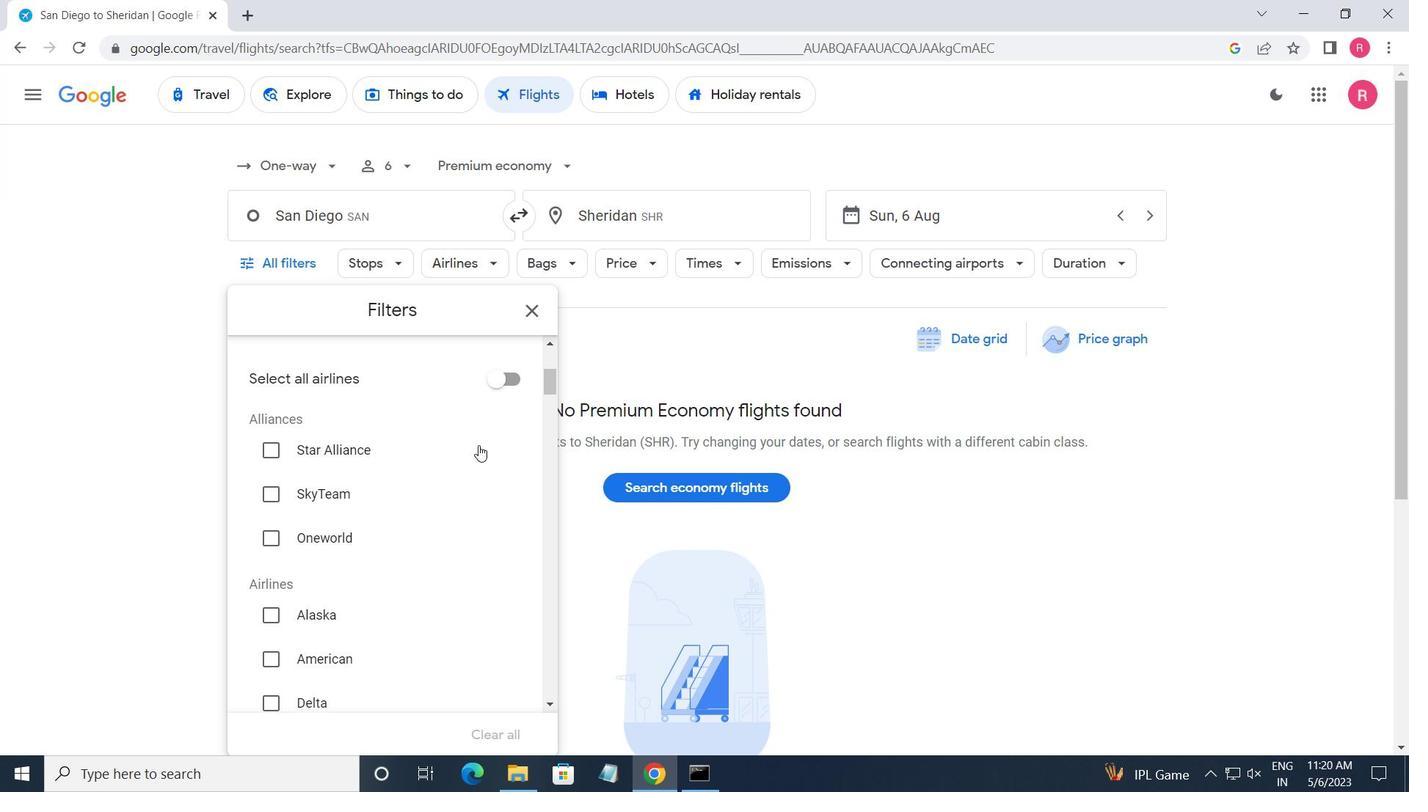 
Action: Mouse scrolled (478, 445) with delta (0, 0)
Screenshot: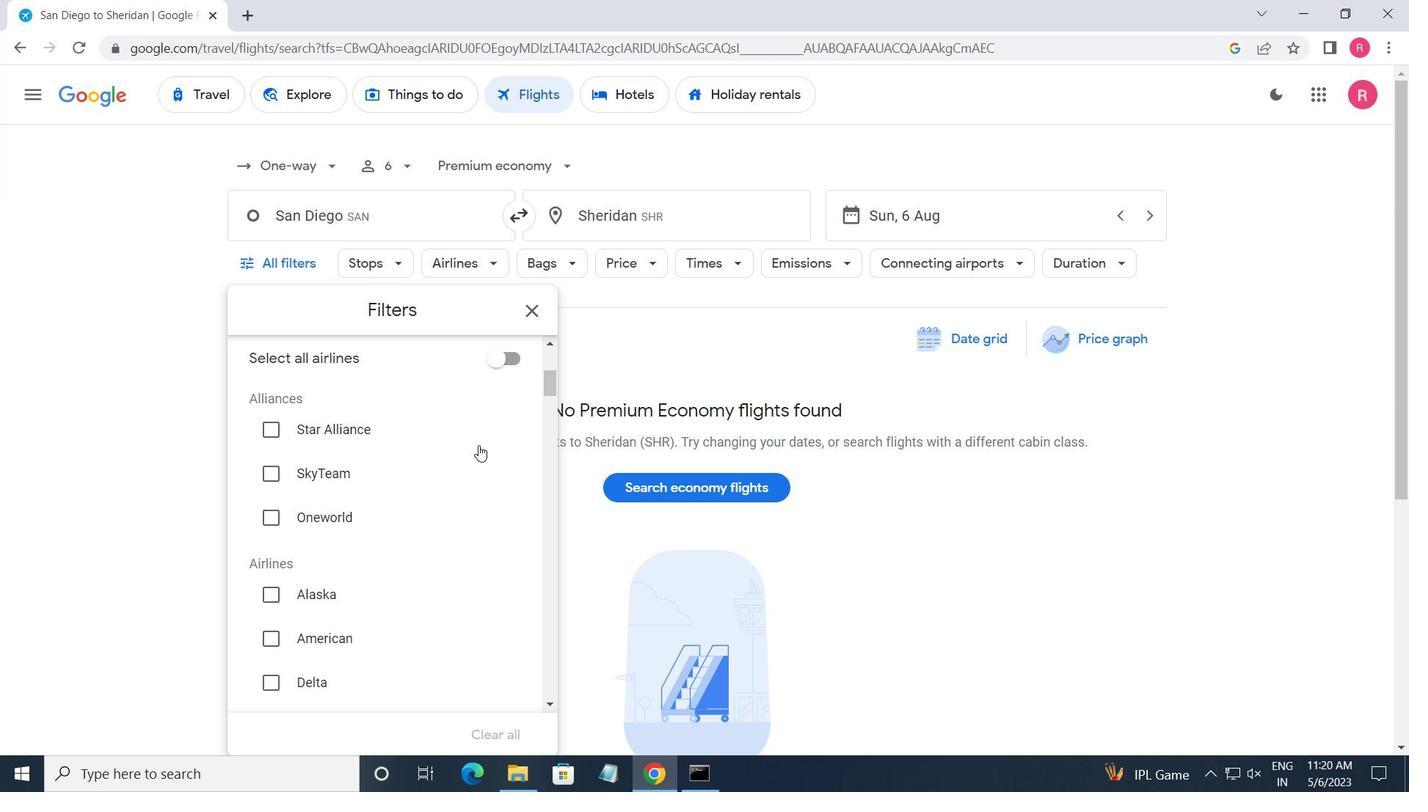 
Action: Mouse scrolled (478, 445) with delta (0, 0)
Screenshot: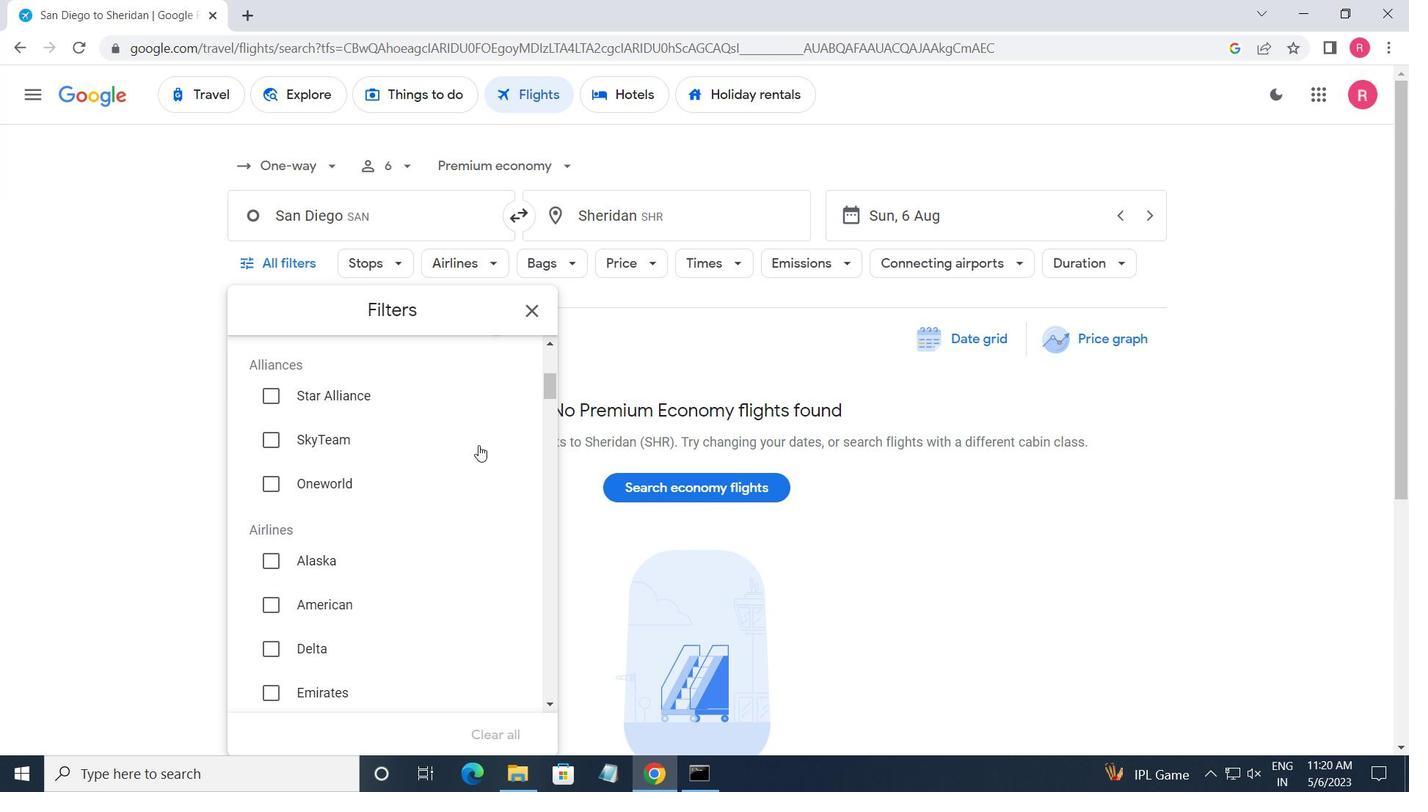 
Action: Mouse moved to (496, 449)
Screenshot: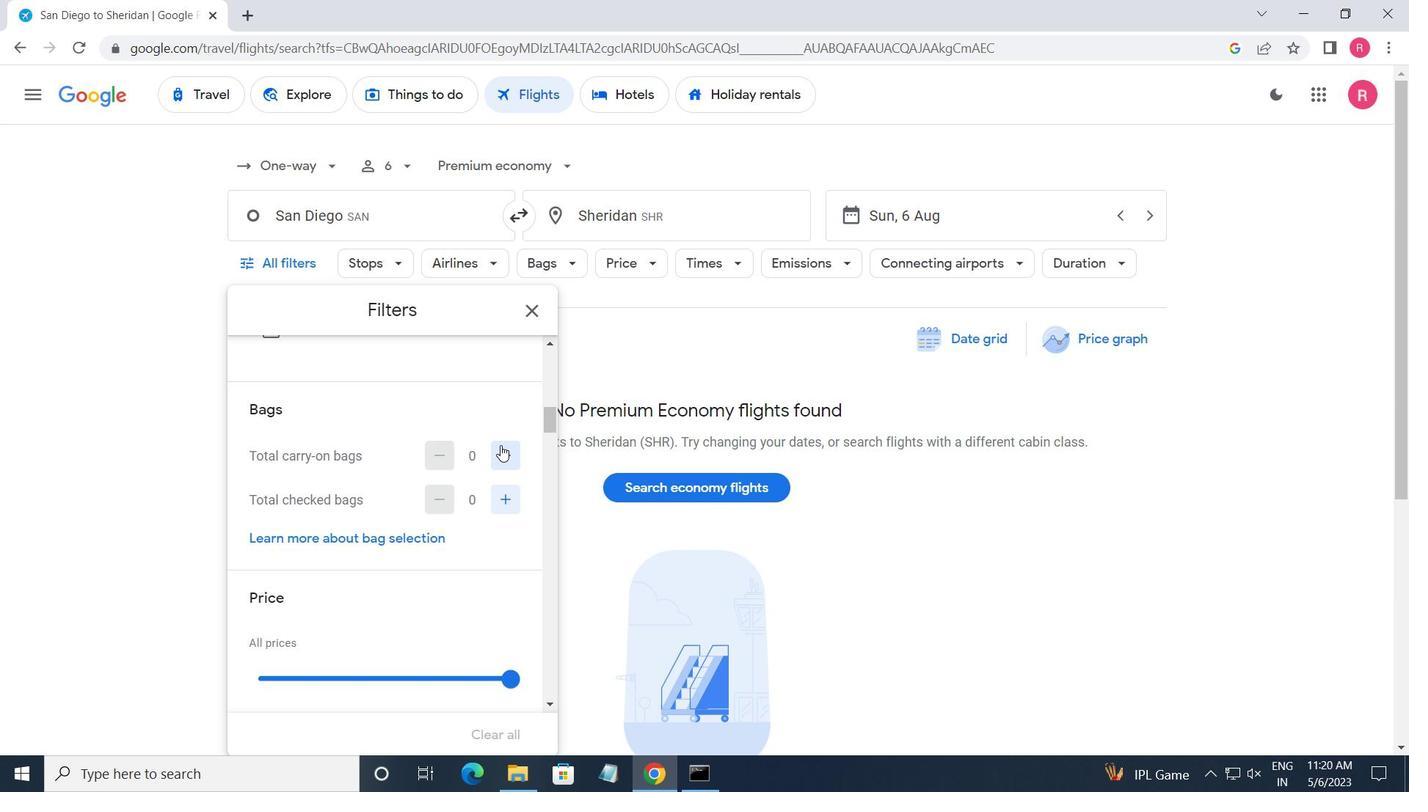 
Action: Mouse pressed left at (496, 449)
Screenshot: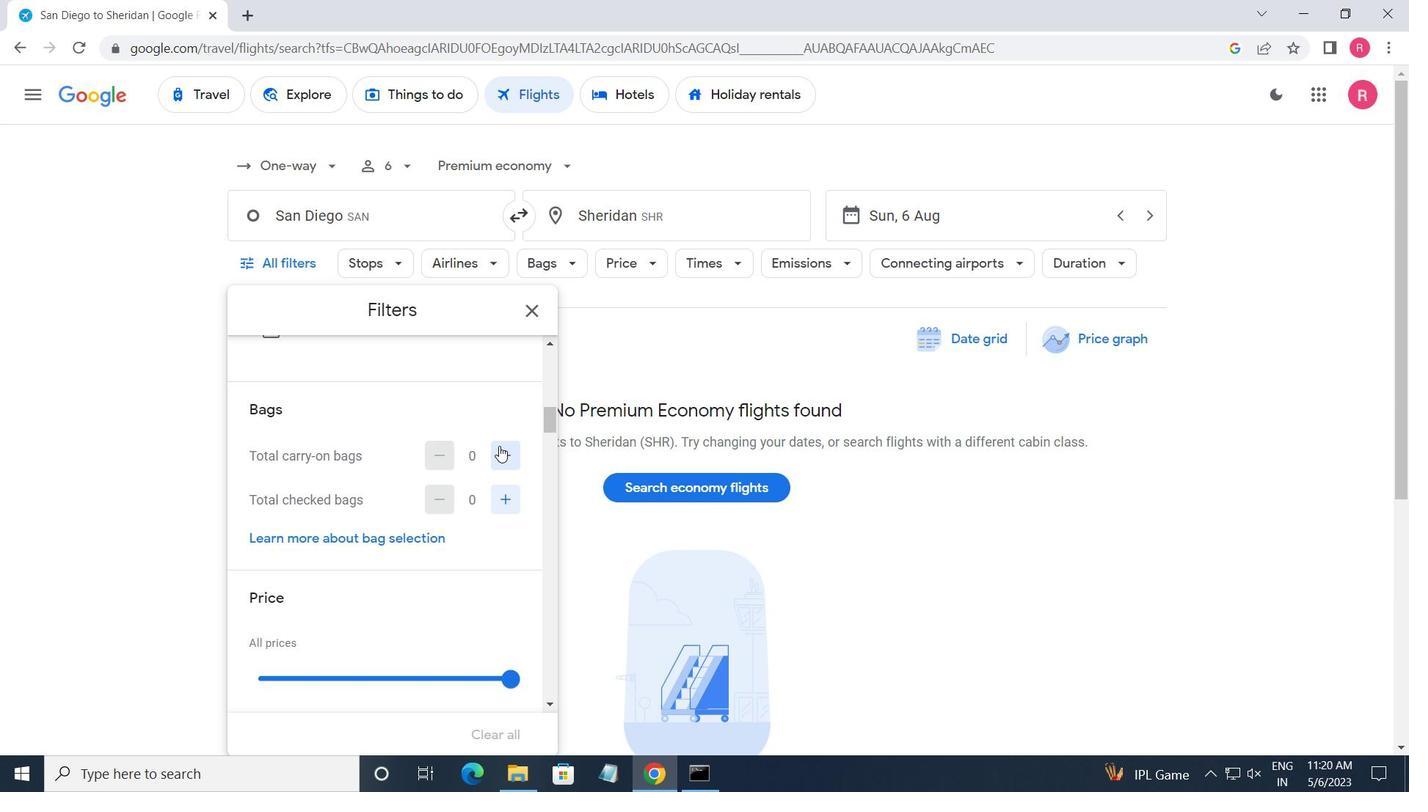 
Action: Mouse pressed left at (496, 449)
Screenshot: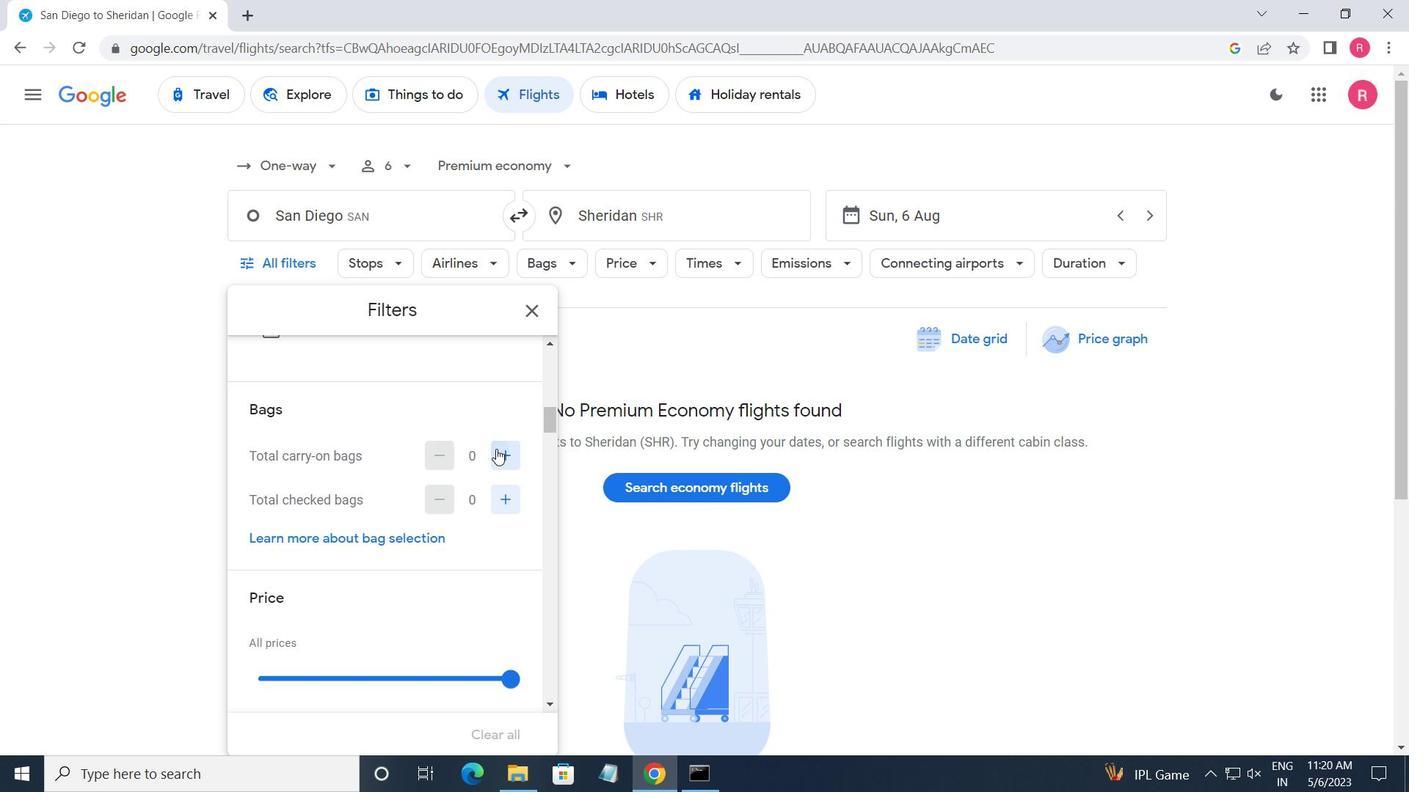 
Action: Mouse moved to (433, 461)
Screenshot: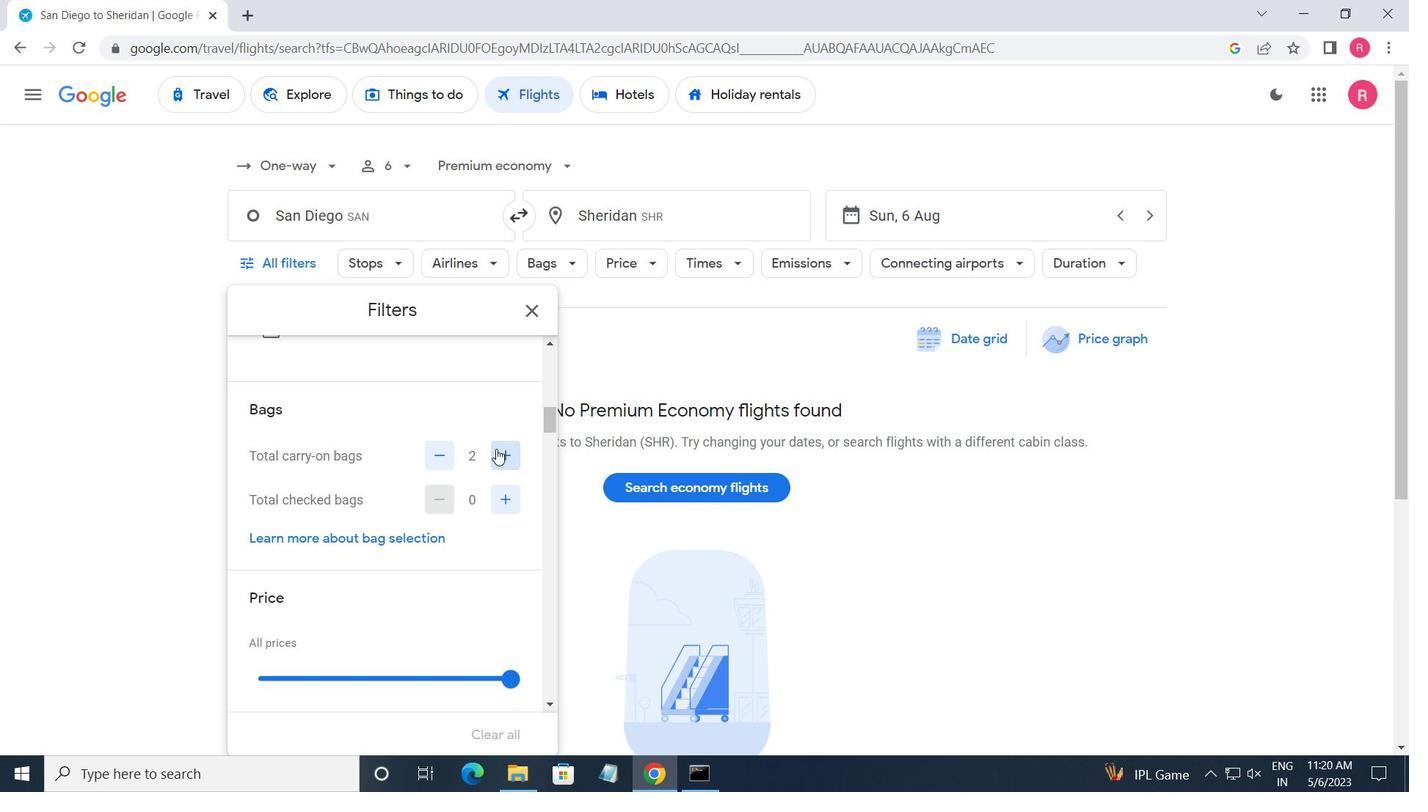 
Action: Mouse pressed left at (433, 461)
Screenshot: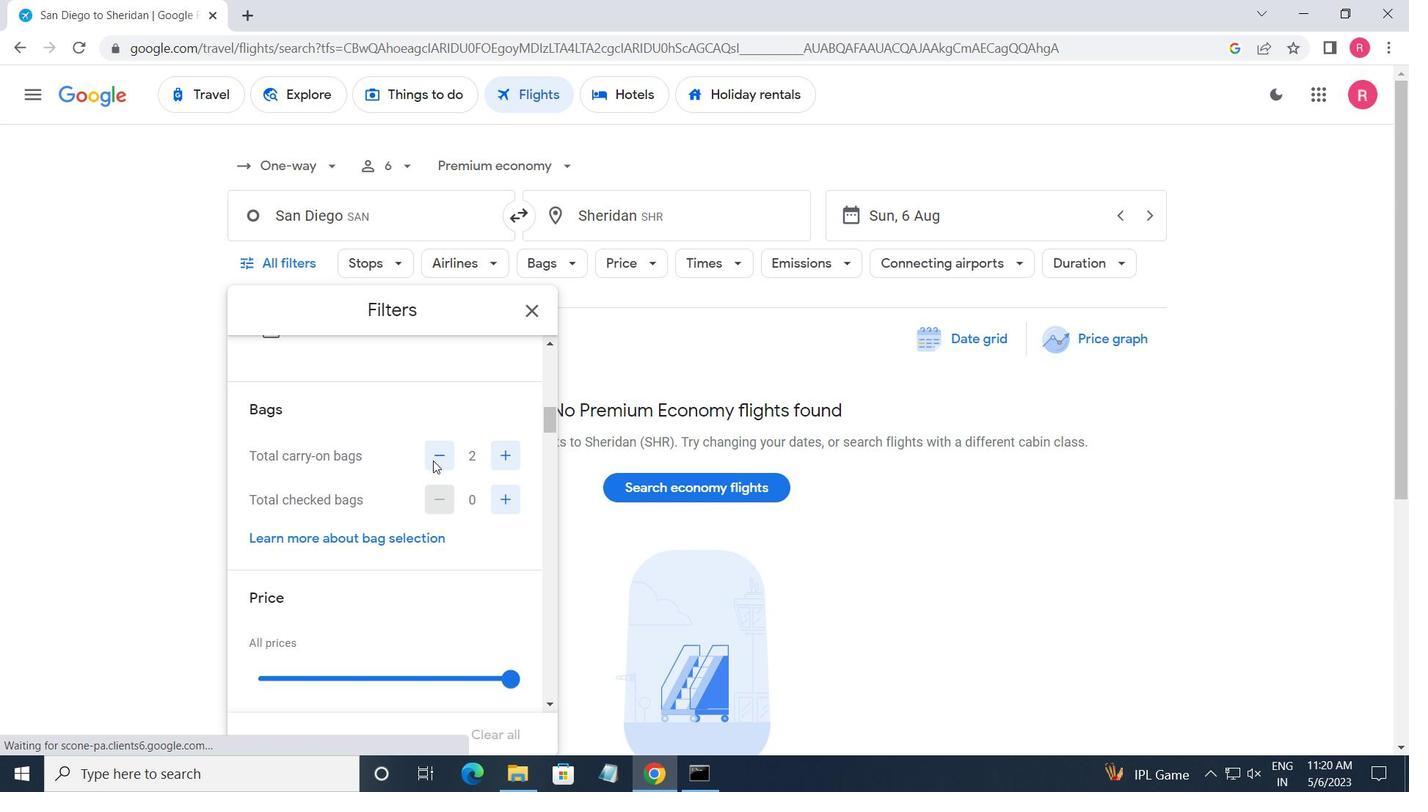 
Action: Mouse moved to (493, 554)
Screenshot: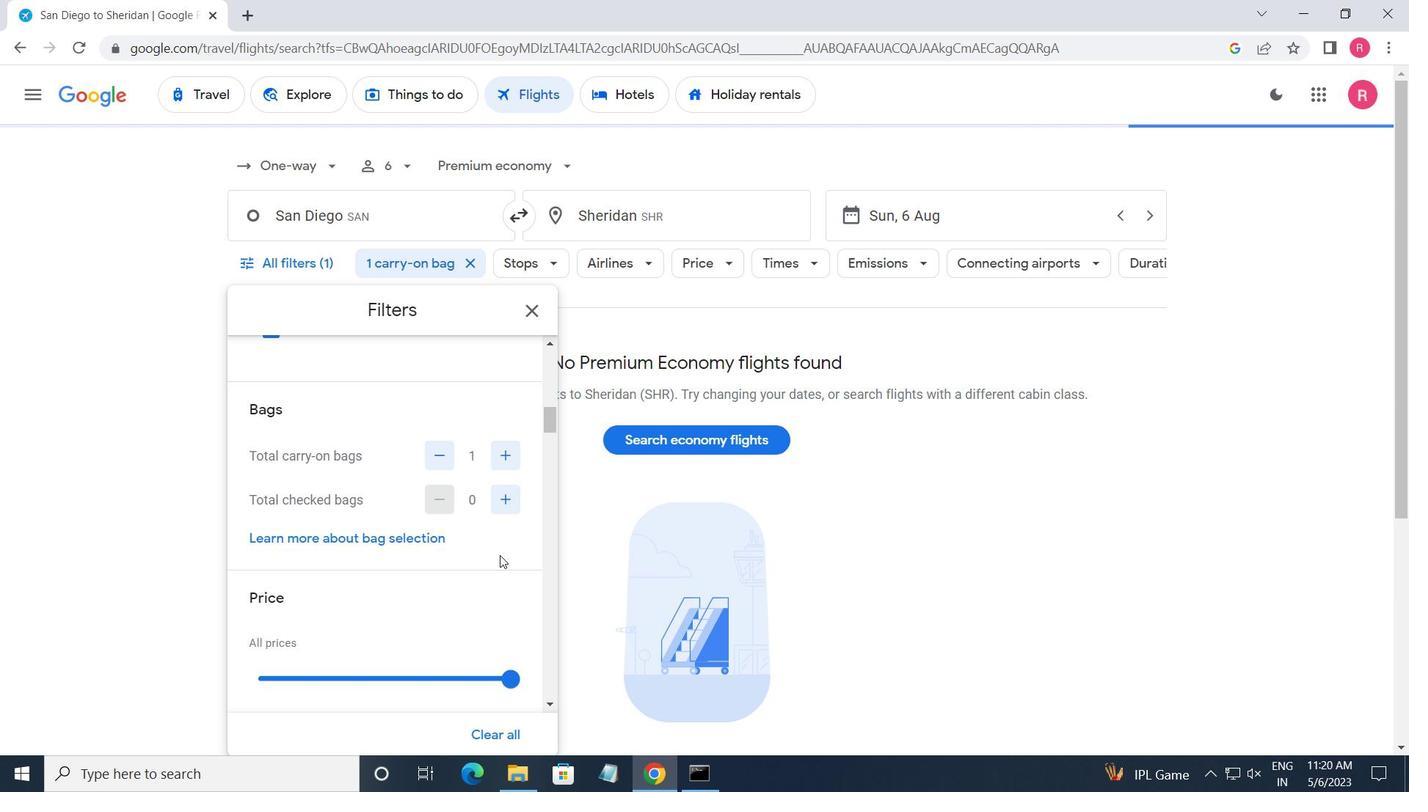 
Action: Mouse scrolled (493, 553) with delta (0, 0)
Screenshot: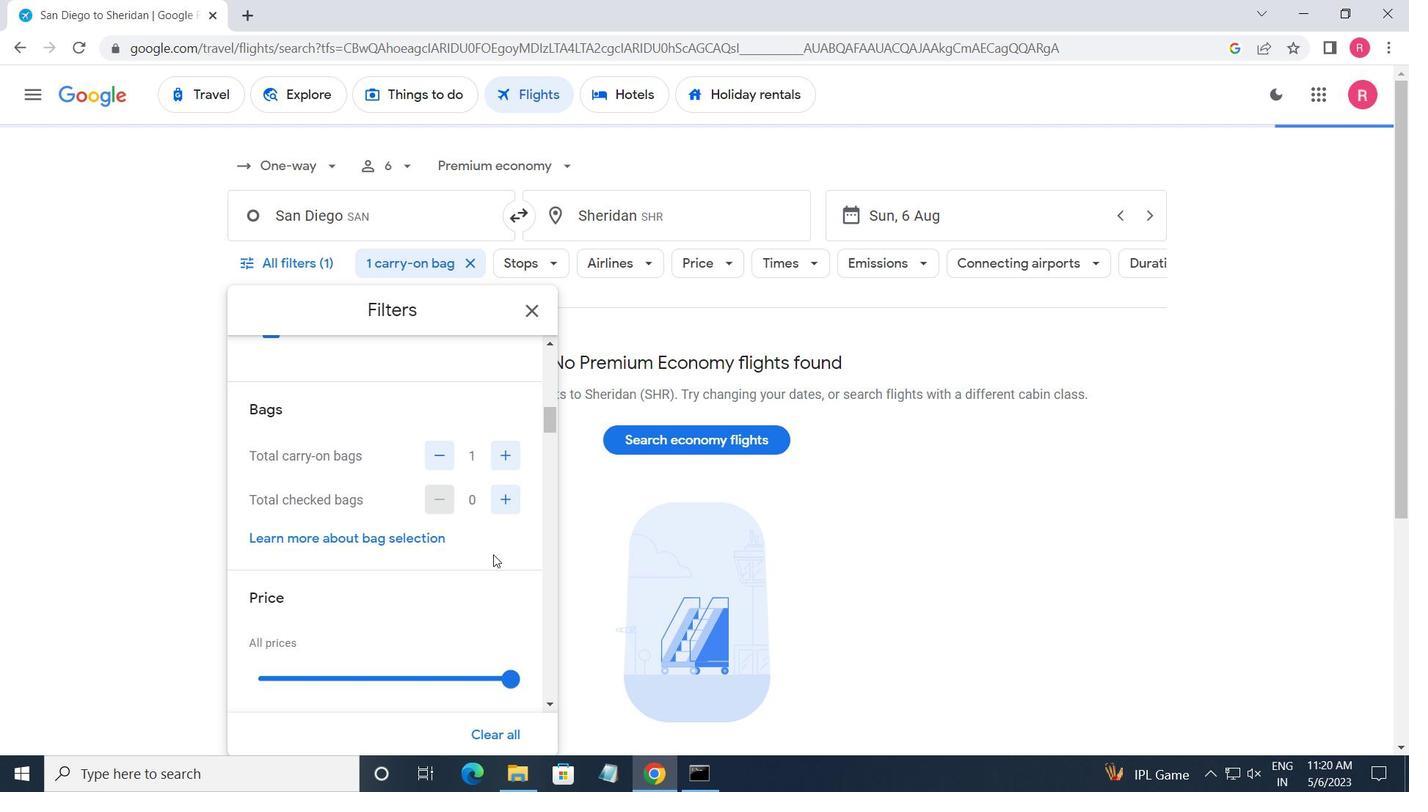 
Action: Mouse moved to (530, 584)
Screenshot: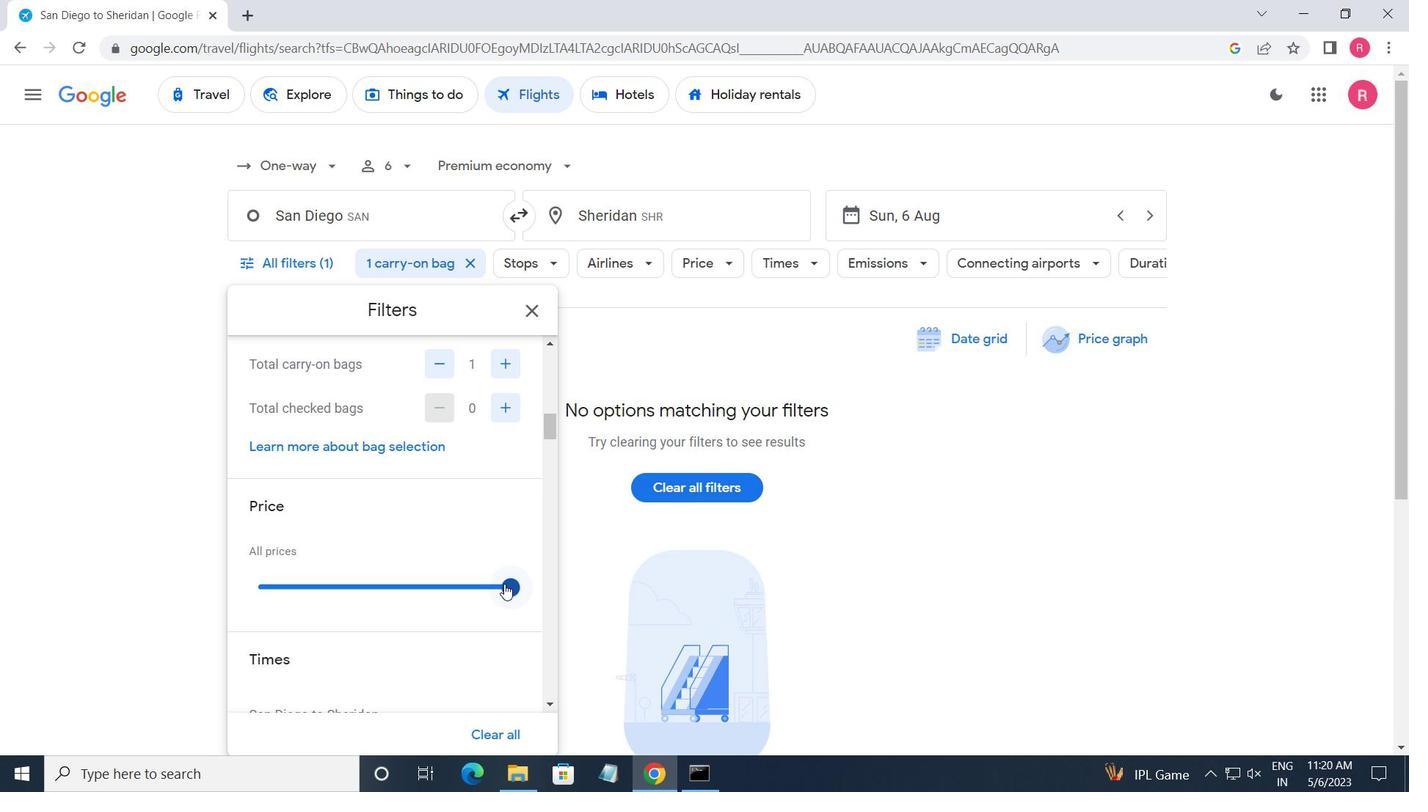 
Action: Mouse pressed left at (530, 584)
Screenshot: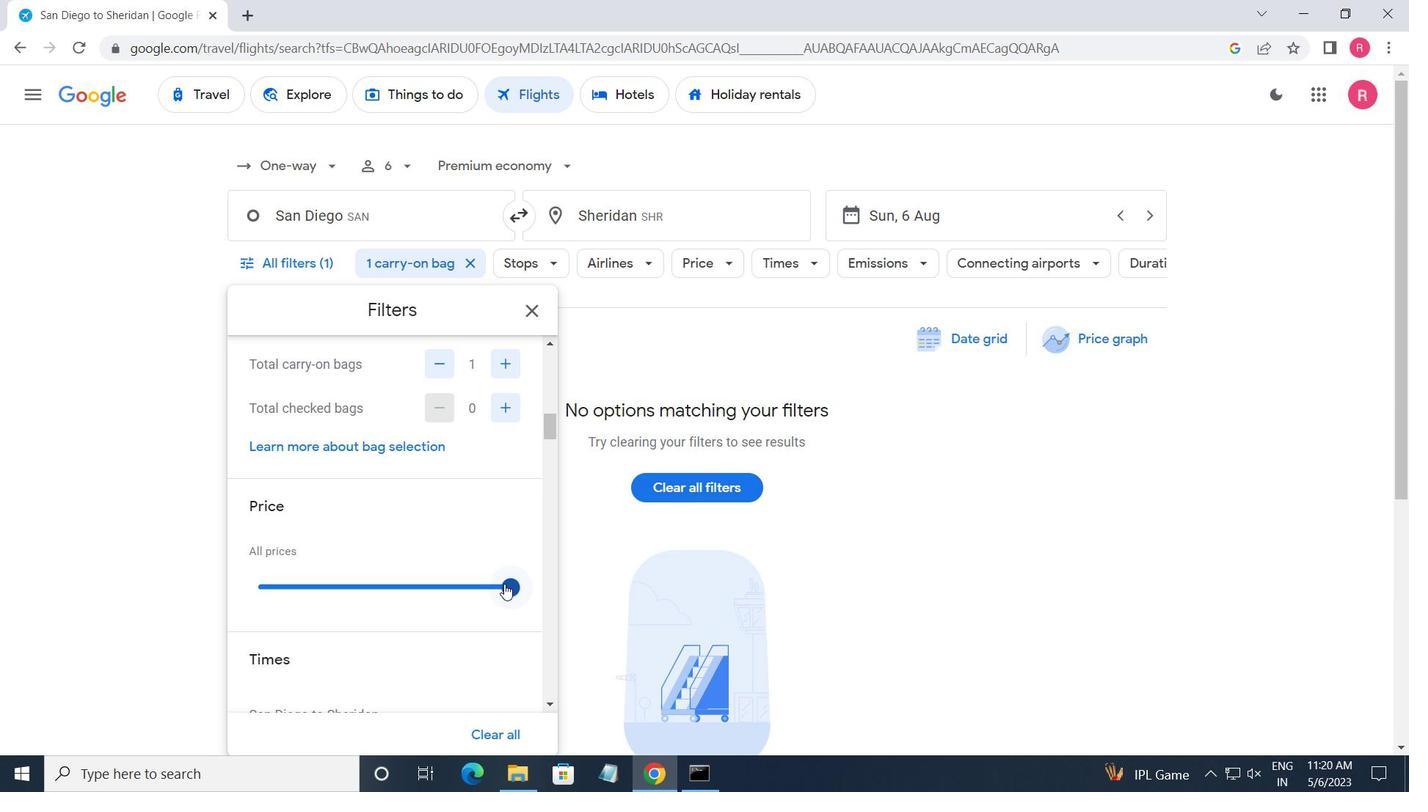 
Action: Mouse moved to (443, 560)
Screenshot: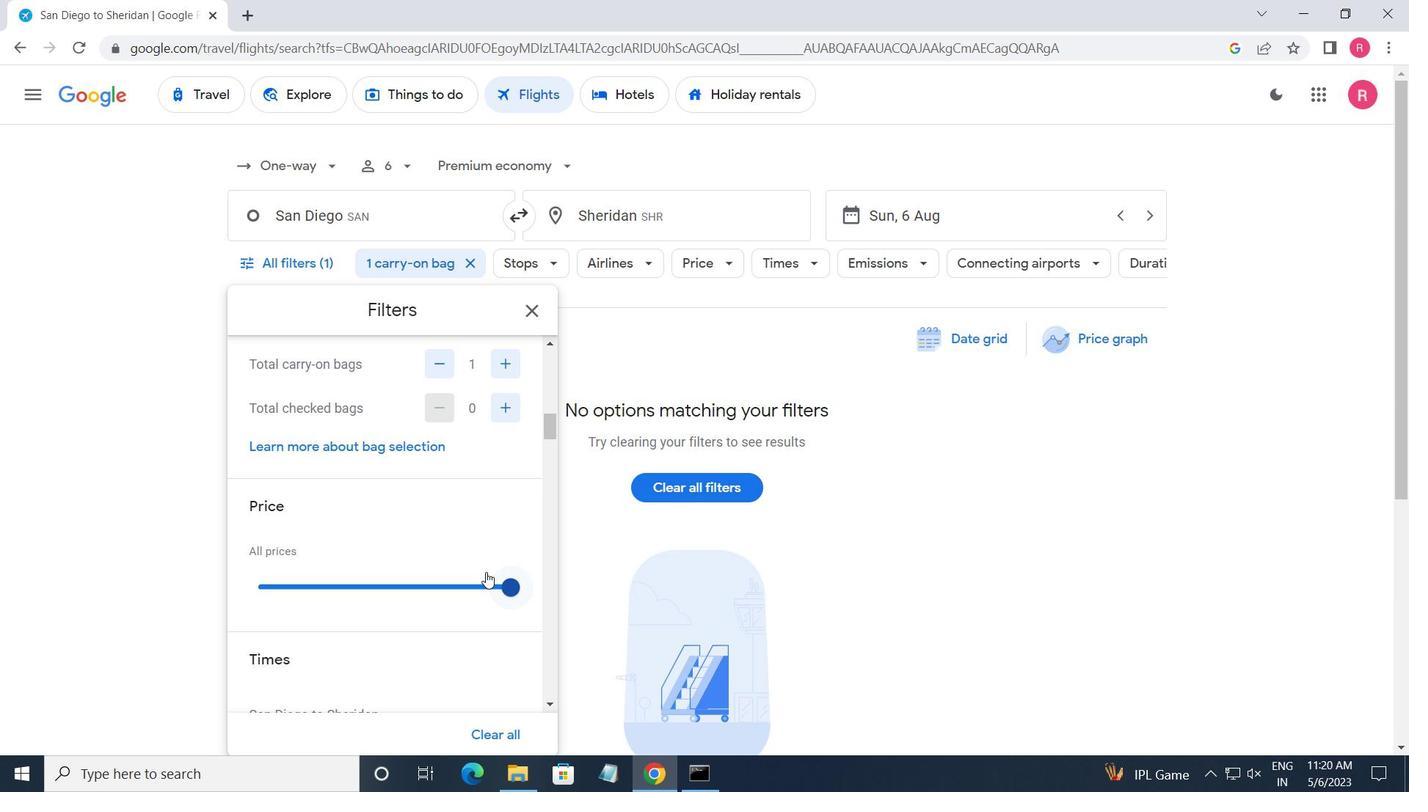 
Action: Mouse scrolled (443, 560) with delta (0, 0)
Screenshot: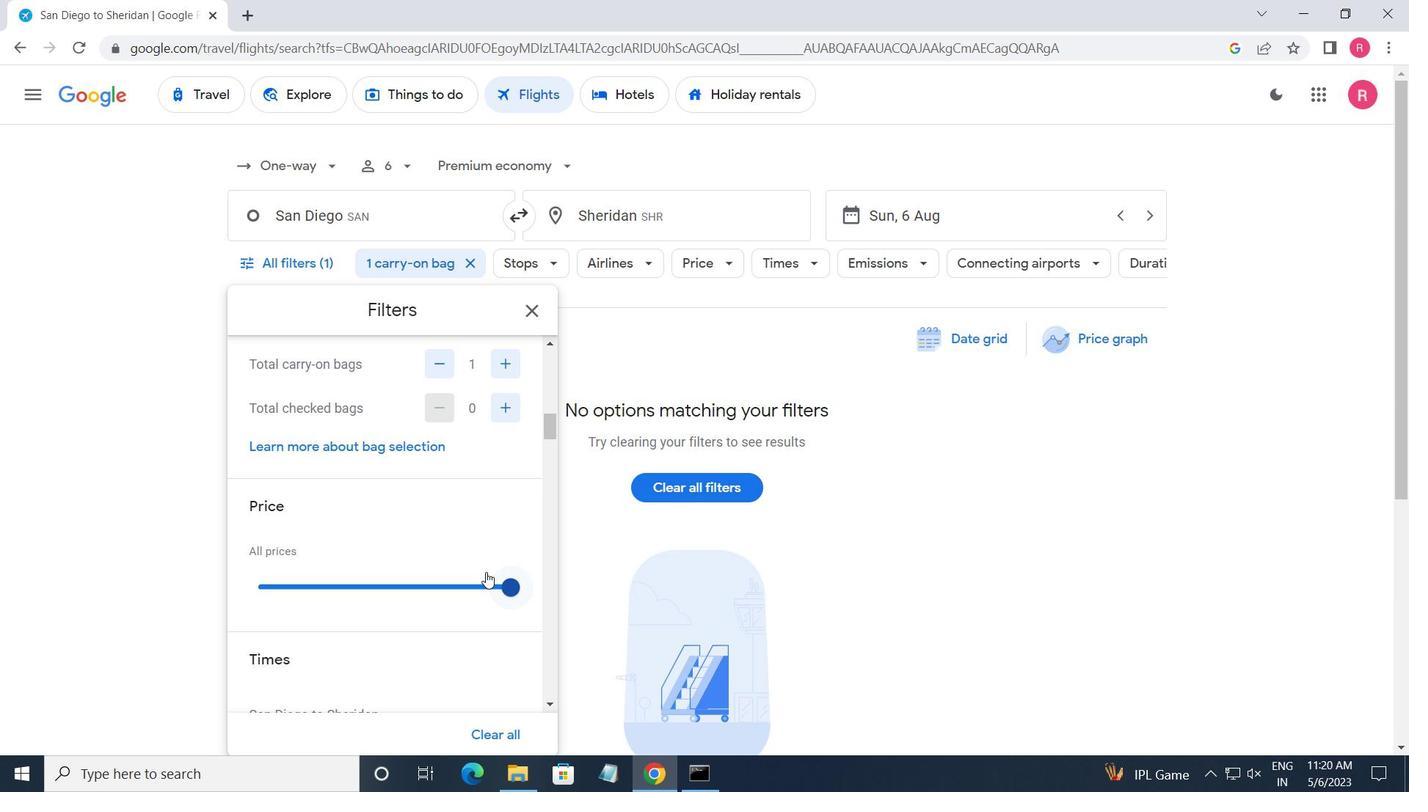 
Action: Mouse moved to (430, 556)
Screenshot: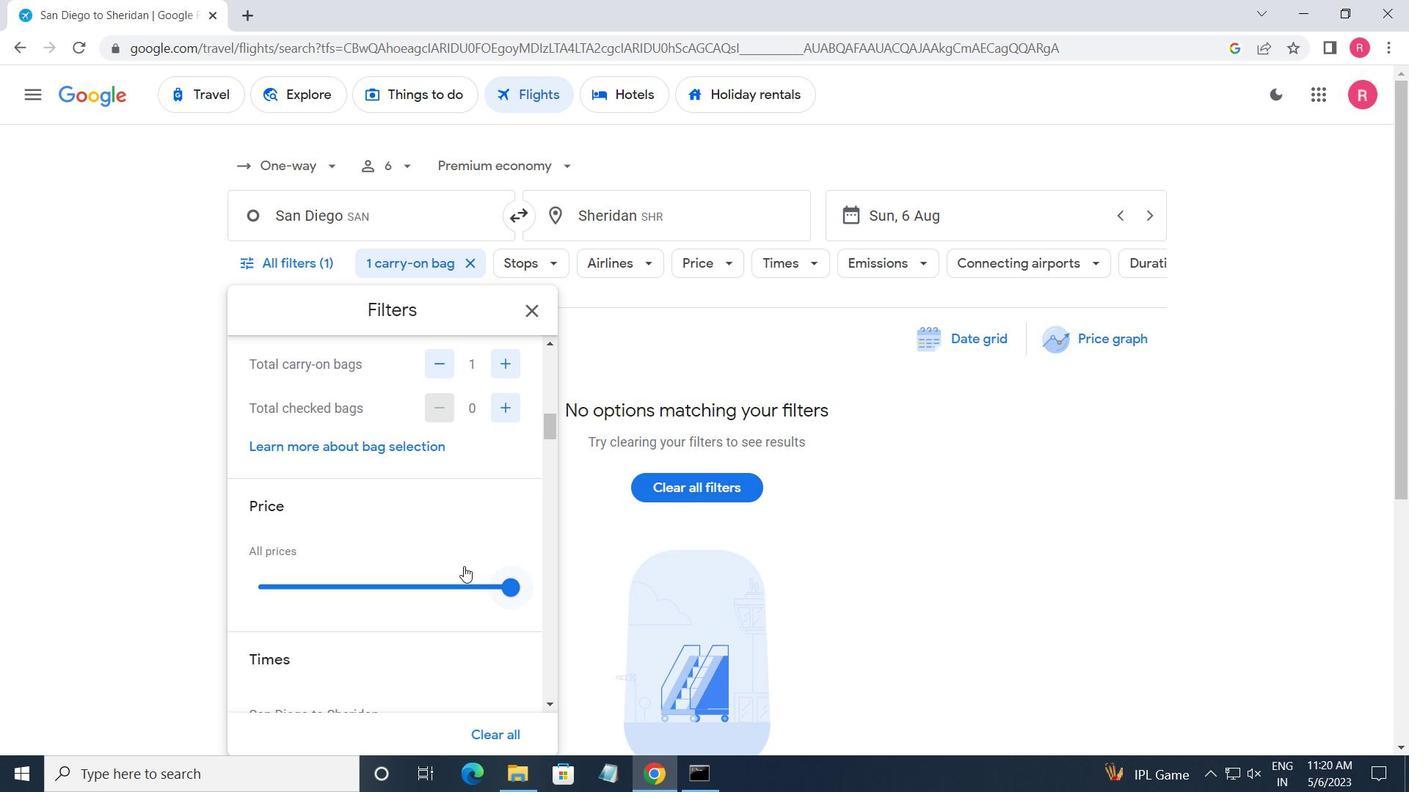 
Action: Mouse scrolled (430, 555) with delta (0, 0)
Screenshot: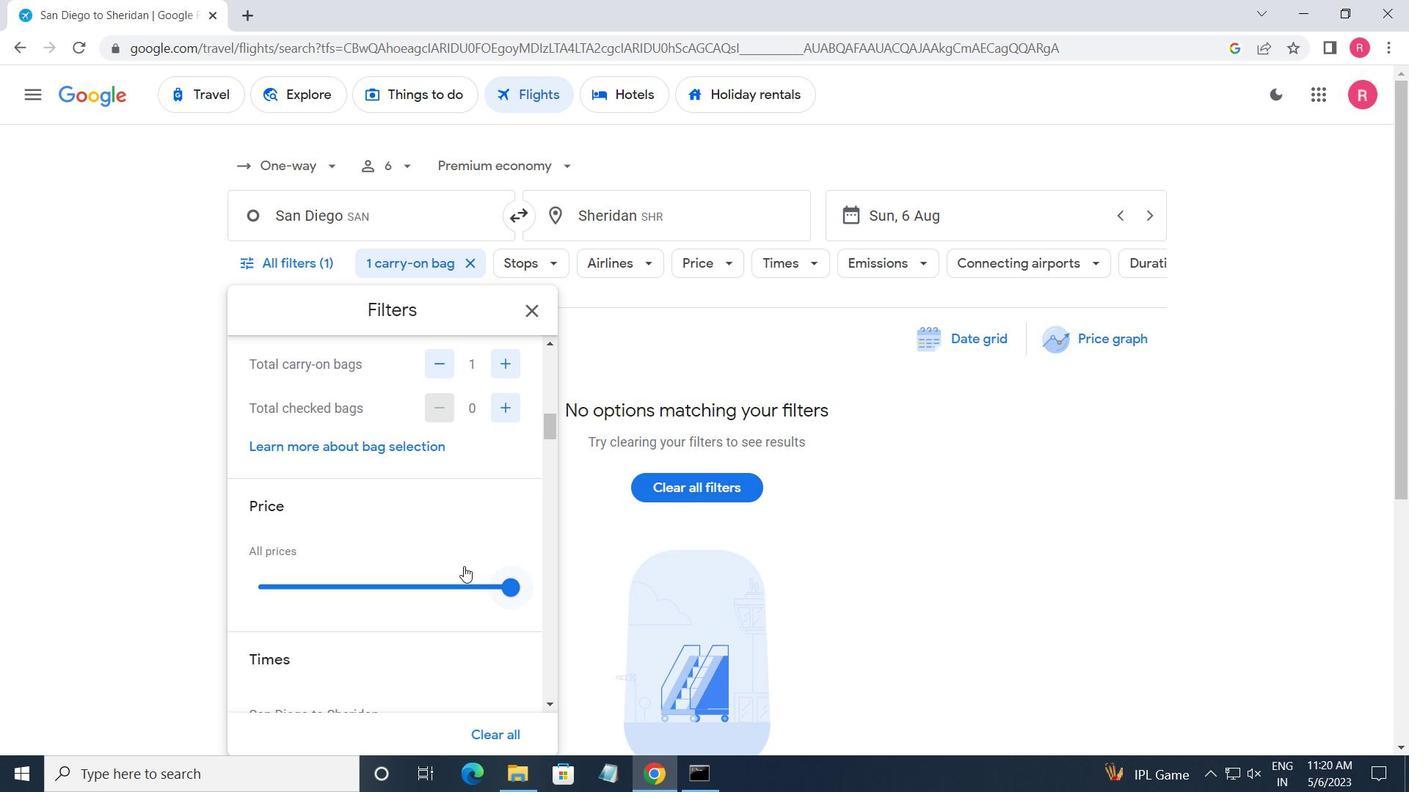 
Action: Mouse moved to (419, 554)
Screenshot: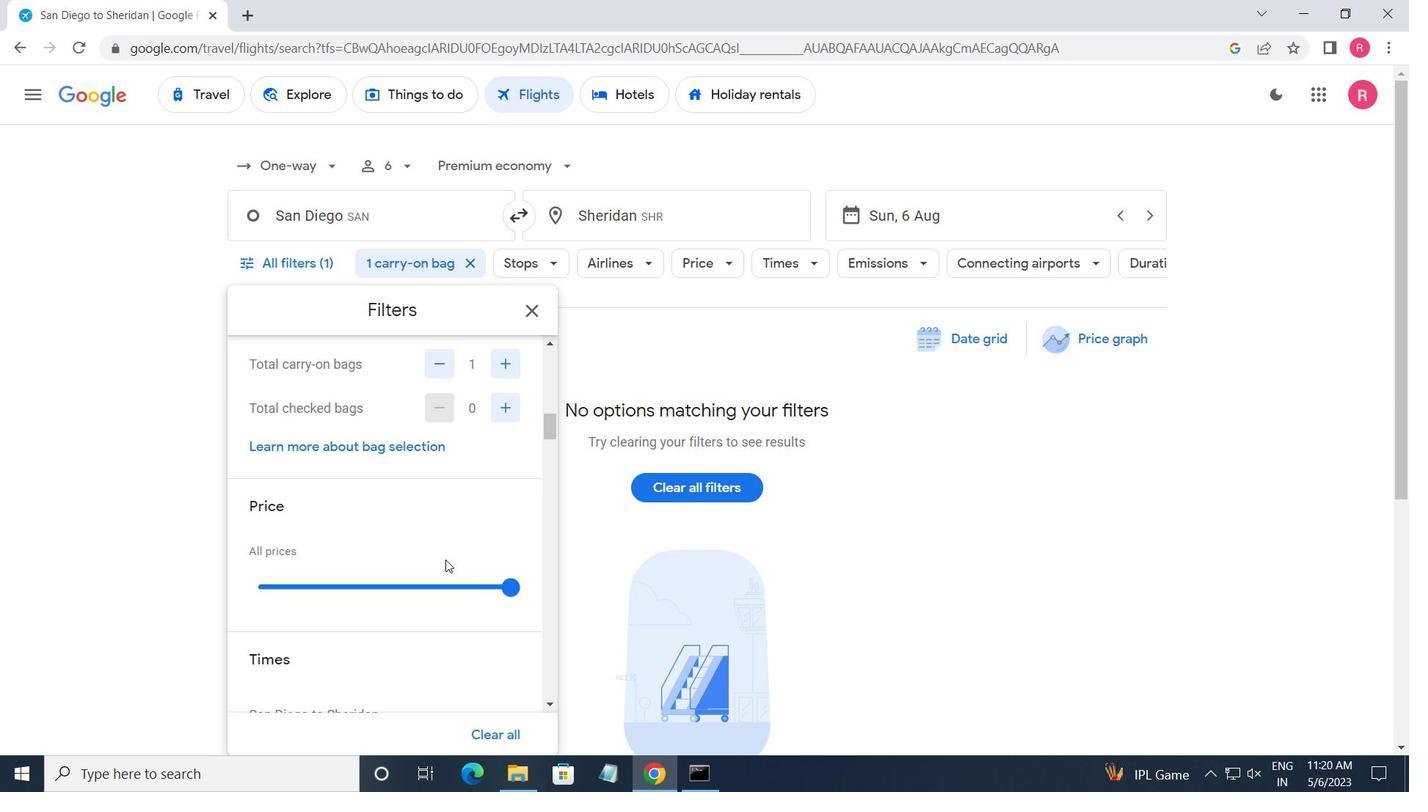 
Action: Mouse scrolled (419, 553) with delta (0, 0)
Screenshot: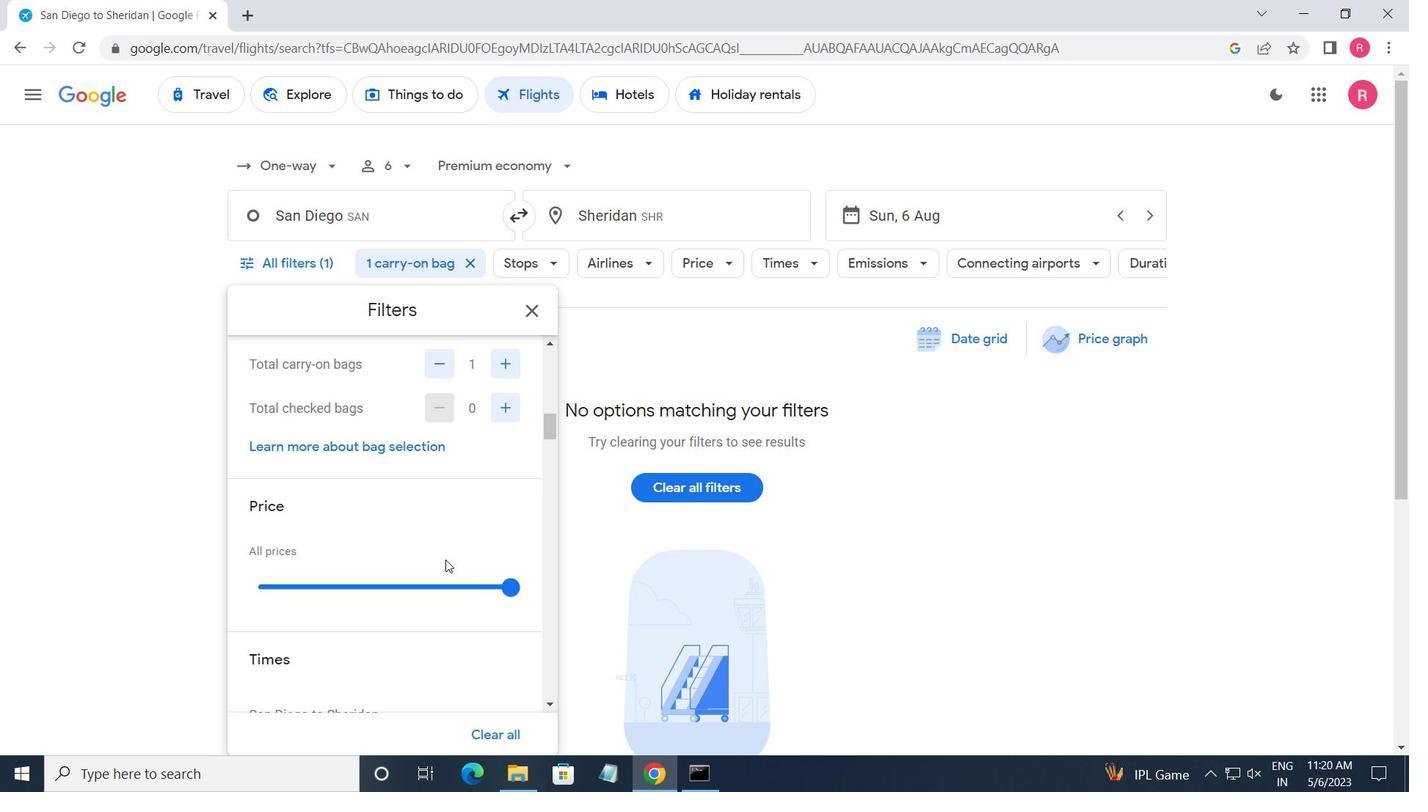 
Action: Mouse moved to (274, 532)
Screenshot: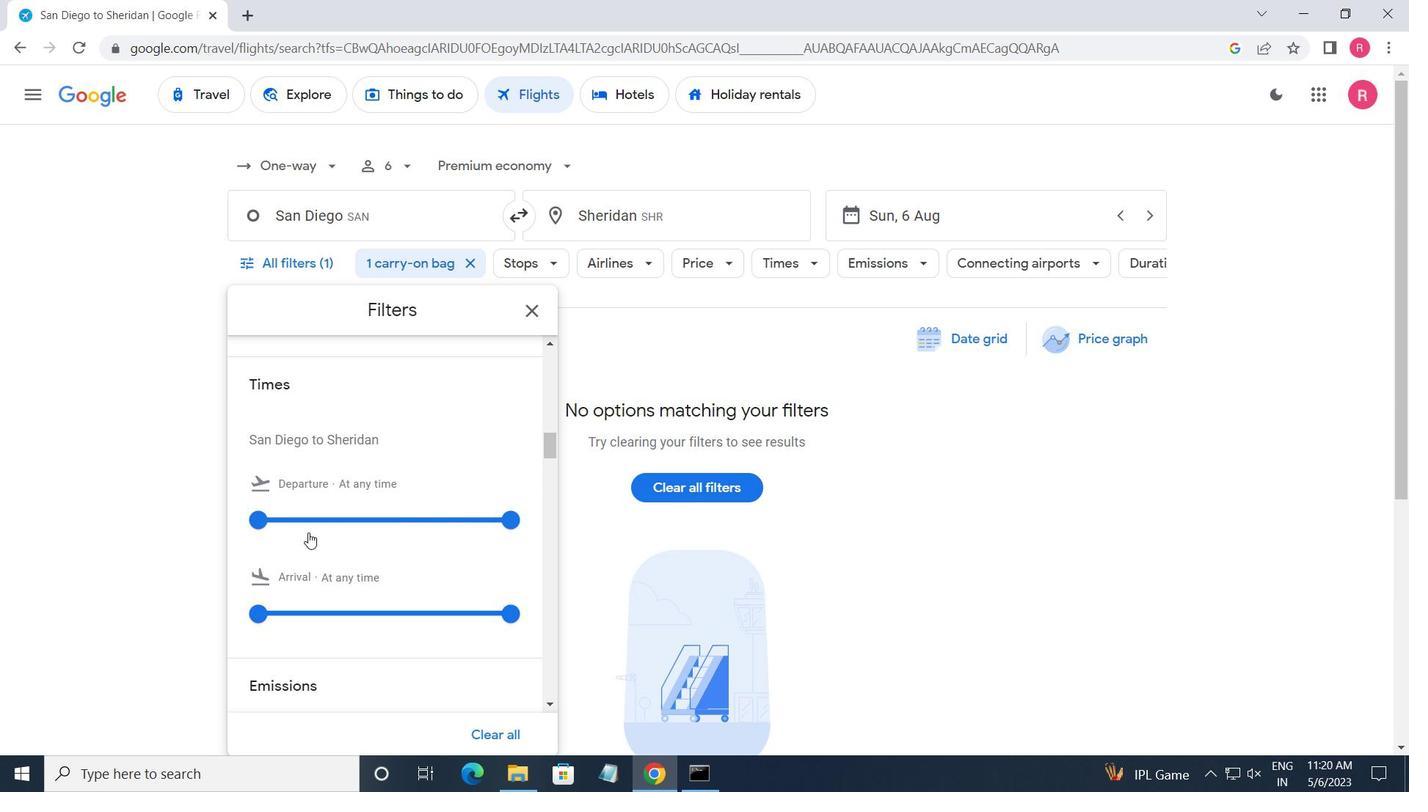 
Action: Mouse pressed left at (274, 532)
Screenshot: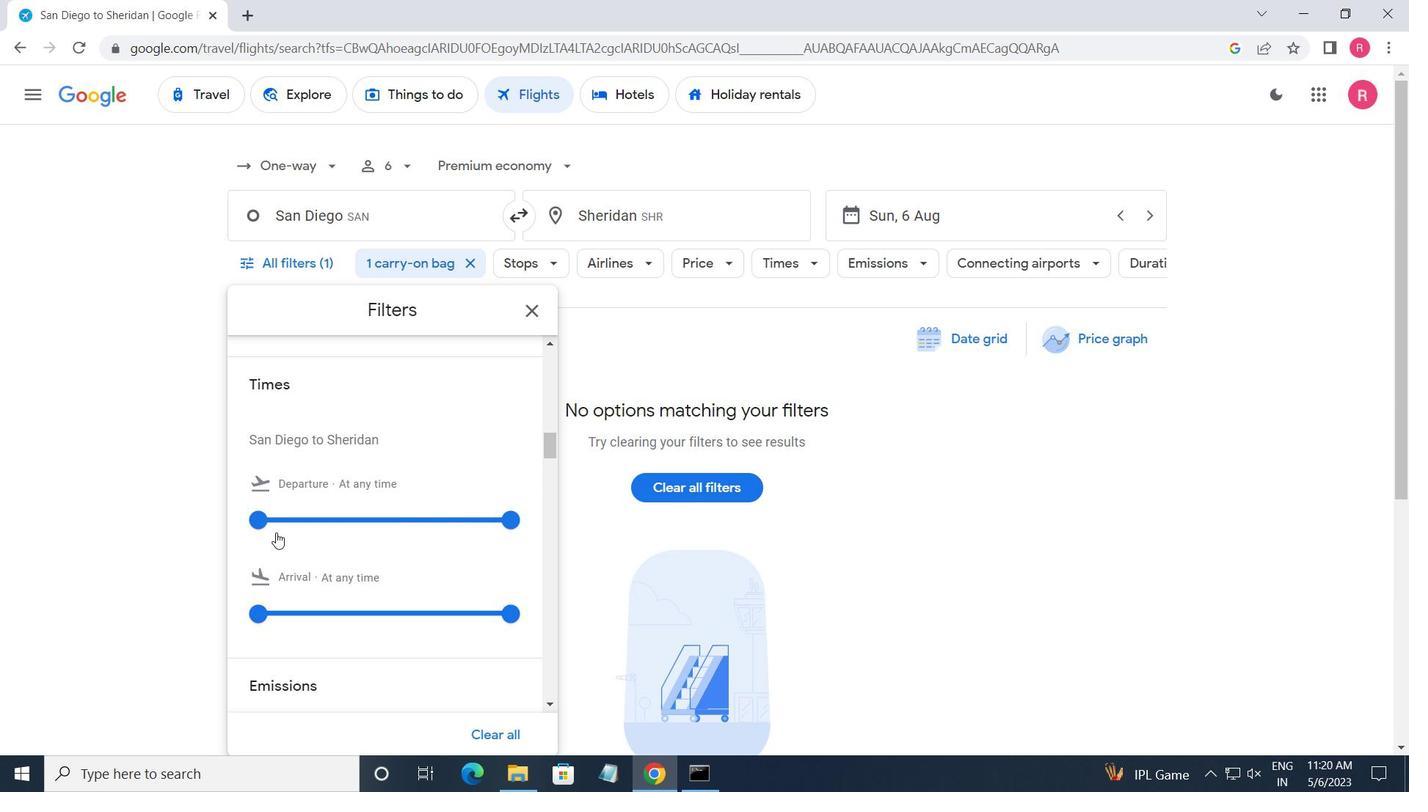 
Action: Mouse moved to (515, 519)
Screenshot: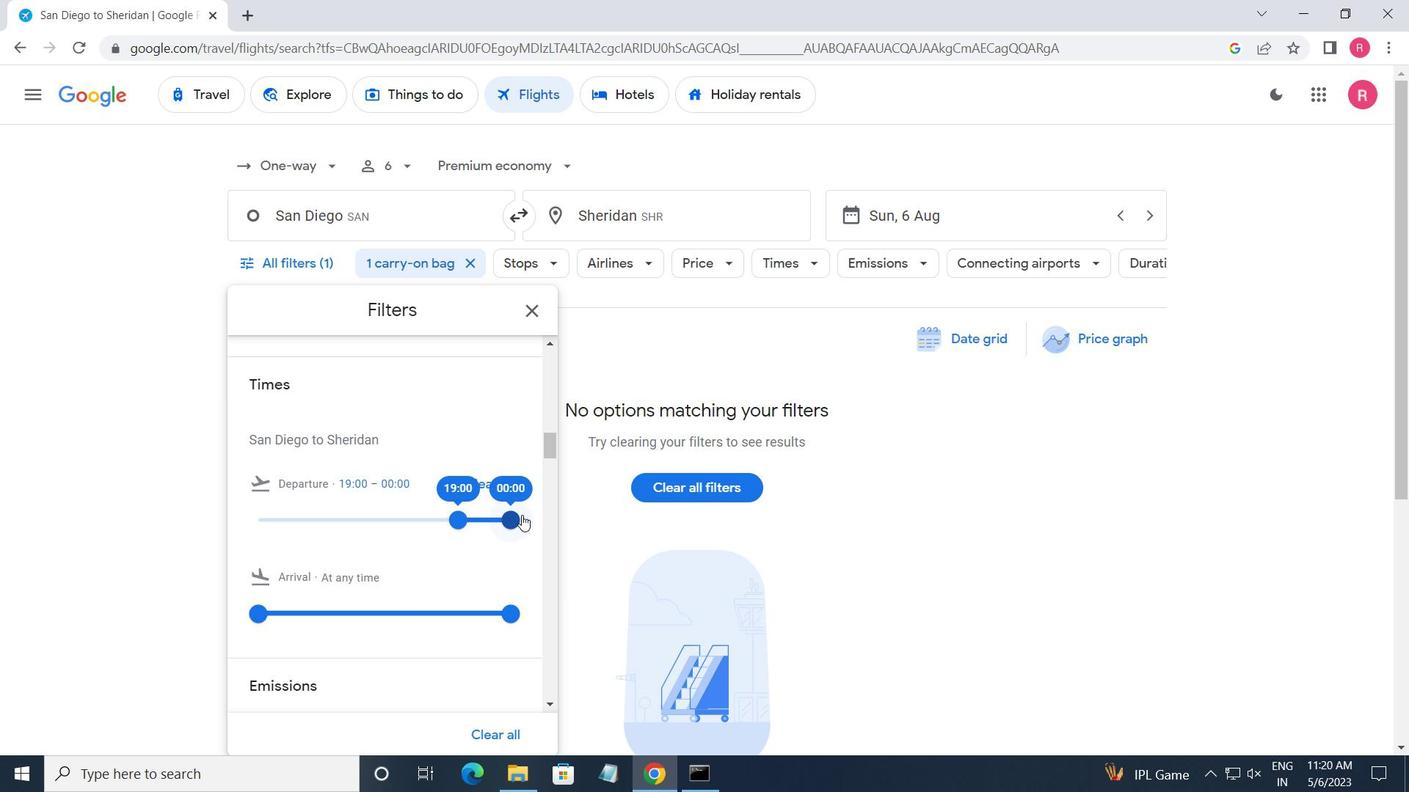 
Action: Mouse pressed left at (515, 519)
Screenshot: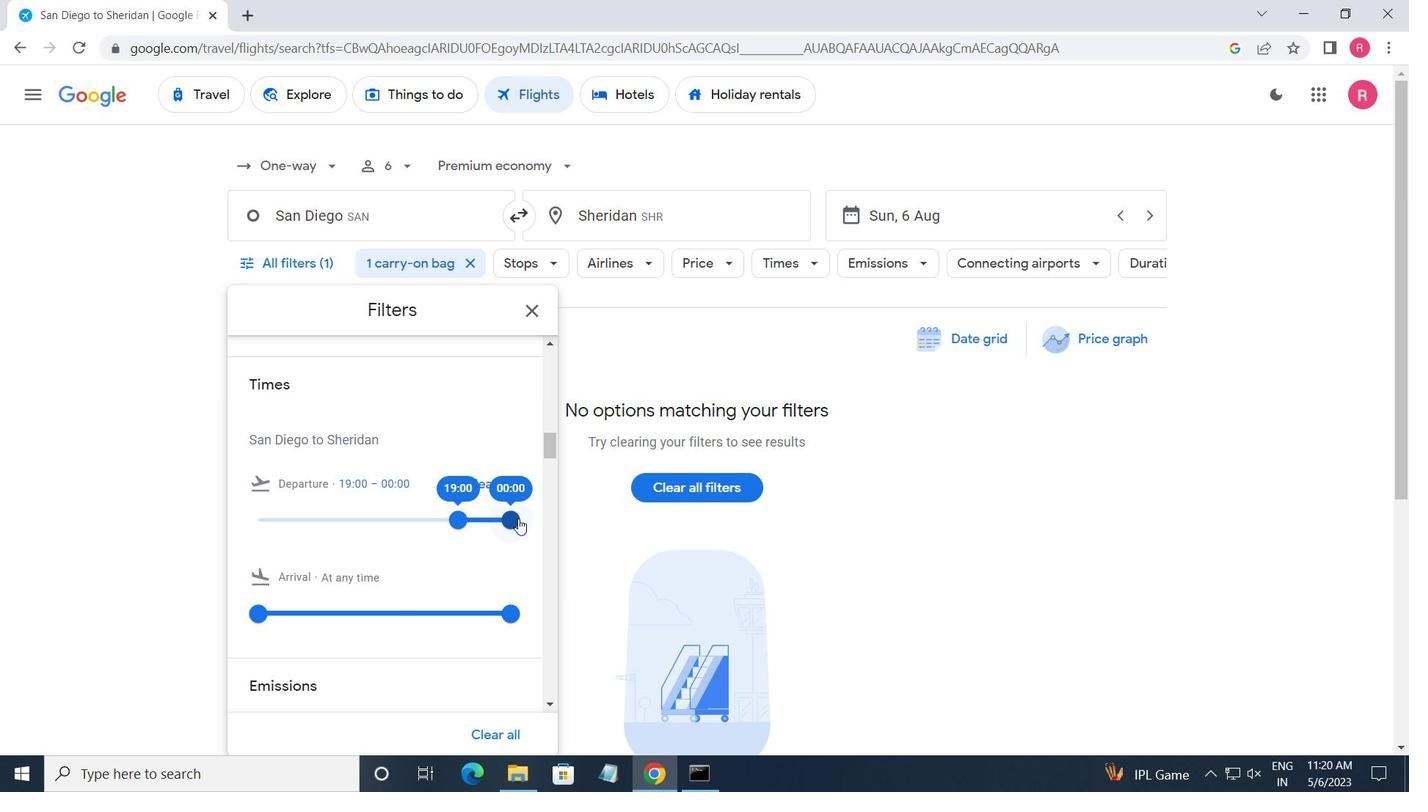 
Action: Mouse moved to (532, 307)
Screenshot: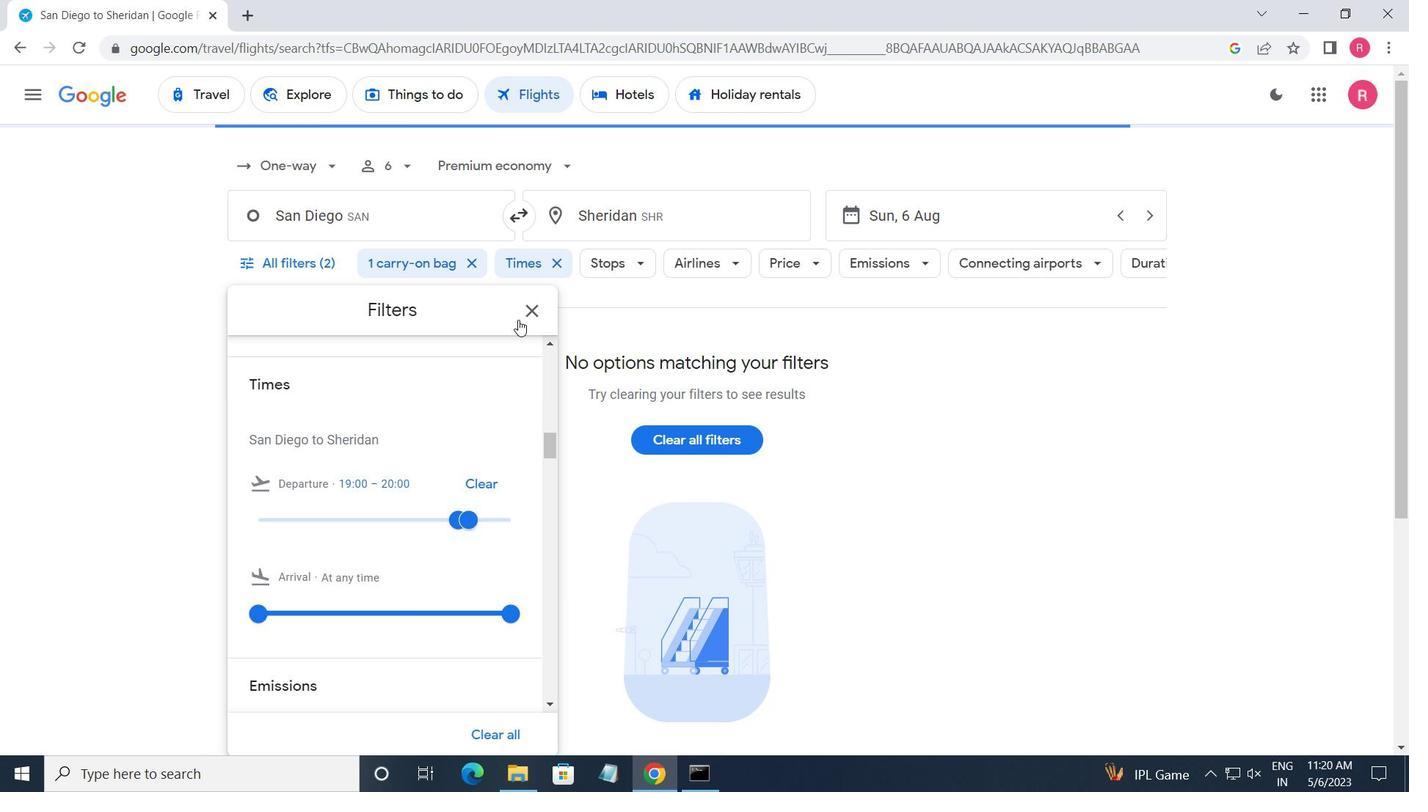 
Action: Mouse pressed left at (532, 307)
Screenshot: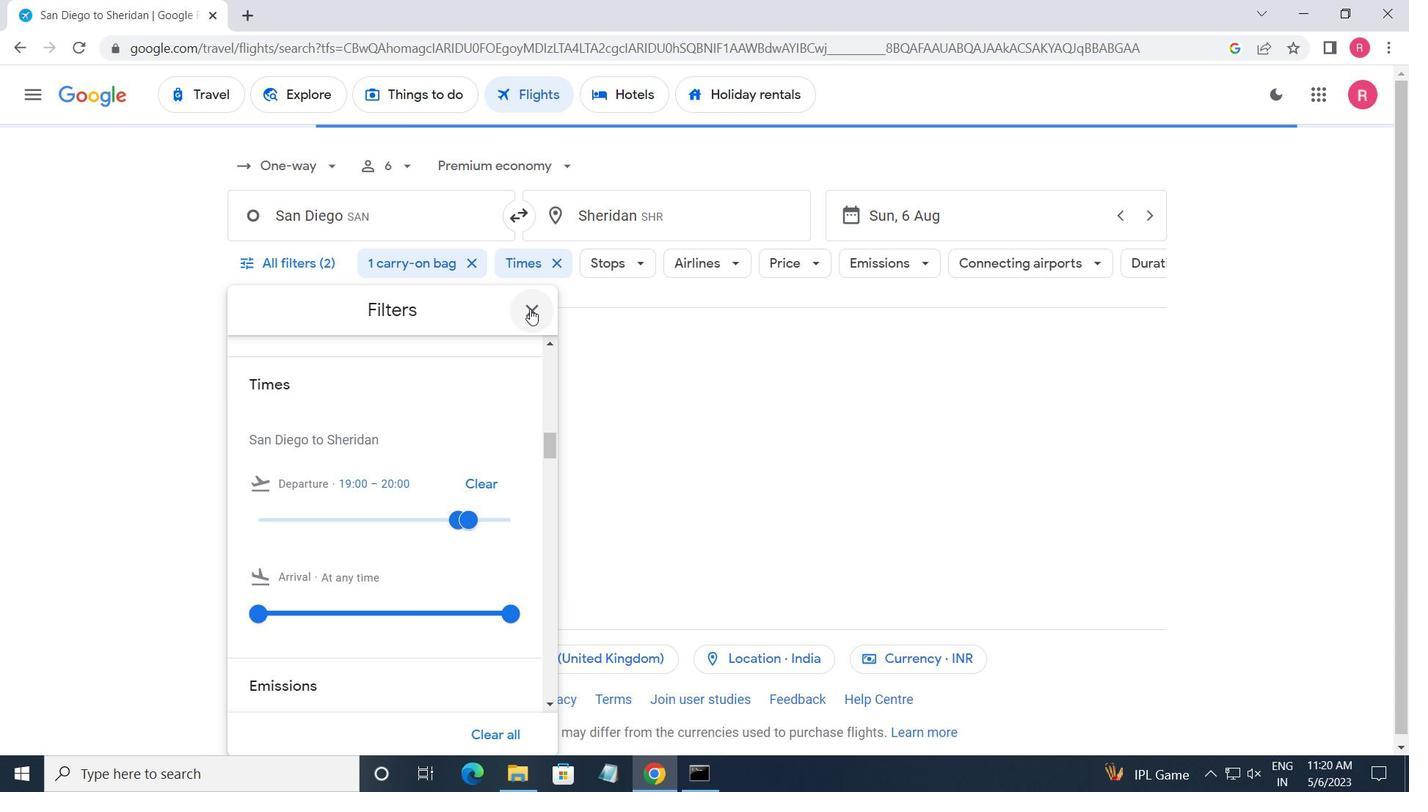 
